 Task: nan
Action: Mouse moved to (438, 123)
Screenshot: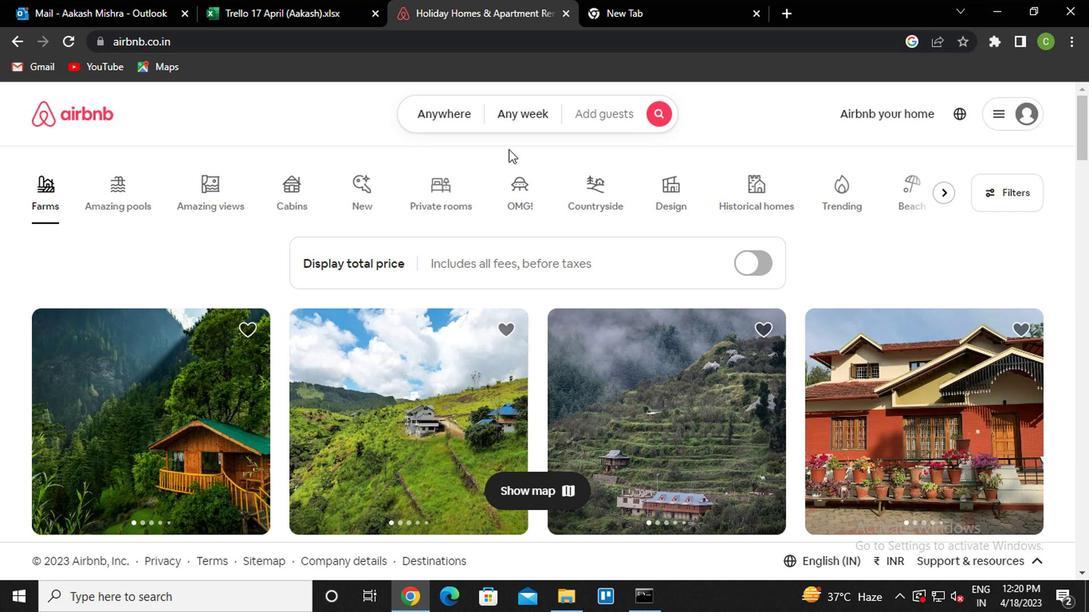 
Action: Mouse pressed left at (438, 123)
Screenshot: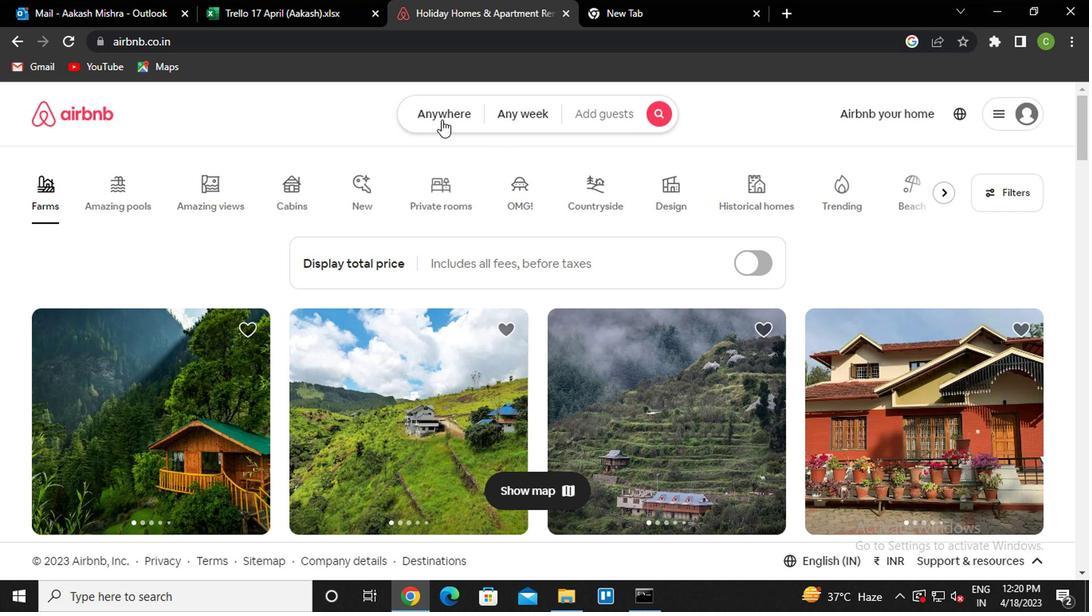 
Action: Mouse moved to (304, 175)
Screenshot: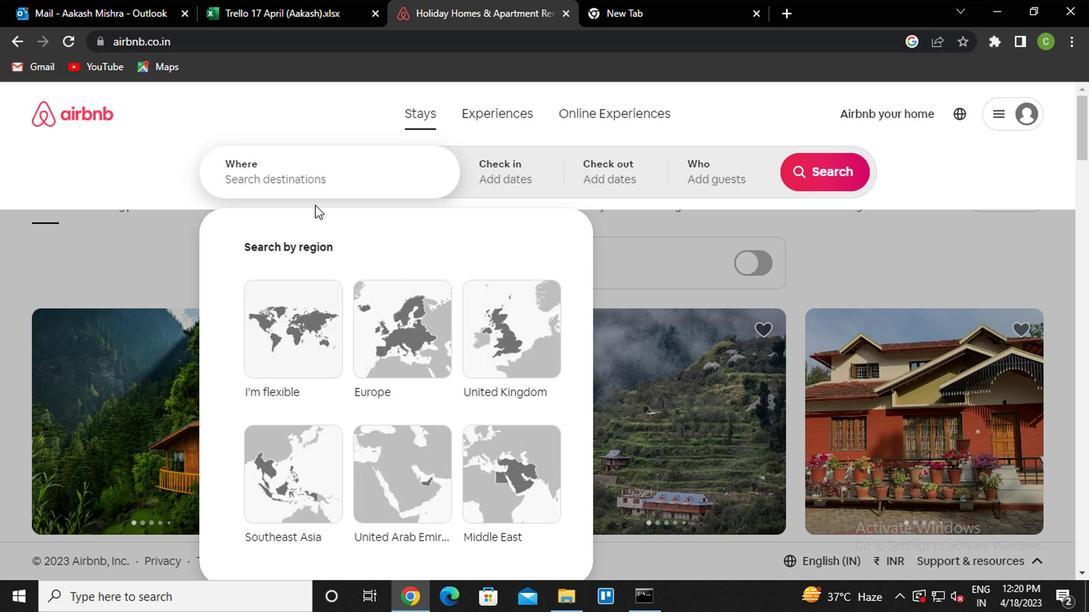 
Action: Mouse pressed left at (304, 175)
Screenshot: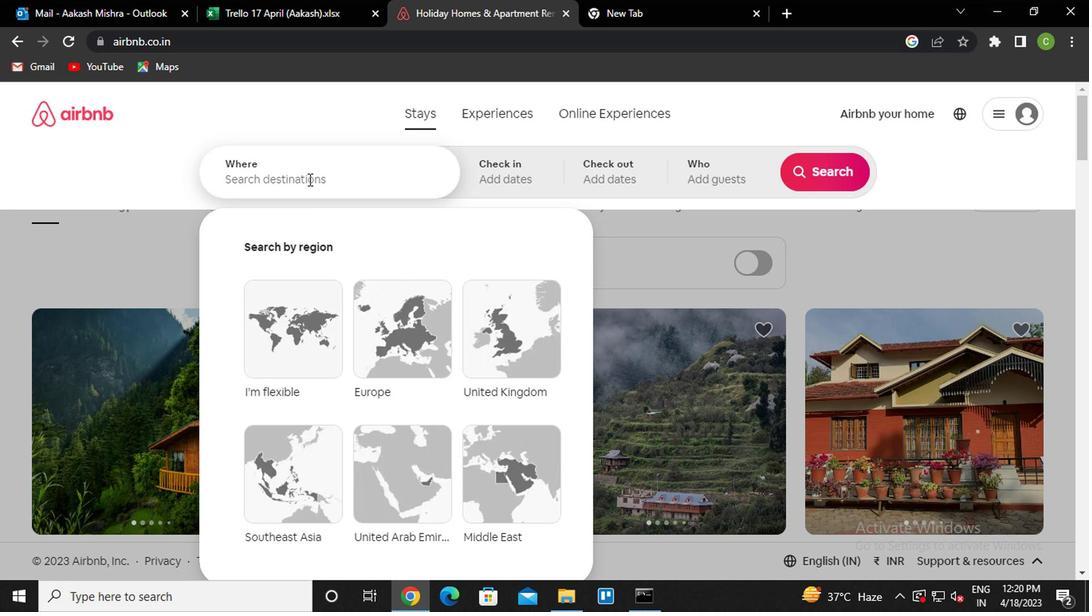 
Action: Key pressed pacajus<Key.space>brazil
Screenshot: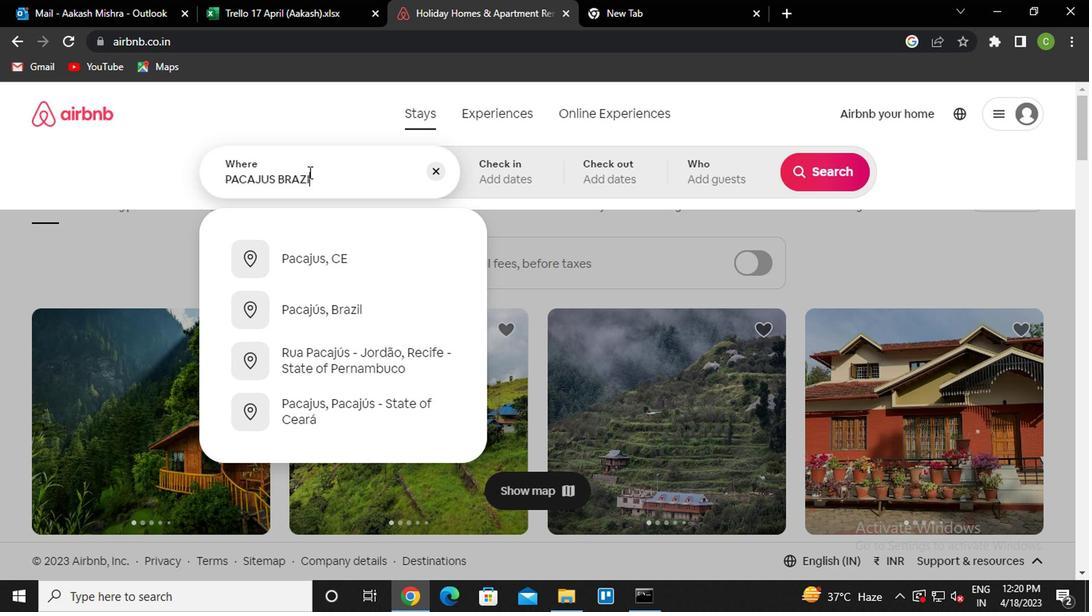 
Action: Mouse moved to (325, 262)
Screenshot: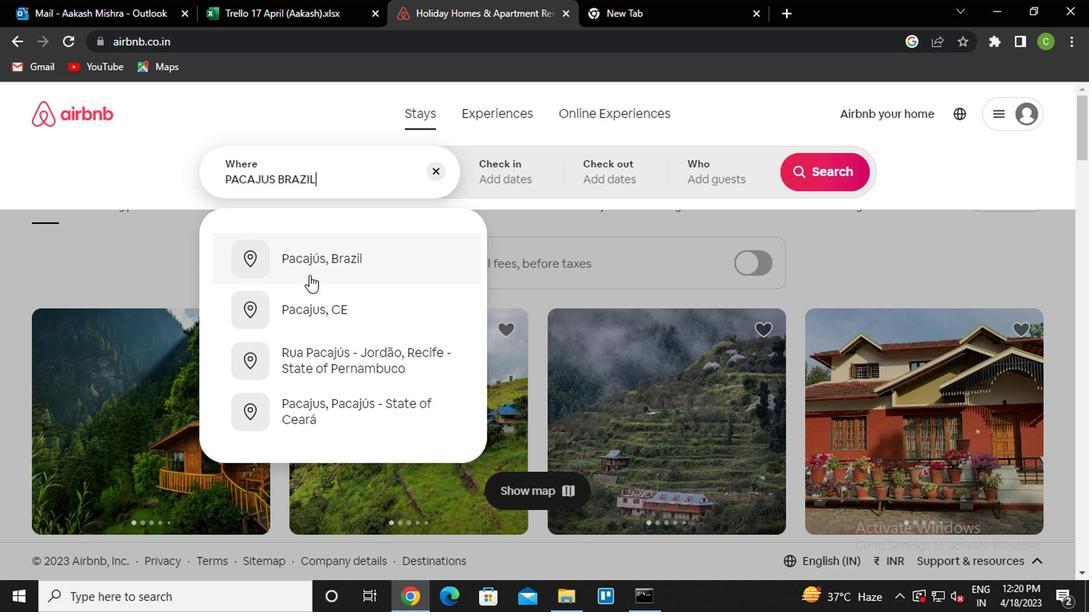 
Action: Mouse pressed left at (325, 262)
Screenshot: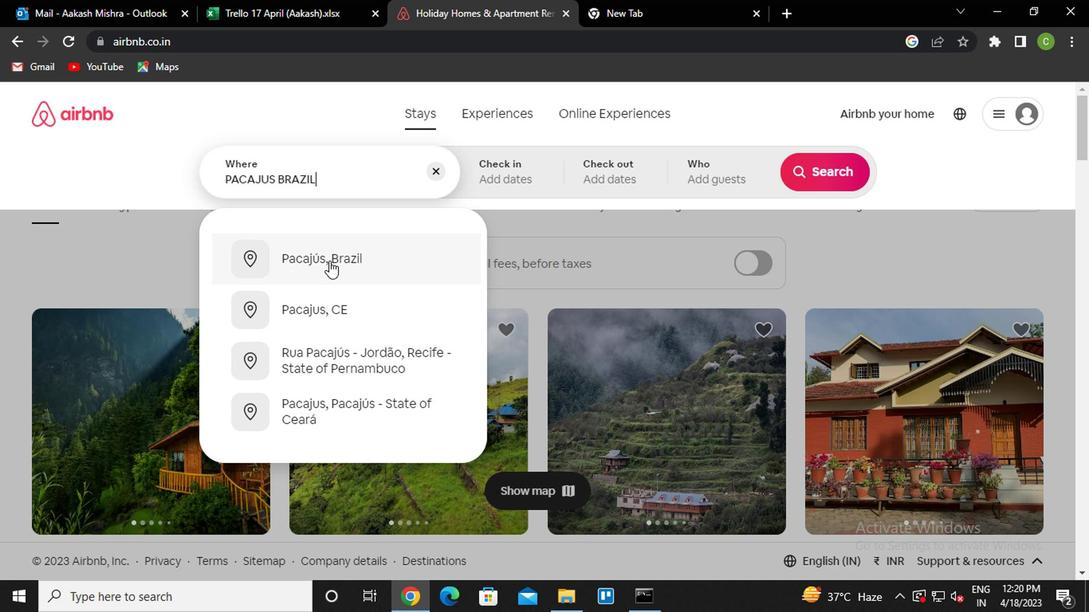 
Action: Mouse moved to (813, 300)
Screenshot: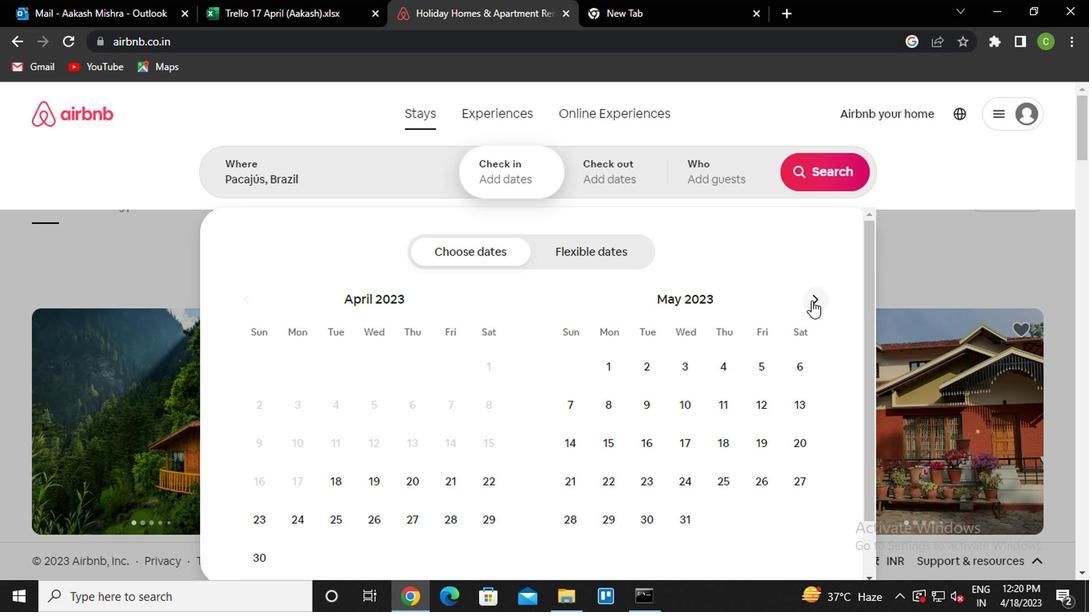 
Action: Mouse pressed left at (813, 300)
Screenshot: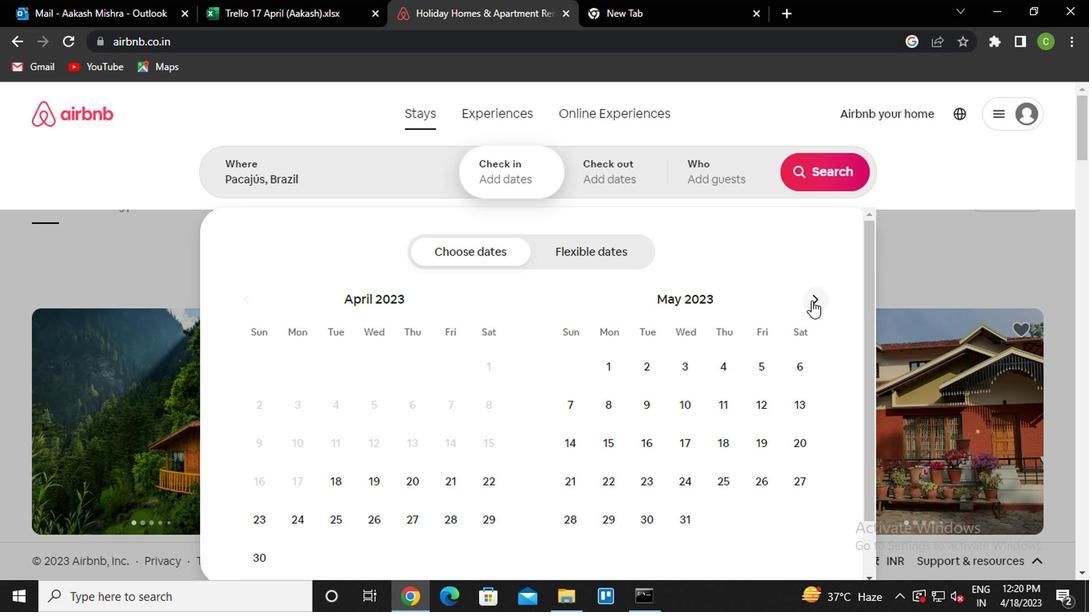 
Action: Mouse moved to (763, 372)
Screenshot: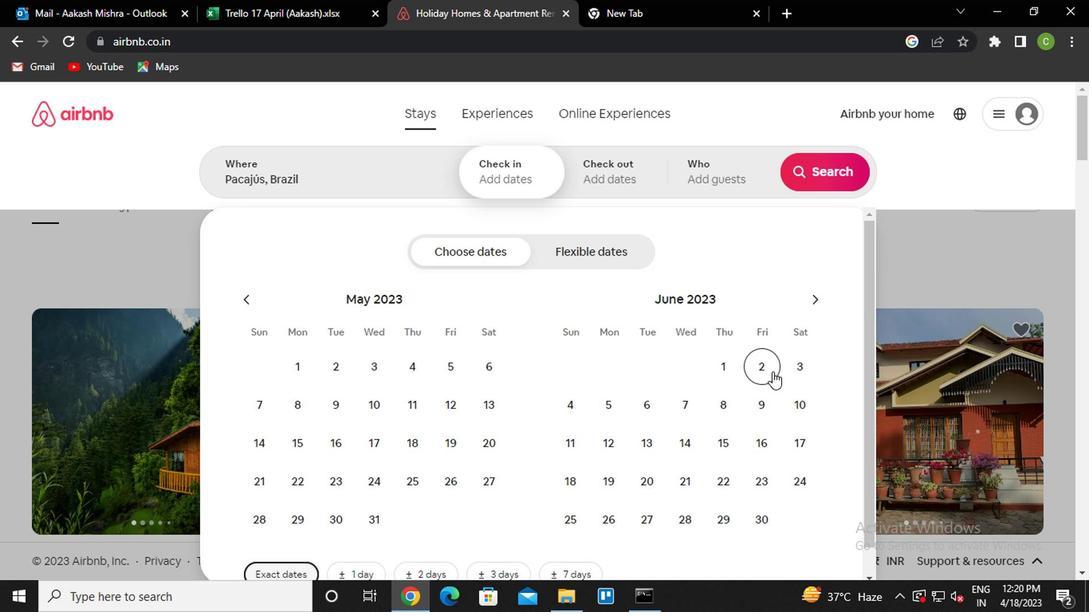 
Action: Mouse pressed left at (763, 372)
Screenshot: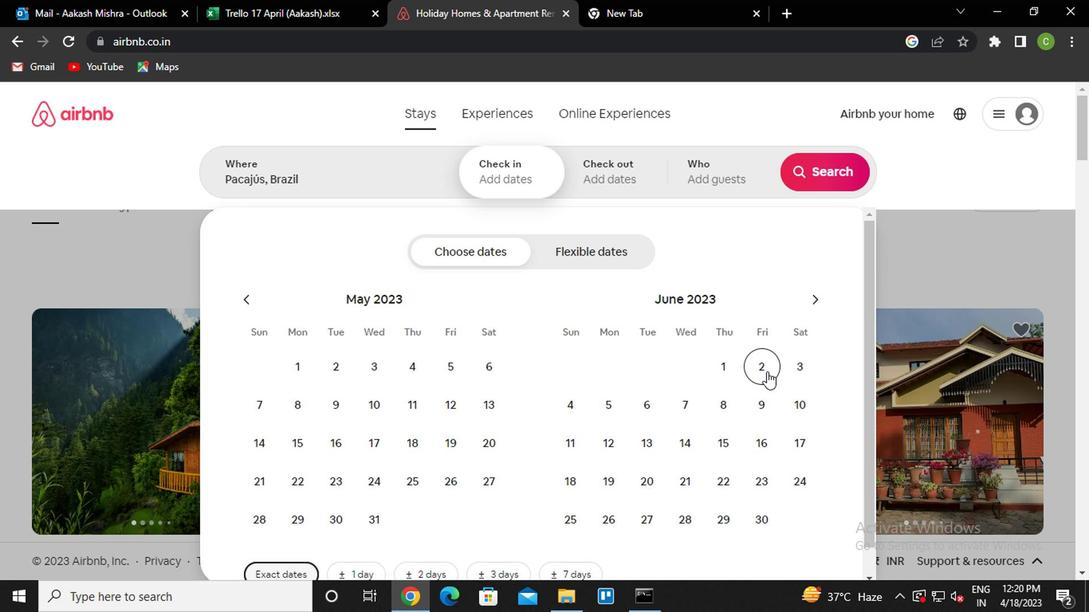 
Action: Mouse moved to (714, 440)
Screenshot: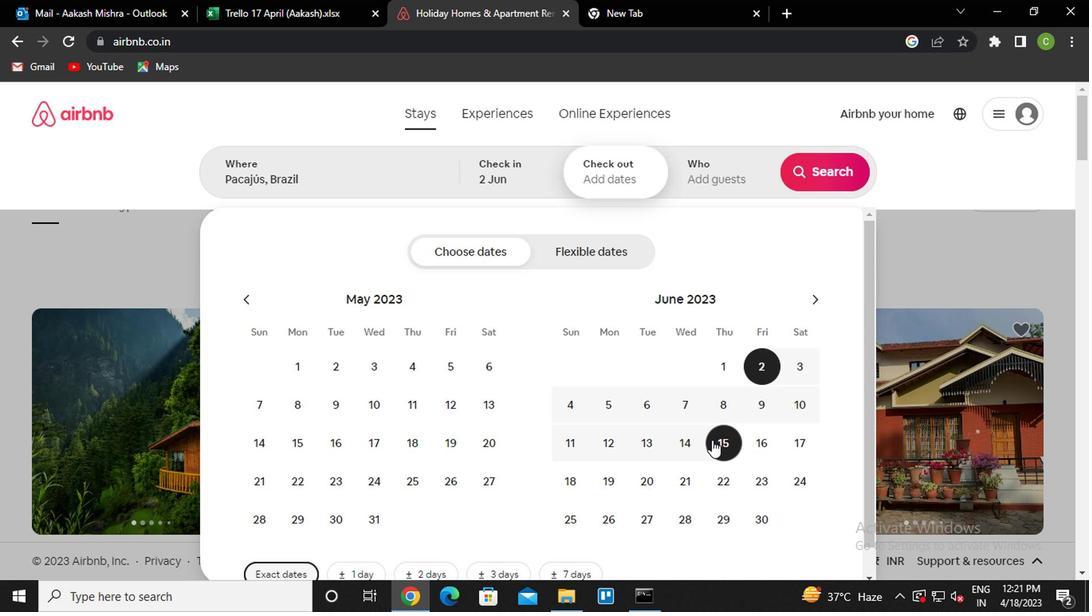 
Action: Mouse pressed left at (714, 440)
Screenshot: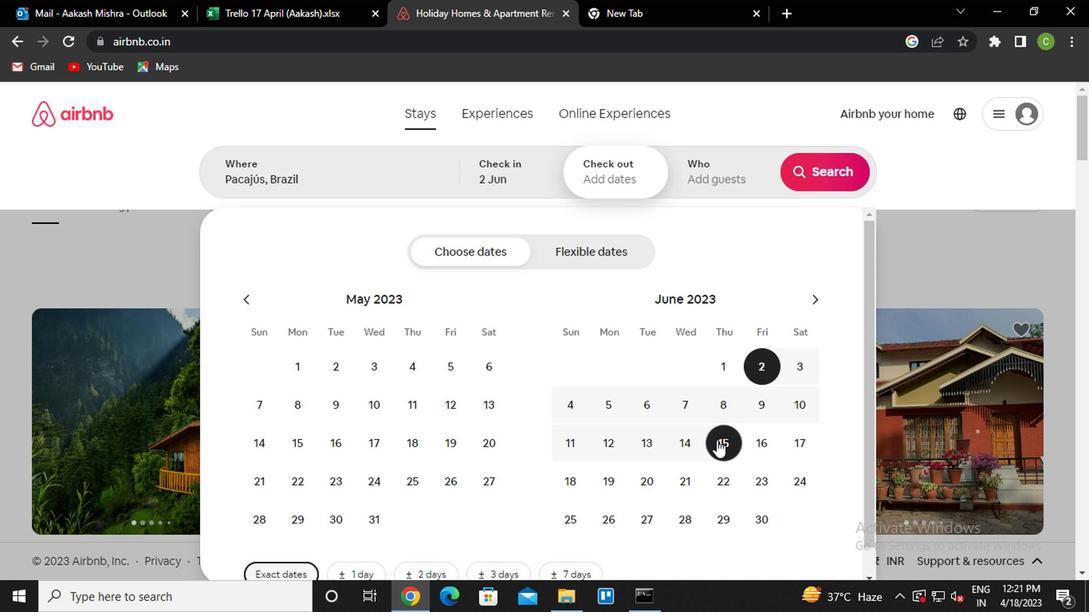 
Action: Mouse moved to (747, 183)
Screenshot: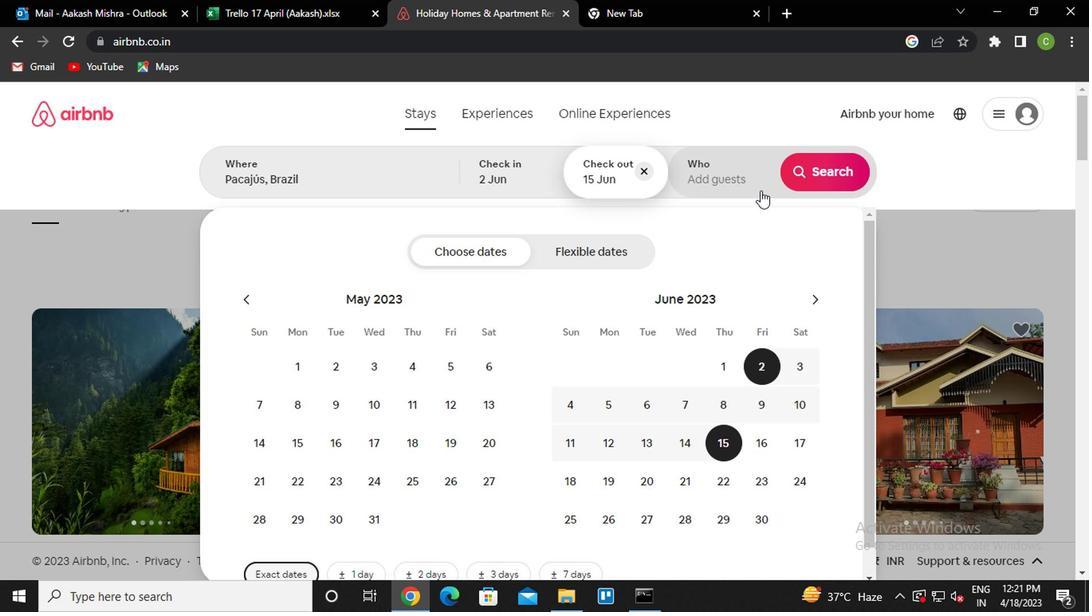 
Action: Mouse pressed left at (747, 183)
Screenshot: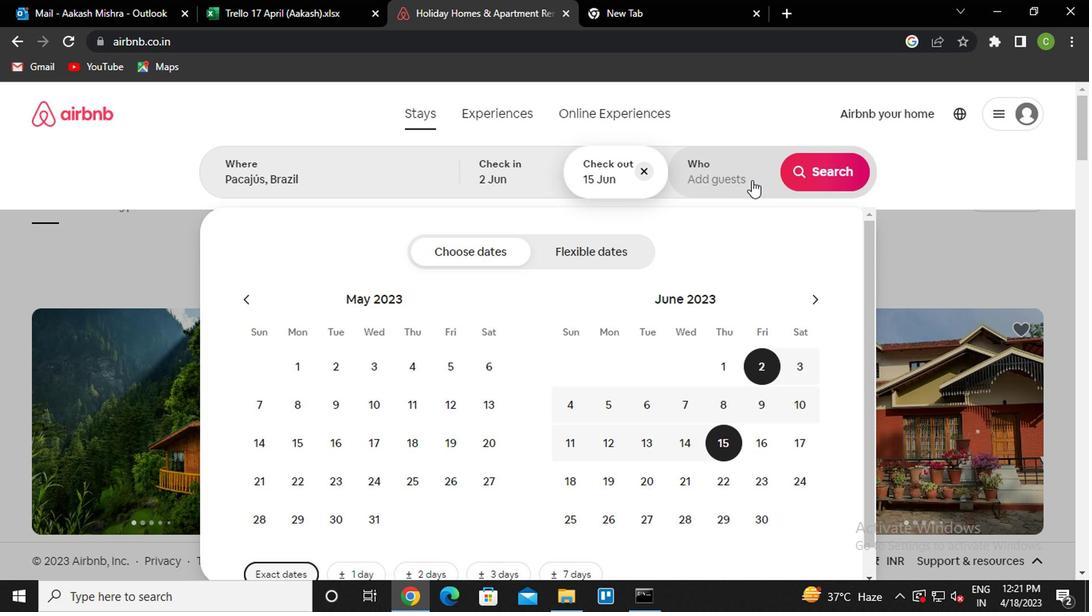 
Action: Mouse moved to (825, 254)
Screenshot: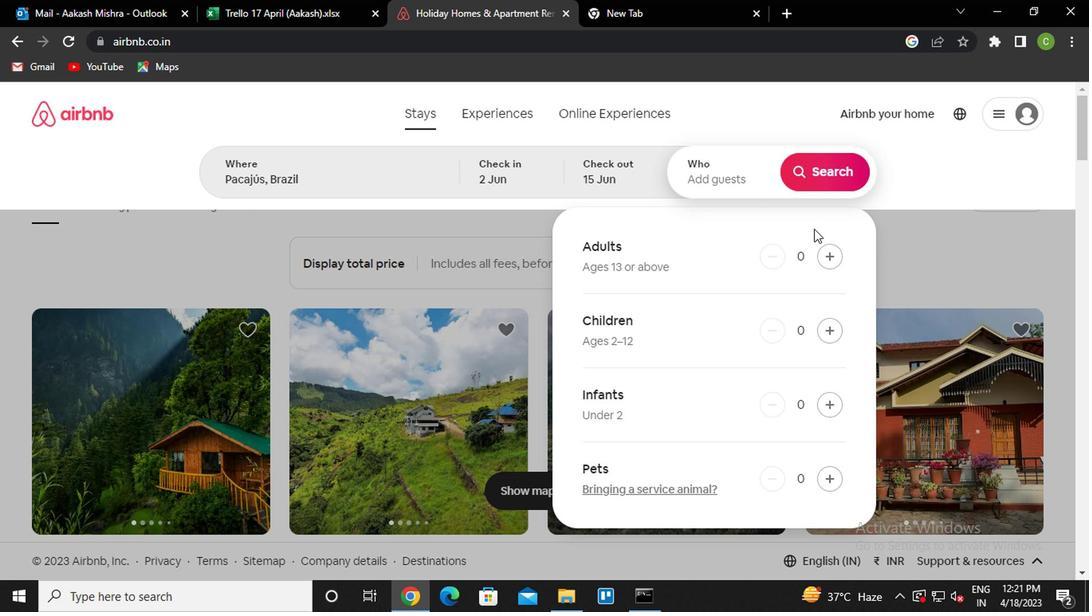 
Action: Mouse pressed left at (825, 254)
Screenshot: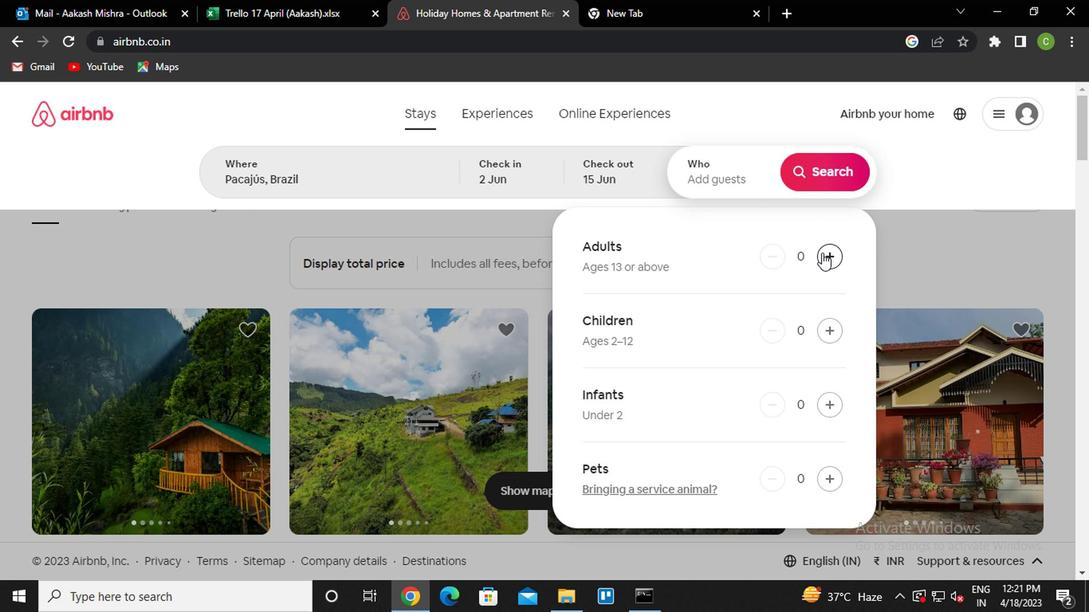 
Action: Mouse moved to (825, 255)
Screenshot: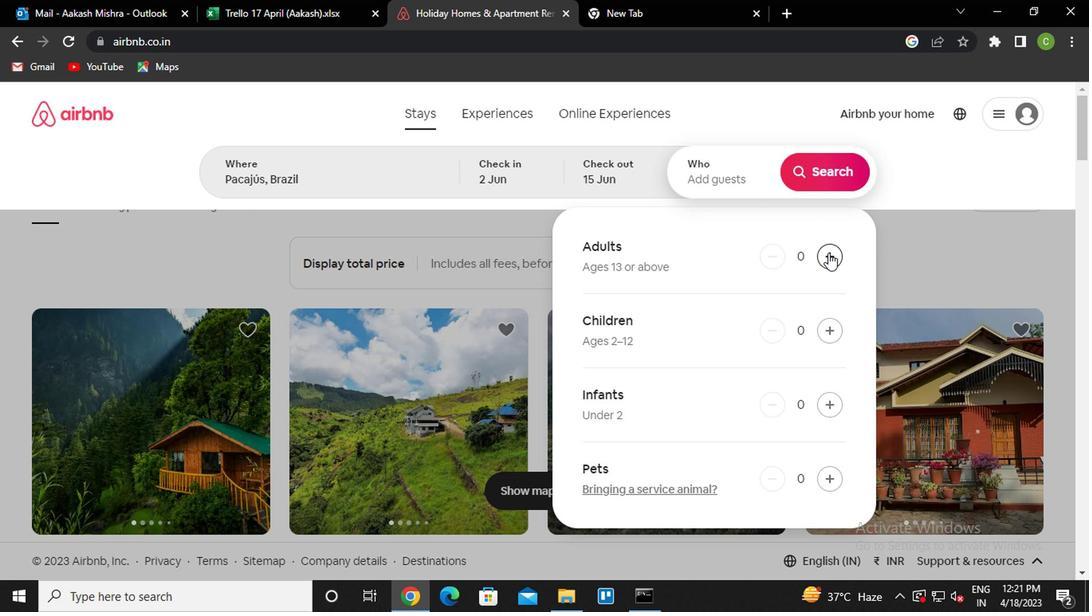 
Action: Mouse pressed left at (825, 255)
Screenshot: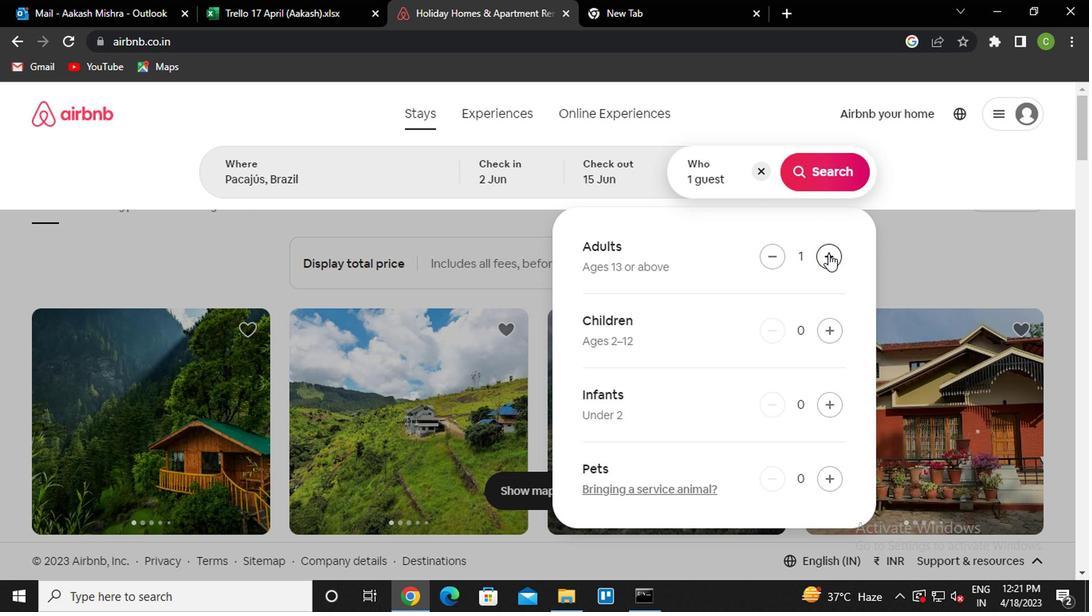 
Action: Mouse moved to (893, 251)
Screenshot: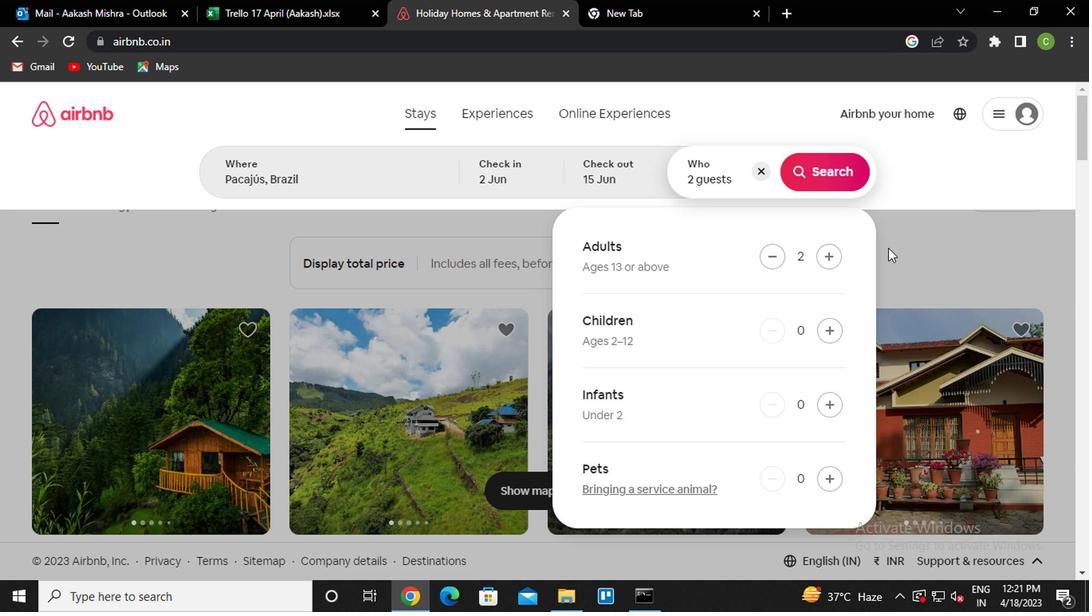 
Action: Mouse pressed left at (893, 251)
Screenshot: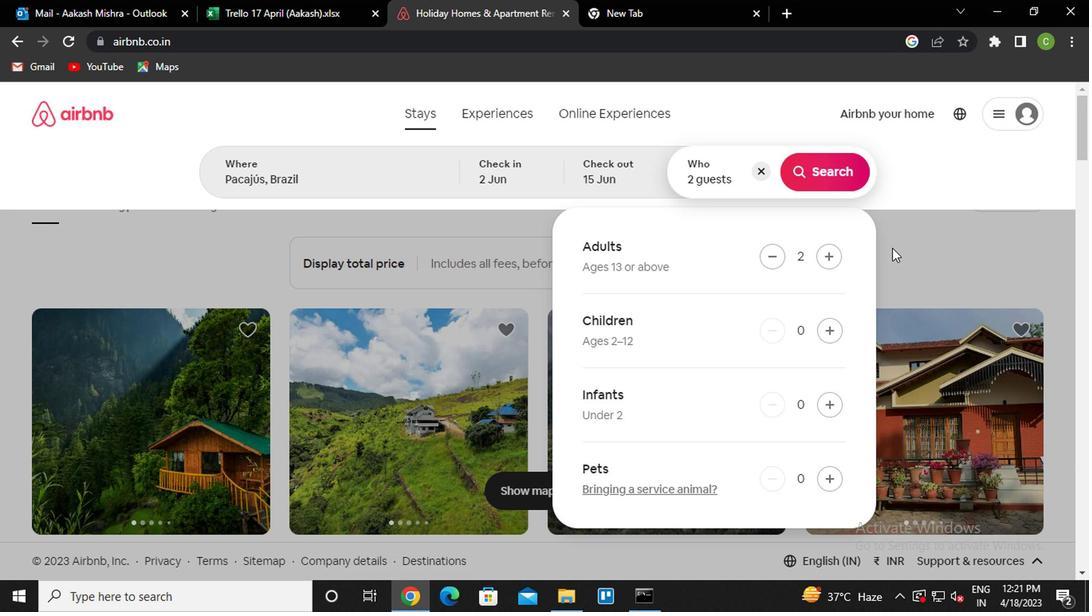 
Action: Mouse moved to (993, 202)
Screenshot: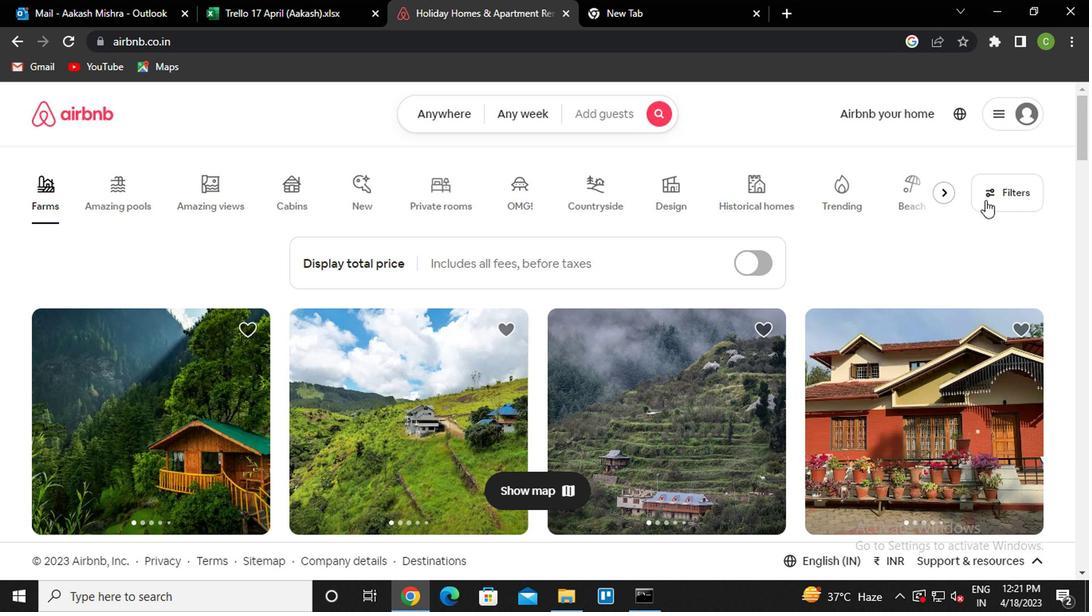 
Action: Mouse pressed left at (993, 202)
Screenshot: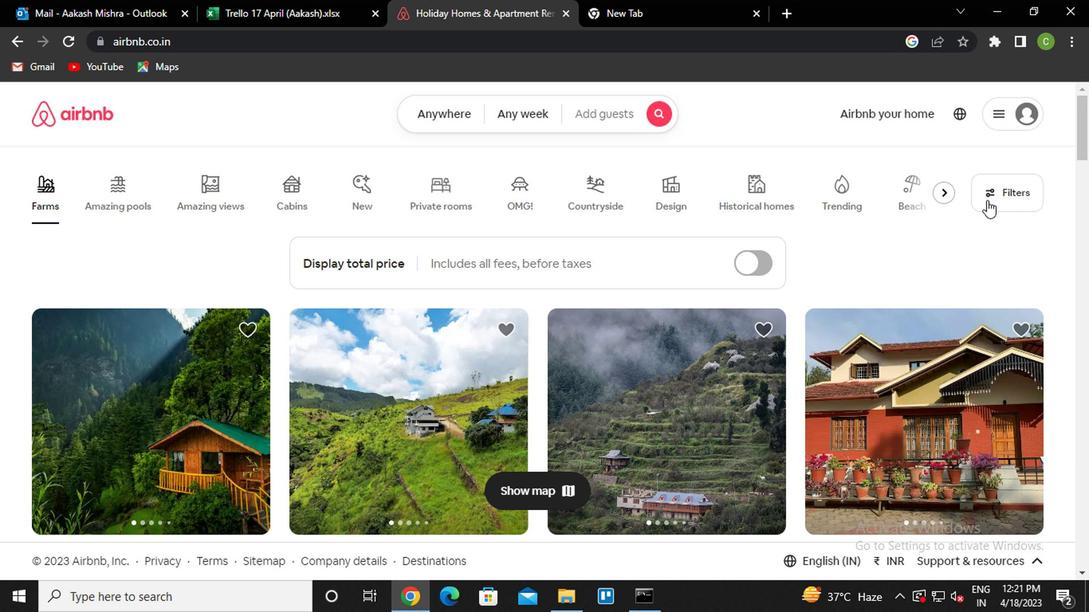 
Action: Mouse moved to (333, 385)
Screenshot: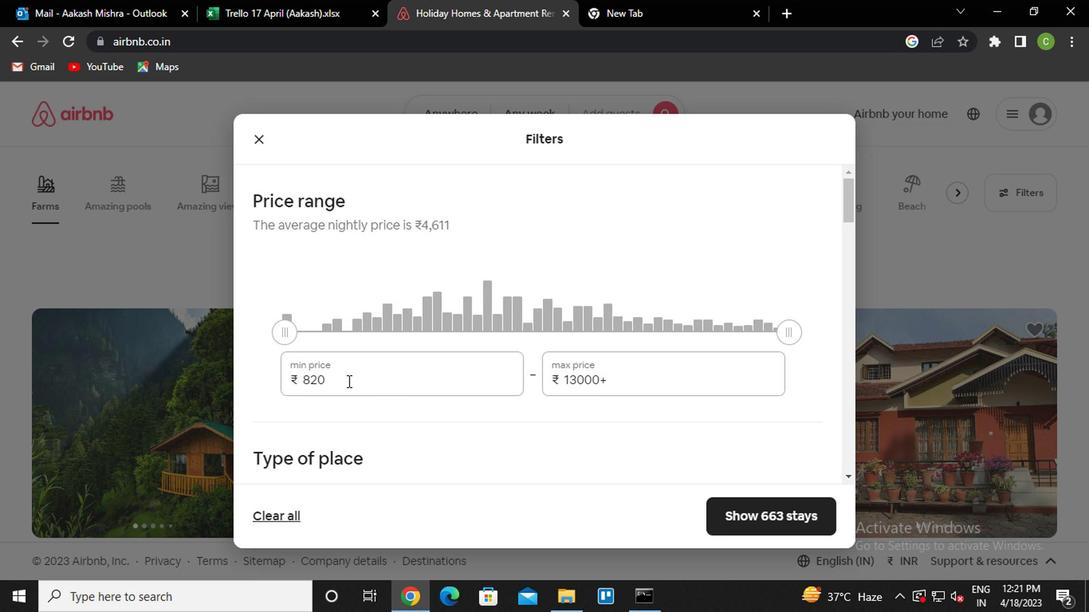 
Action: Mouse pressed left at (333, 385)
Screenshot: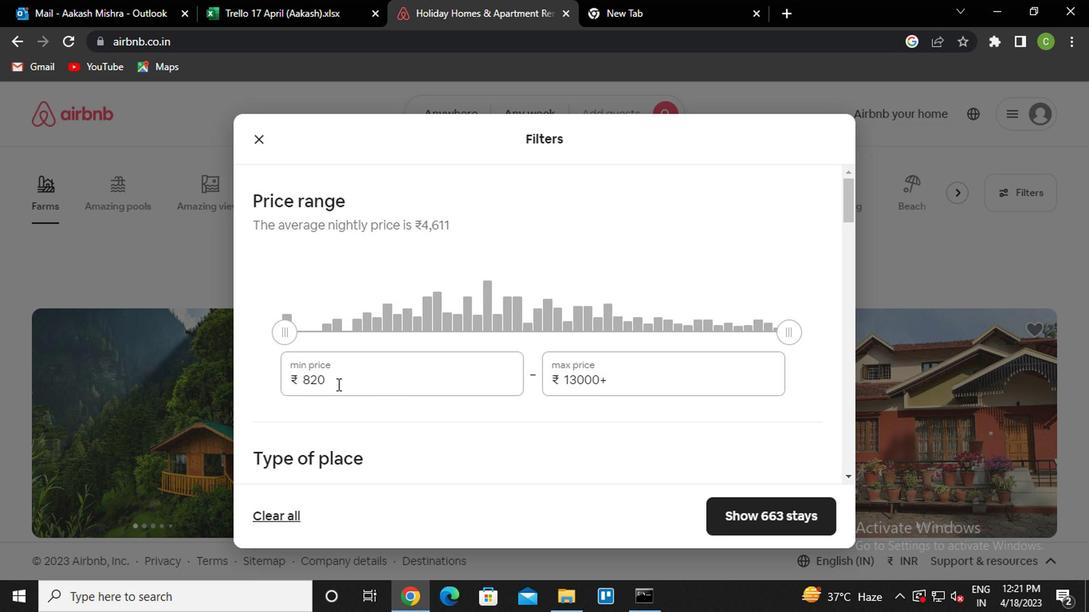 
Action: Mouse moved to (334, 385)
Screenshot: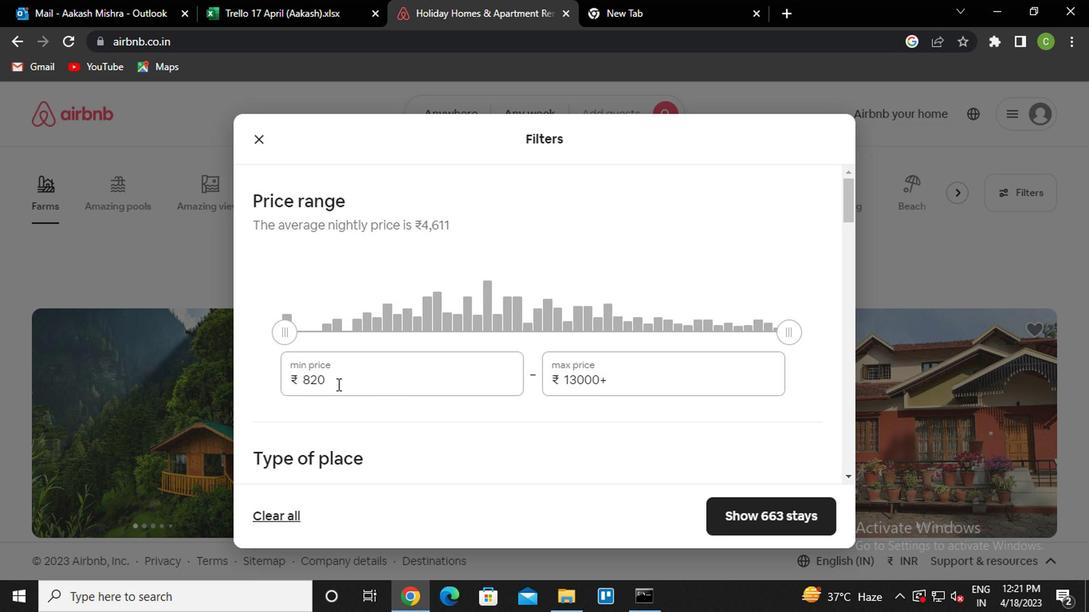 
Action: Key pressed <Key.backspace><Key.backspace><Key.backspace>10000
Screenshot: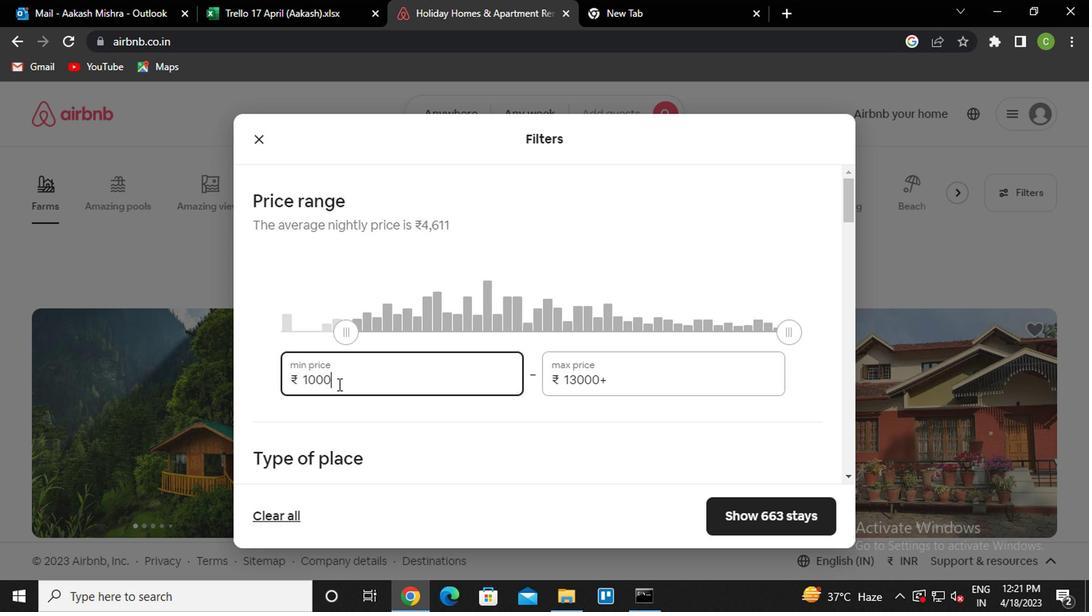
Action: Mouse moved to (606, 383)
Screenshot: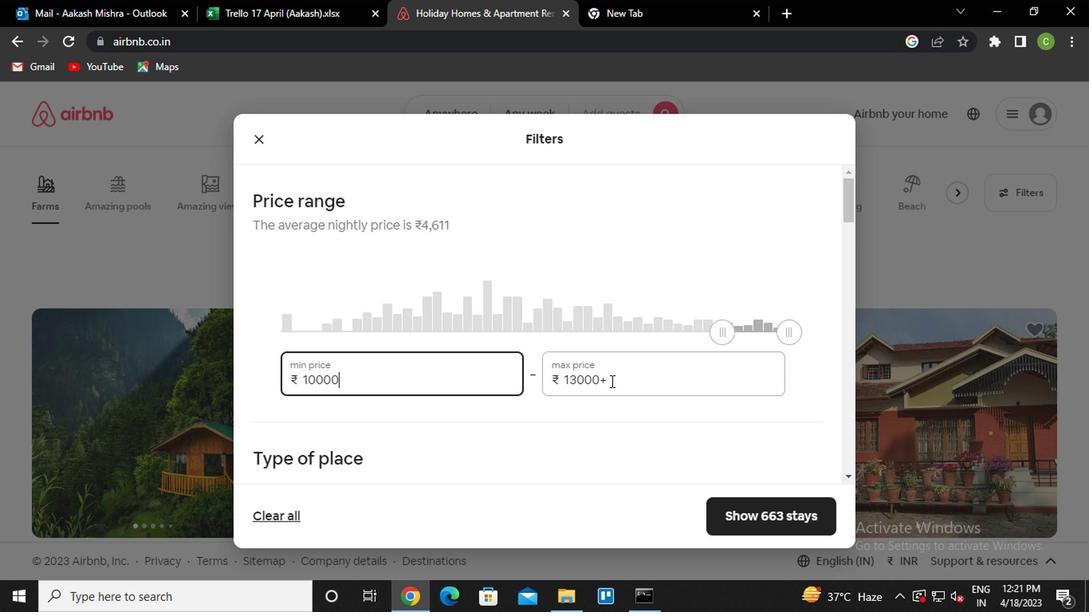 
Action: Mouse pressed left at (606, 383)
Screenshot: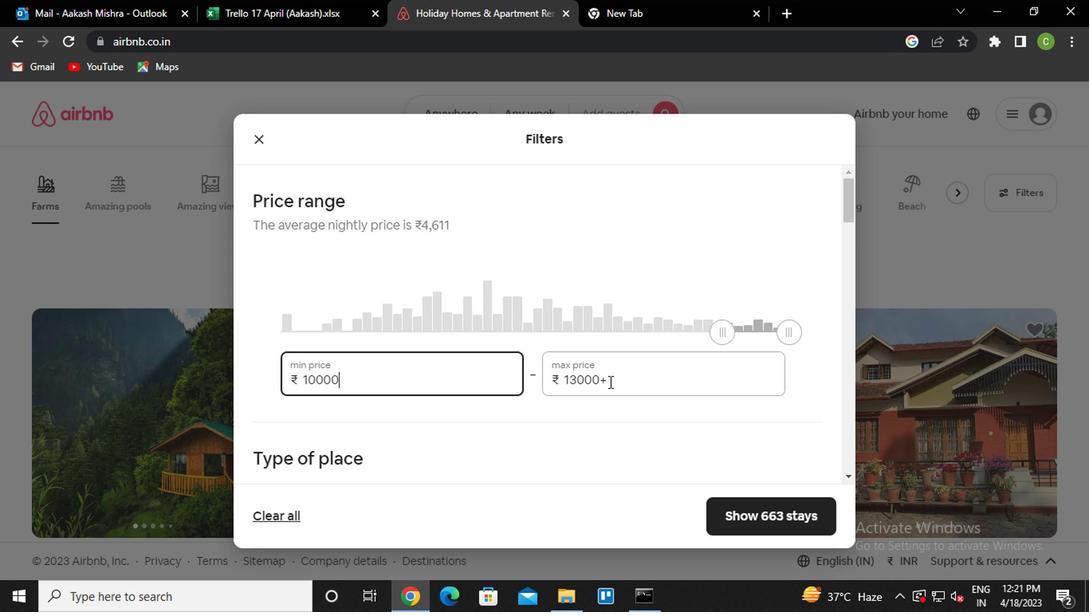 
Action: Mouse moved to (606, 383)
Screenshot: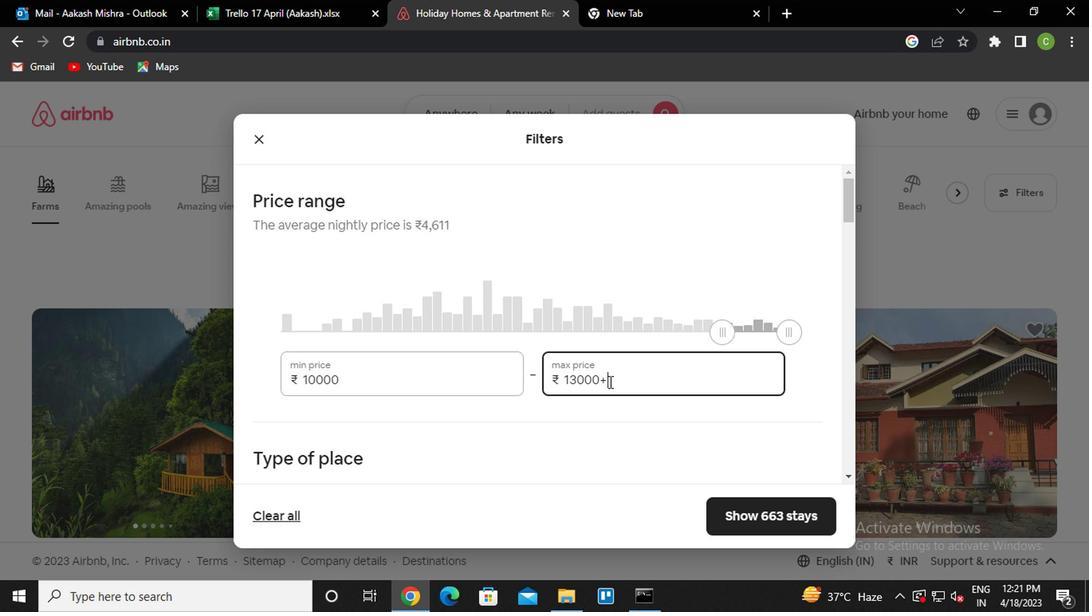 
Action: Key pressed <Key.backspace><Key.left><Key.left><Key.left>\<Key.backspace><Key.backspace>5
Screenshot: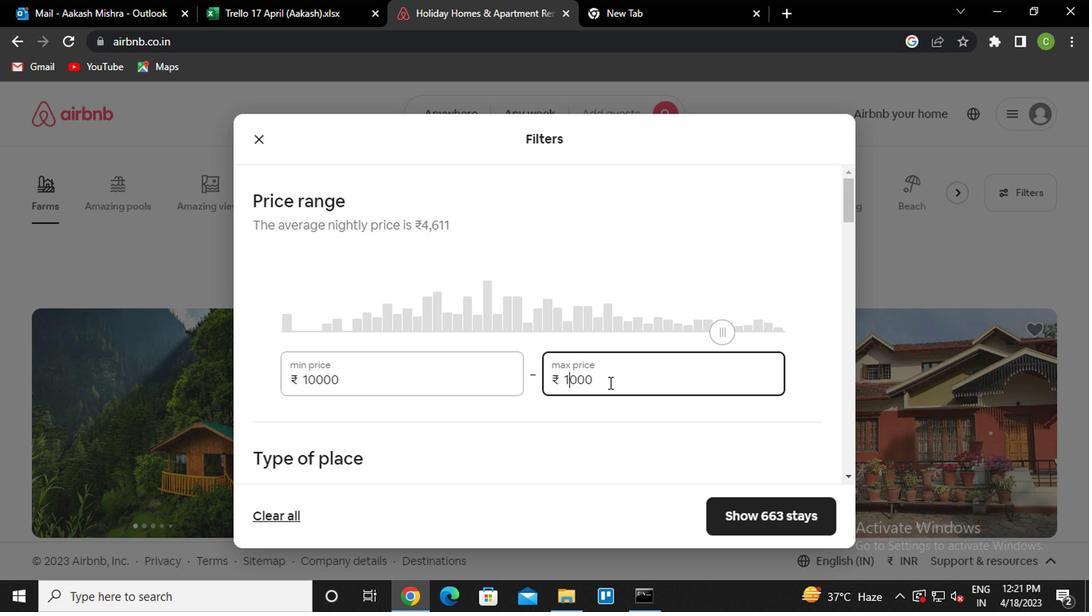 
Action: Mouse moved to (566, 435)
Screenshot: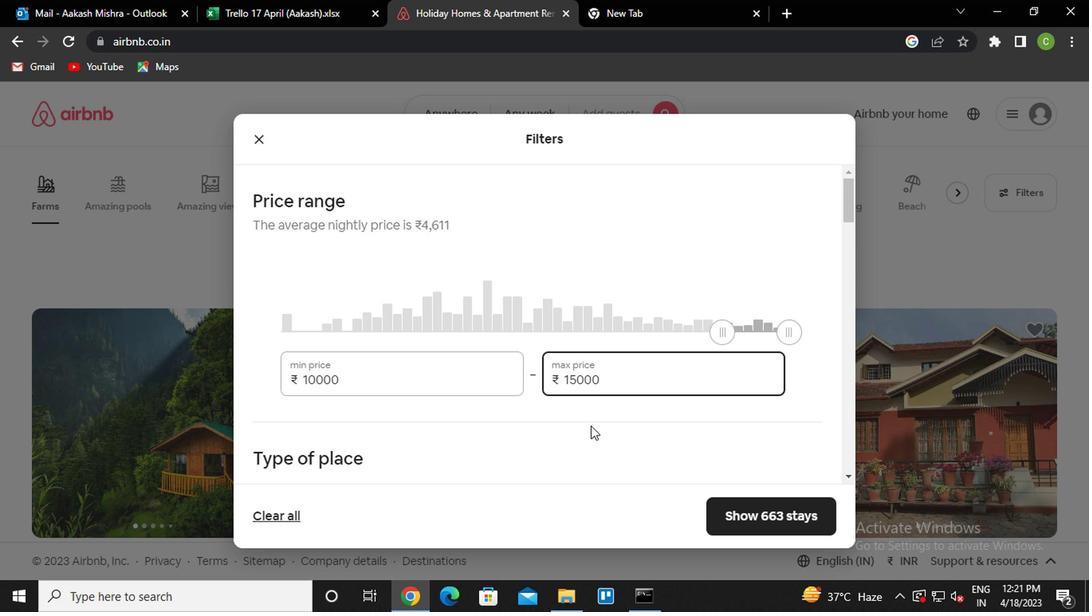 
Action: Mouse scrolled (566, 434) with delta (0, -1)
Screenshot: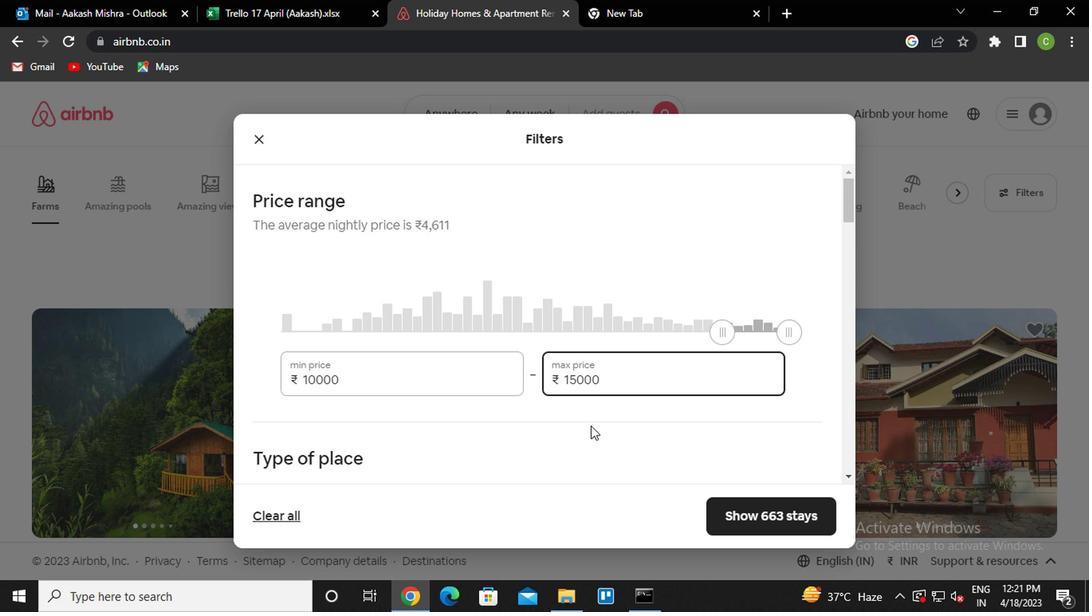 
Action: Mouse moved to (545, 435)
Screenshot: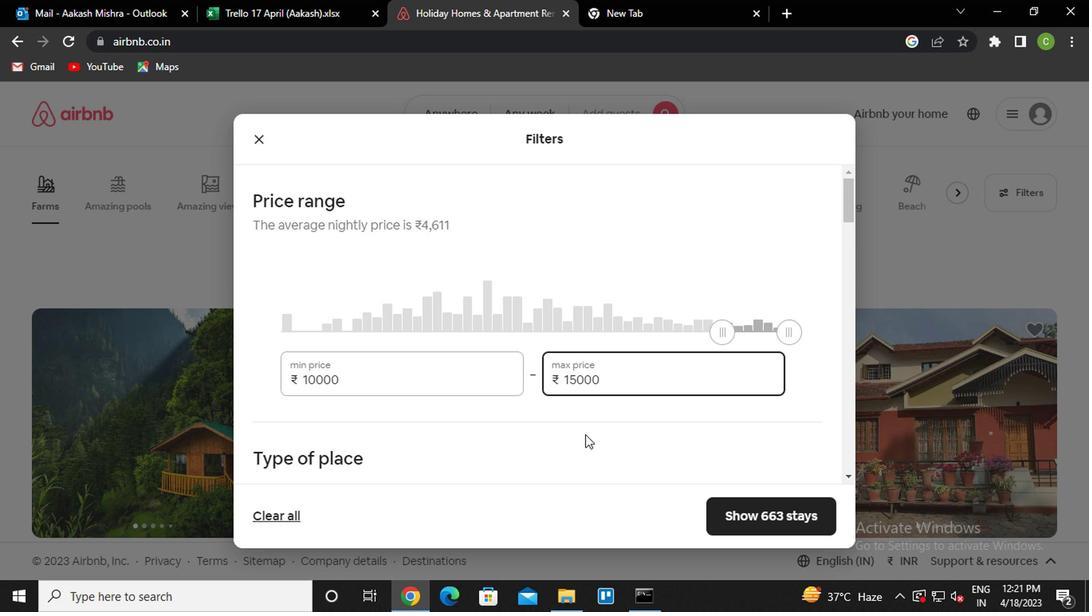 
Action: Mouse scrolled (545, 434) with delta (0, -1)
Screenshot: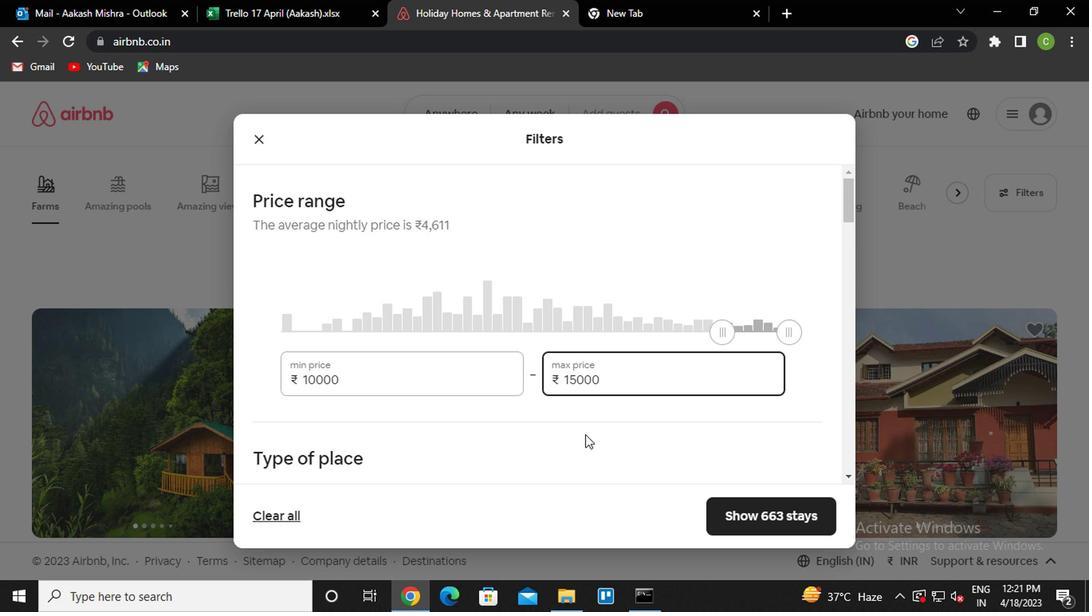 
Action: Mouse moved to (538, 435)
Screenshot: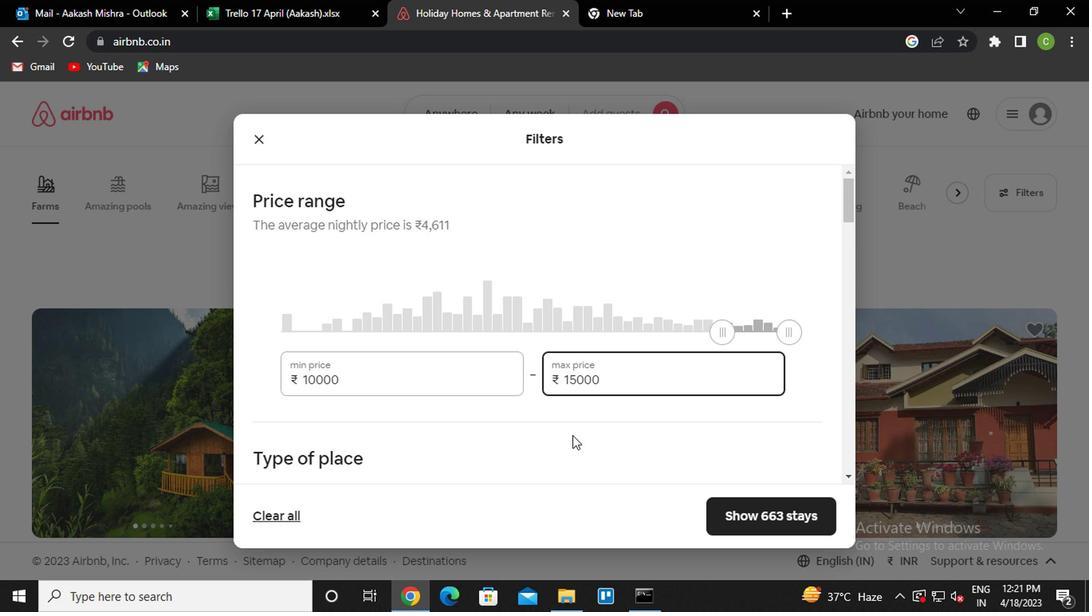 
Action: Mouse scrolled (538, 434) with delta (0, -1)
Screenshot: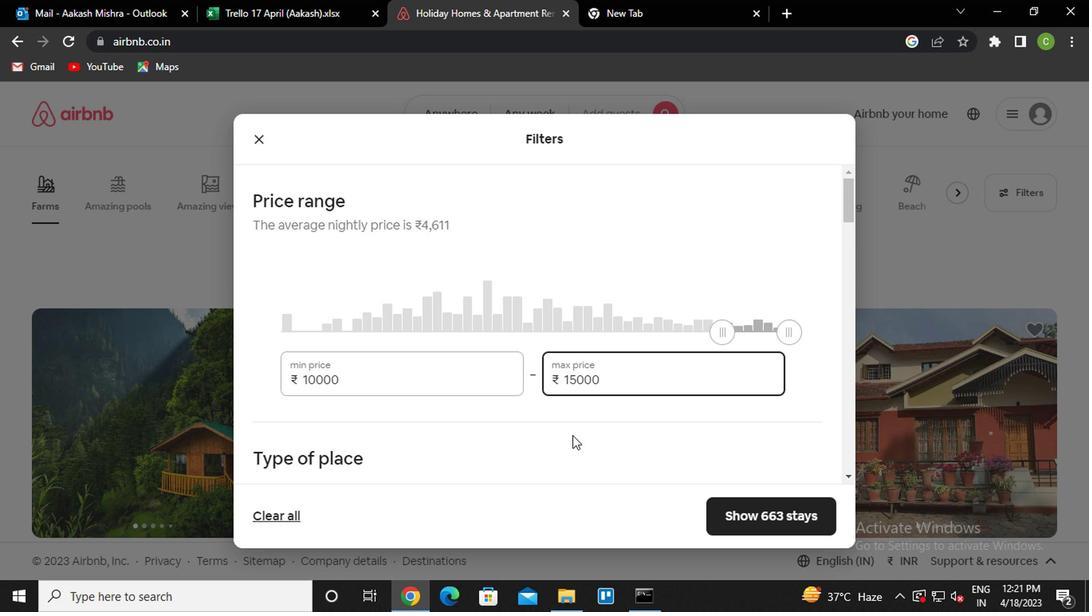 
Action: Mouse moved to (534, 435)
Screenshot: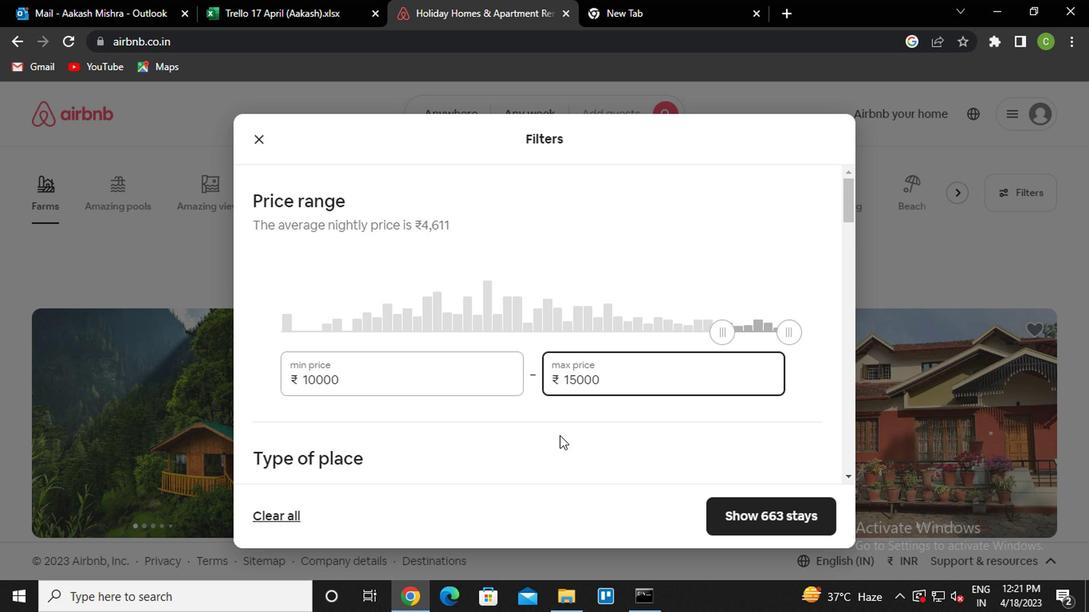 
Action: Mouse scrolled (534, 434) with delta (0, -1)
Screenshot: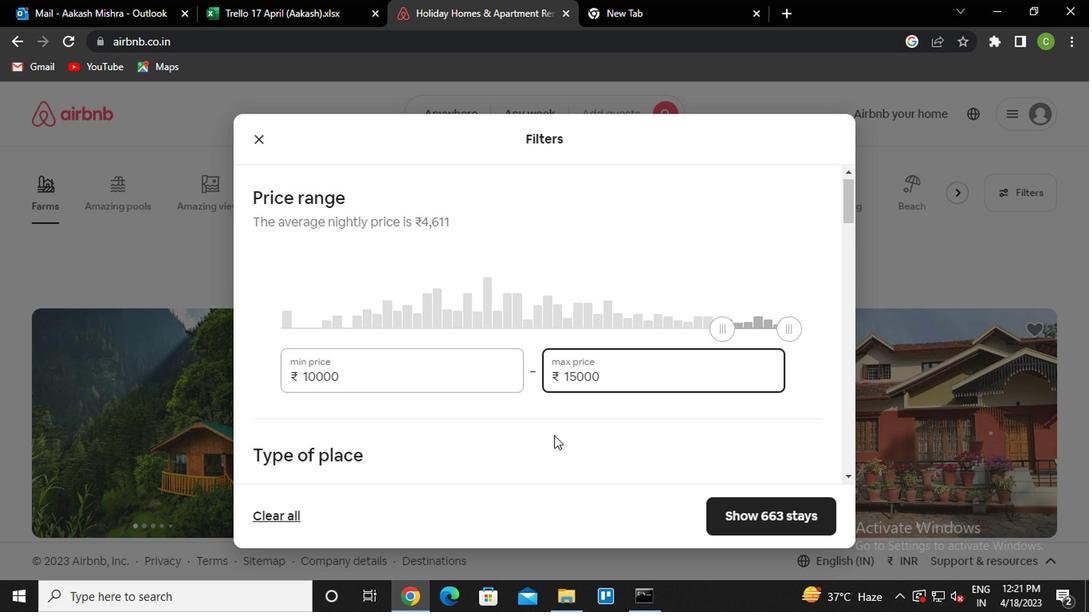 
Action: Mouse moved to (314, 319)
Screenshot: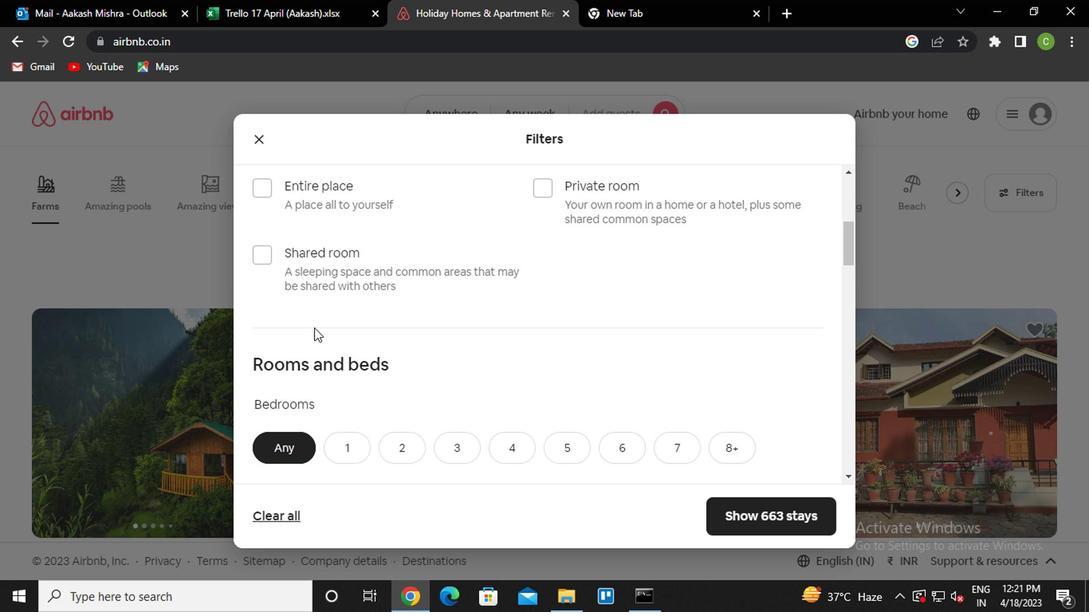 
Action: Mouse scrolled (314, 320) with delta (0, 1)
Screenshot: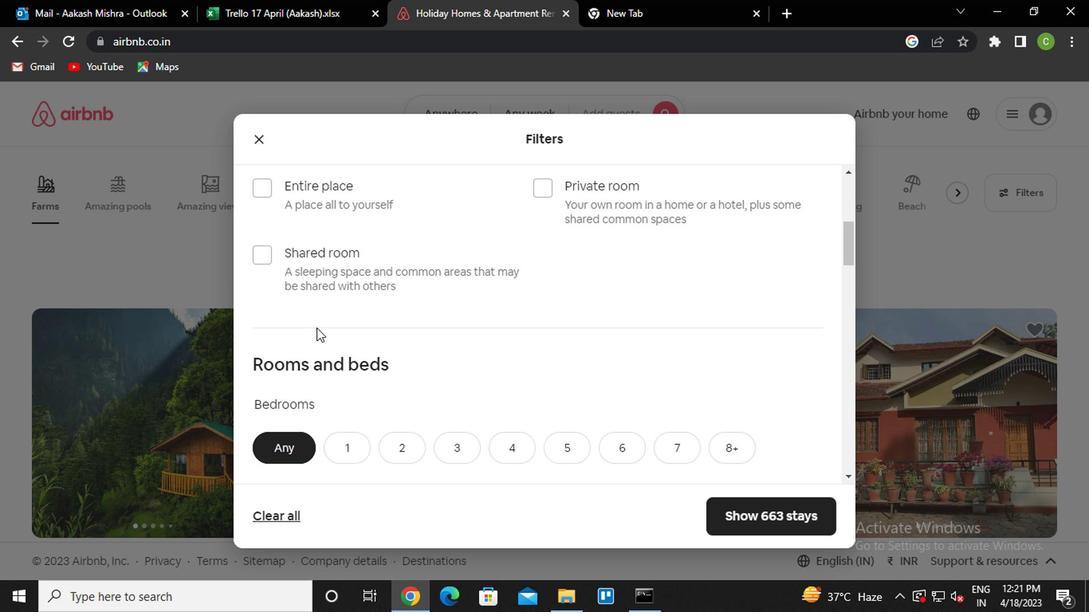 
Action: Mouse scrolled (314, 320) with delta (0, 1)
Screenshot: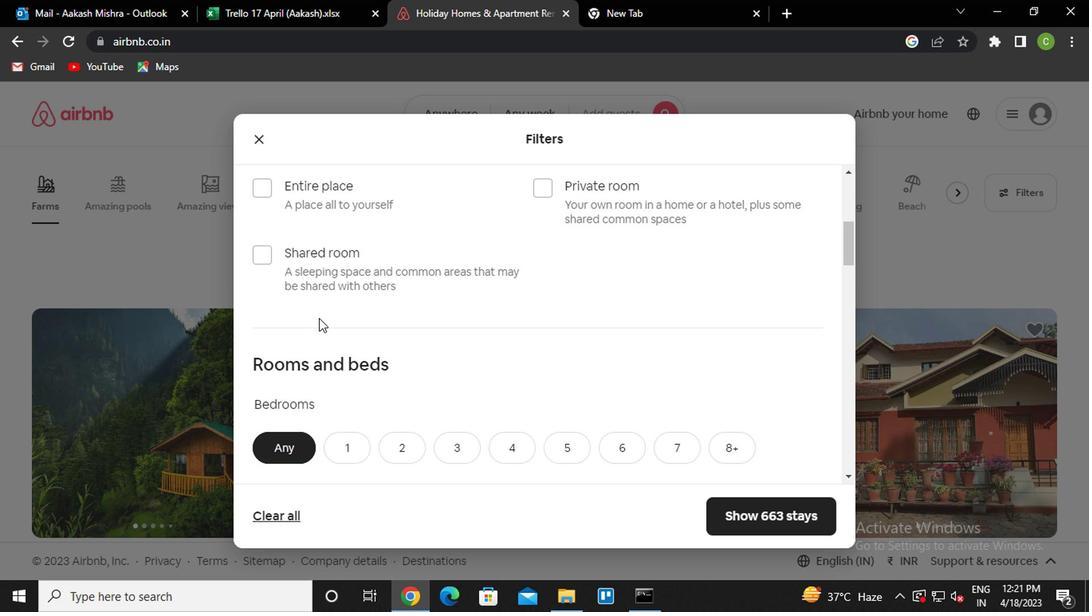 
Action: Mouse moved to (267, 347)
Screenshot: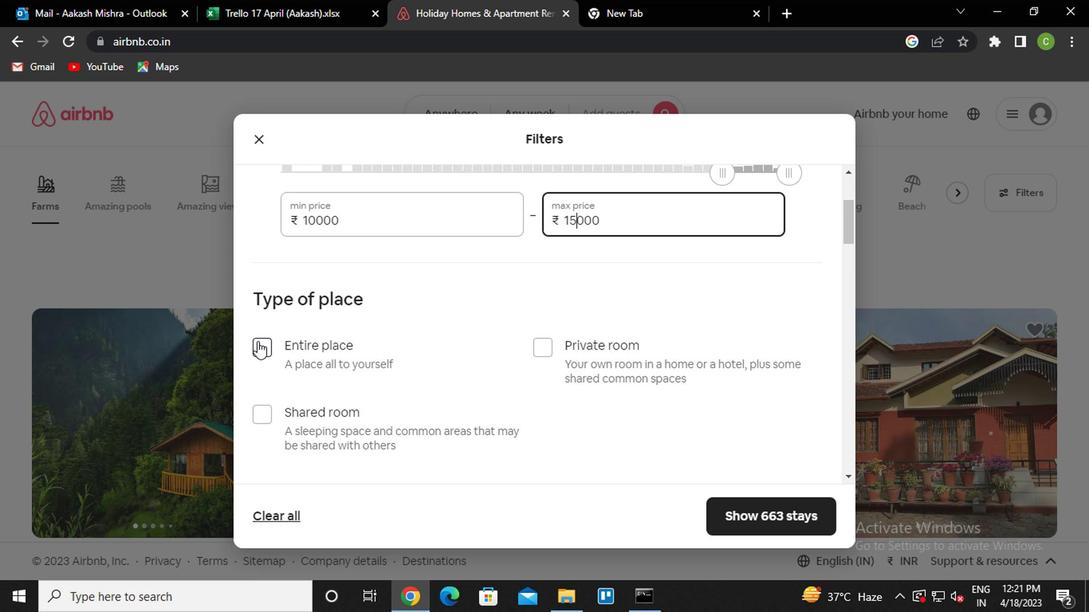 
Action: Mouse pressed left at (267, 347)
Screenshot: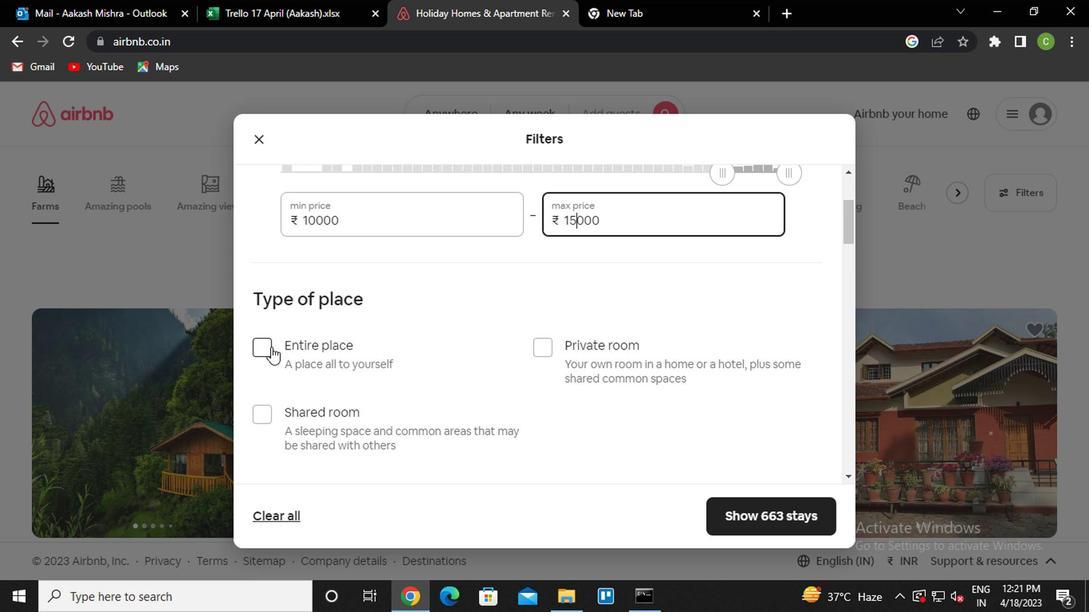 
Action: Mouse moved to (406, 339)
Screenshot: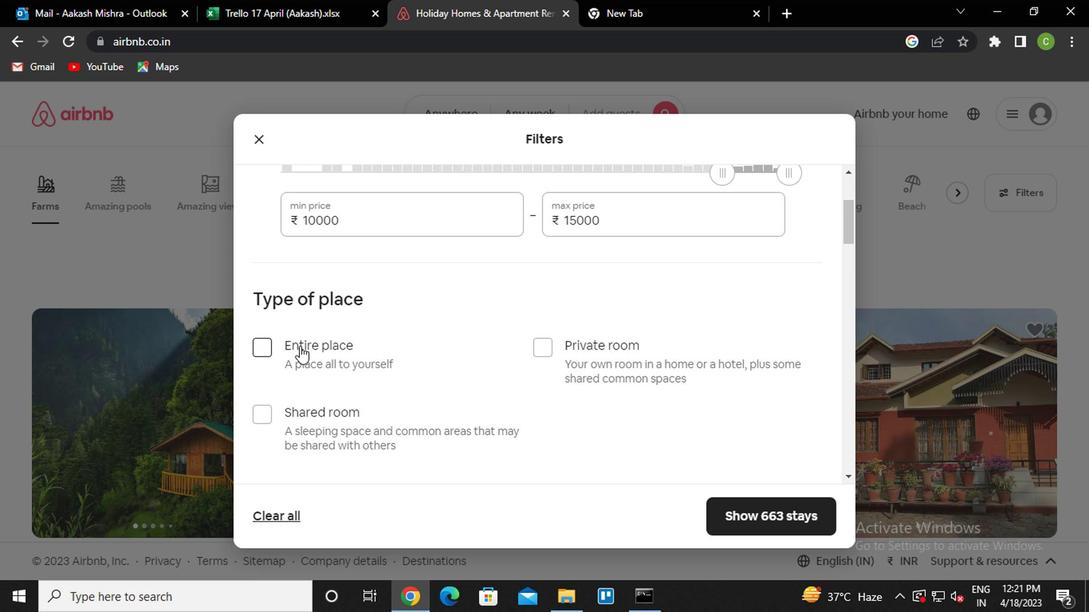 
Action: Mouse scrolled (406, 339) with delta (0, 0)
Screenshot: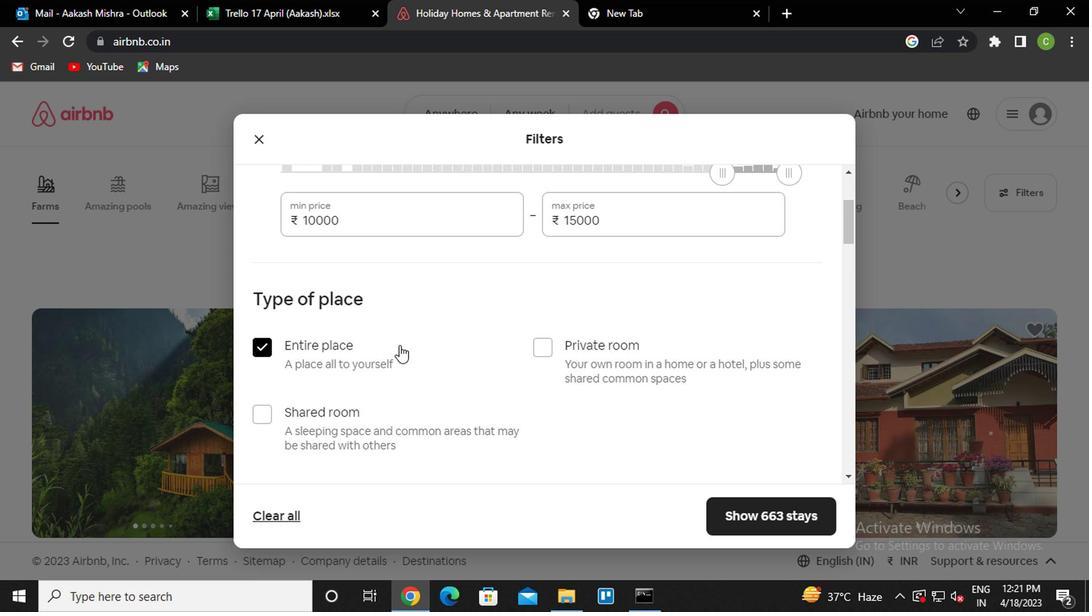 
Action: Mouse scrolled (406, 339) with delta (0, 0)
Screenshot: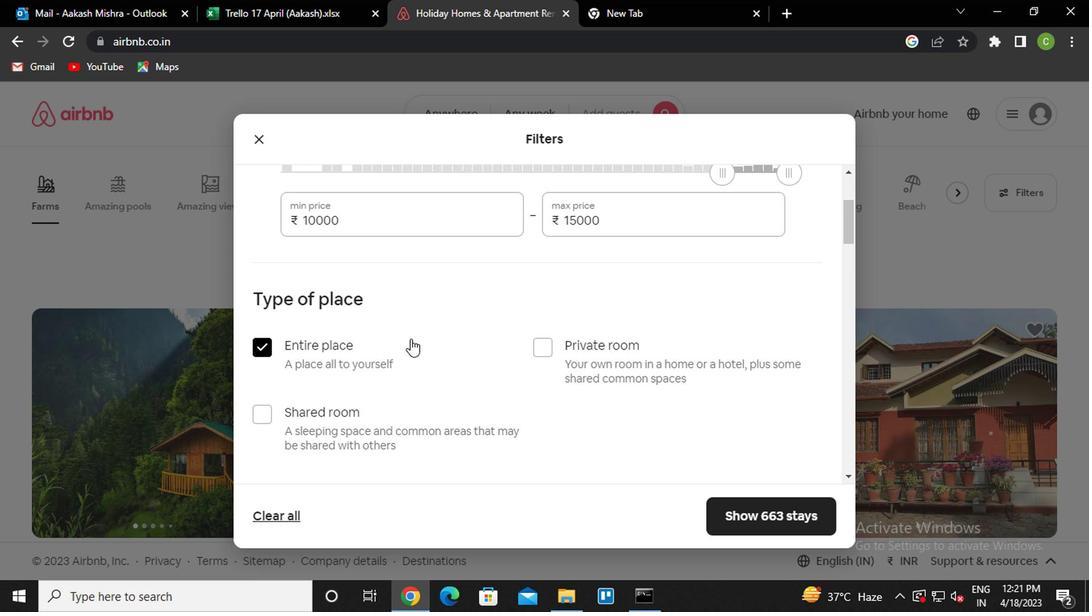 
Action: Mouse moved to (406, 339)
Screenshot: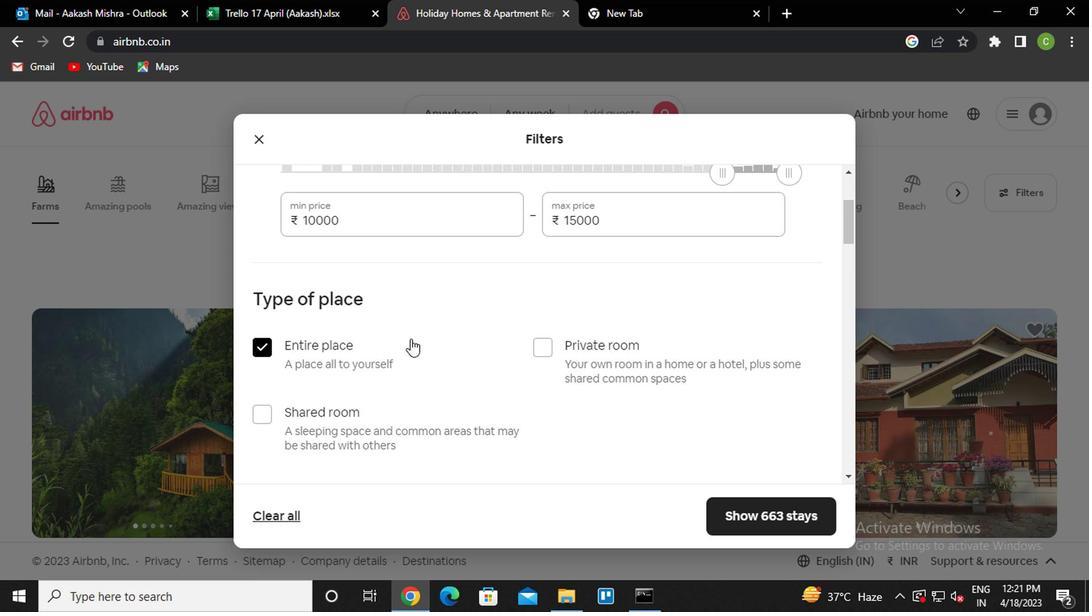 
Action: Mouse scrolled (406, 339) with delta (0, 0)
Screenshot: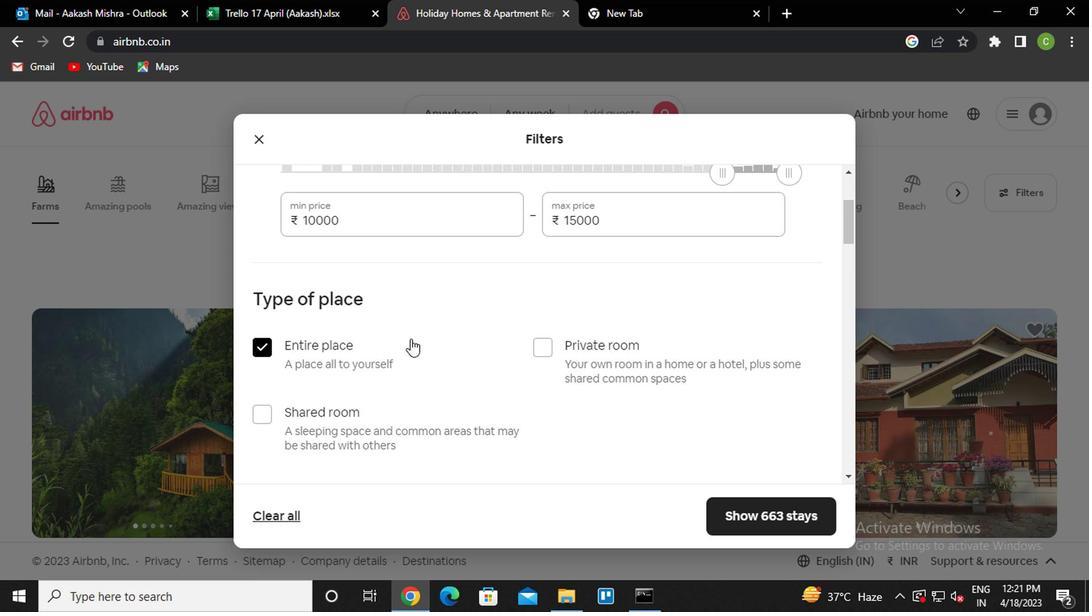 
Action: Mouse moved to (342, 367)
Screenshot: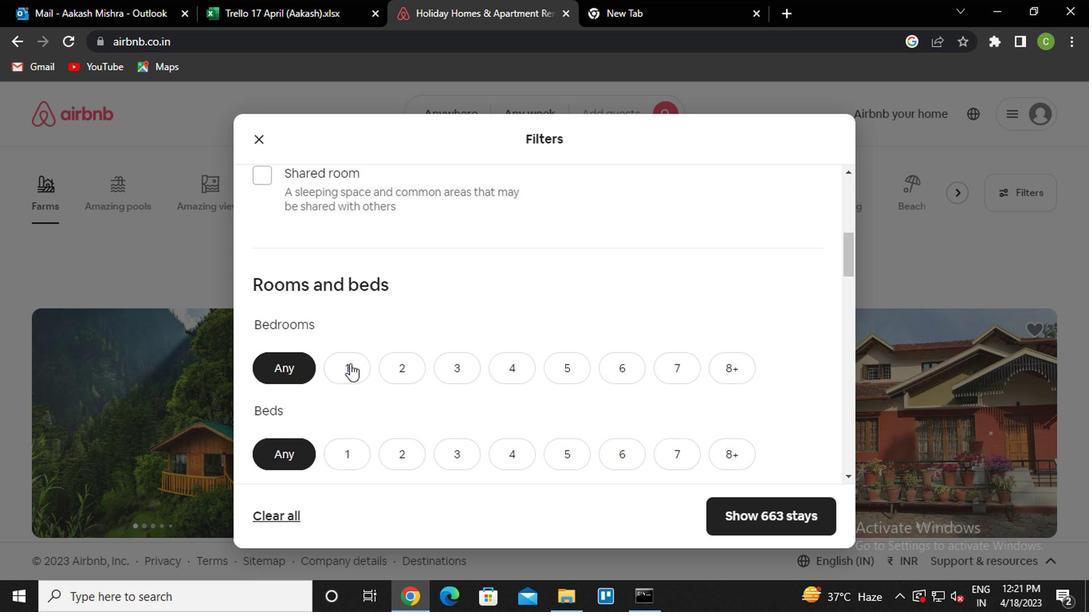 
Action: Mouse pressed left at (342, 367)
Screenshot: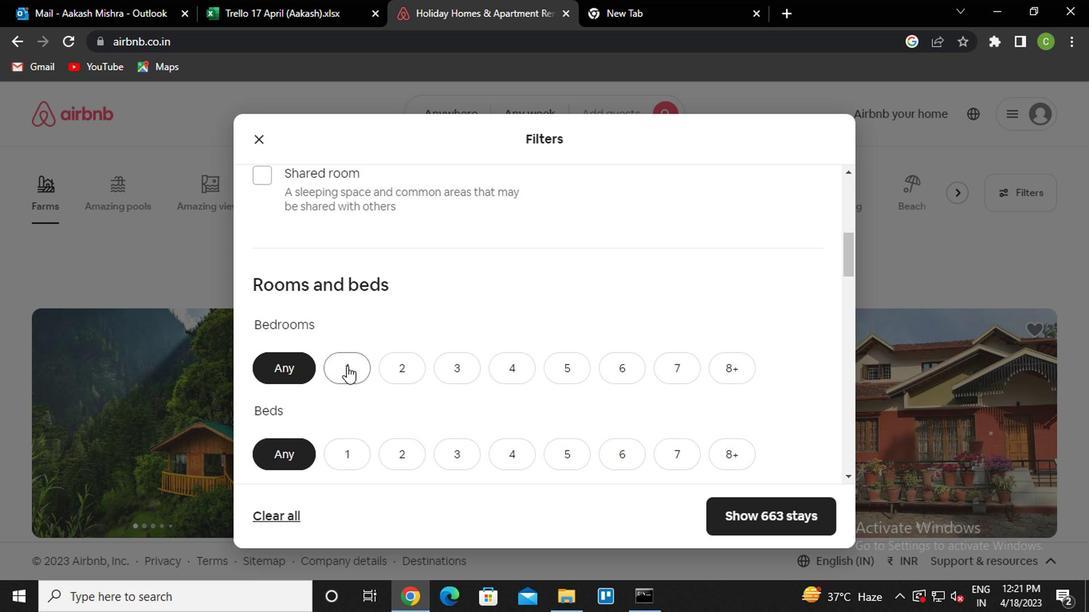 
Action: Mouse moved to (397, 335)
Screenshot: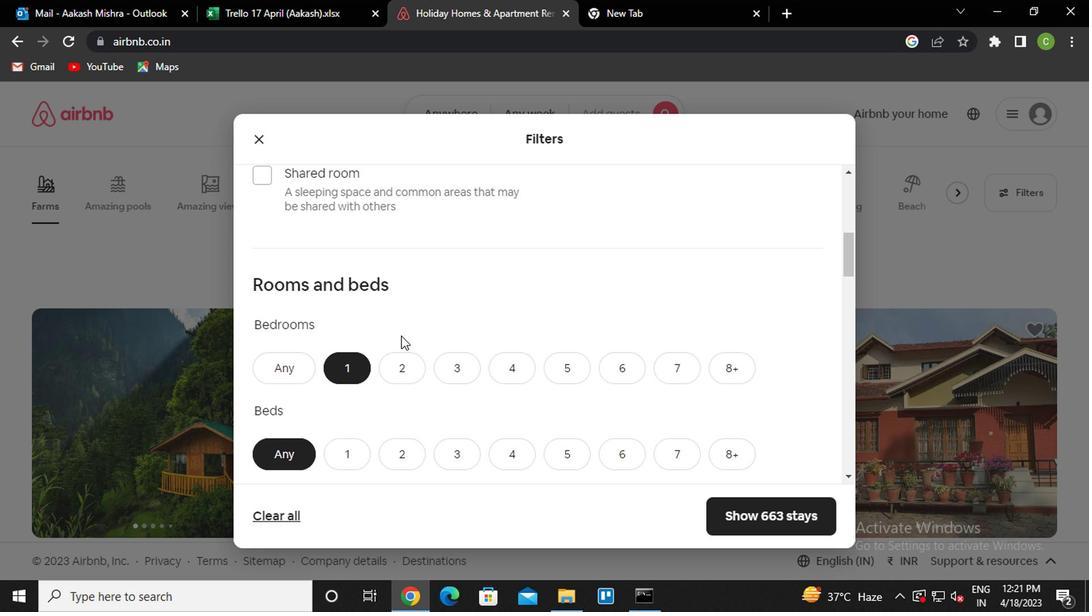 
Action: Mouse scrolled (397, 334) with delta (0, 0)
Screenshot: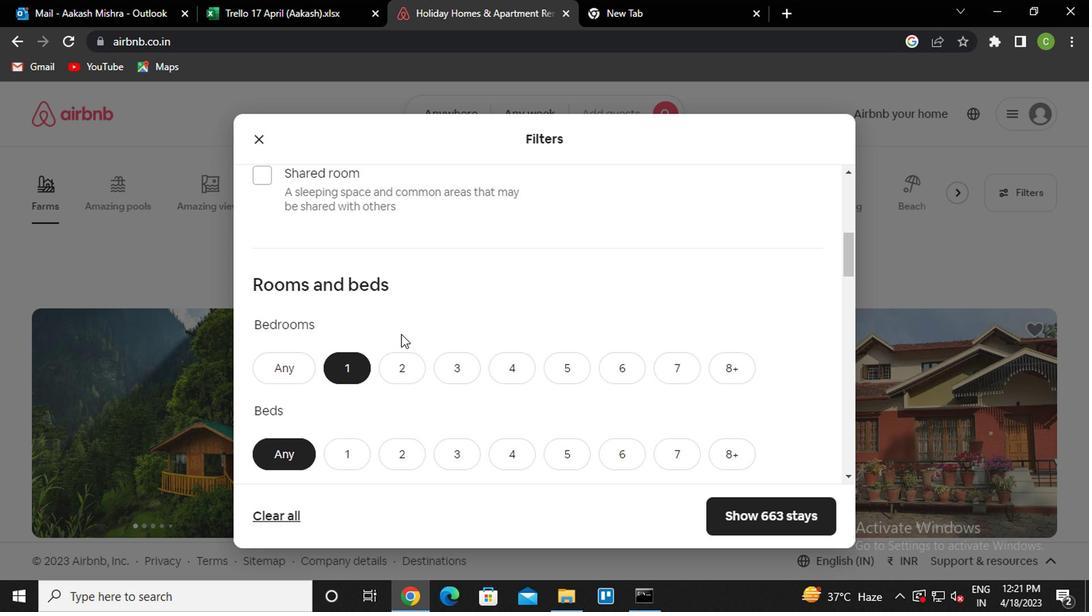 
Action: Mouse moved to (339, 366)
Screenshot: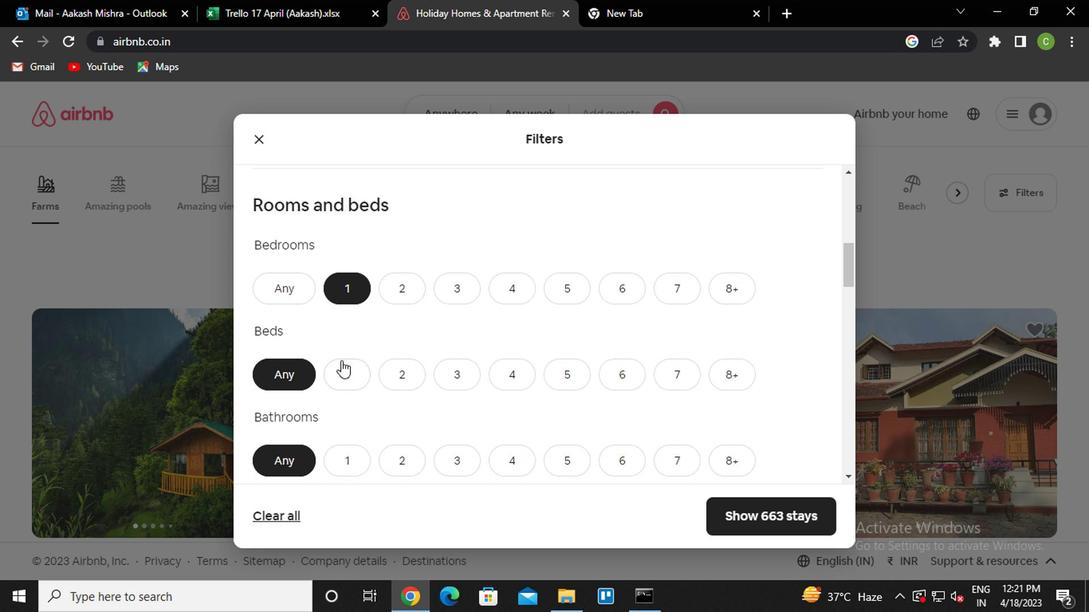 
Action: Mouse pressed left at (339, 366)
Screenshot: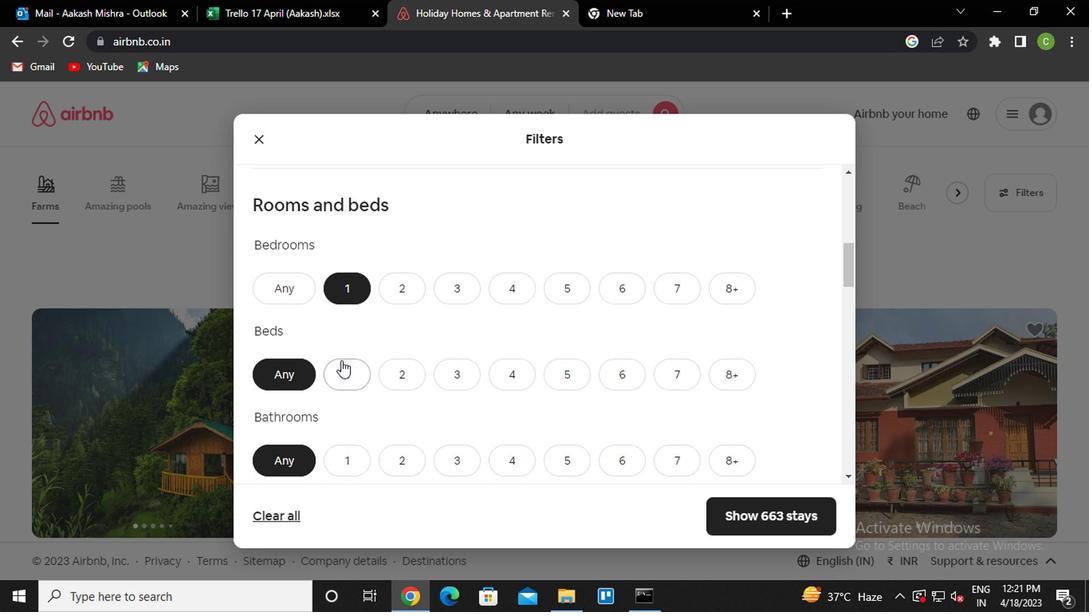 
Action: Mouse moved to (347, 456)
Screenshot: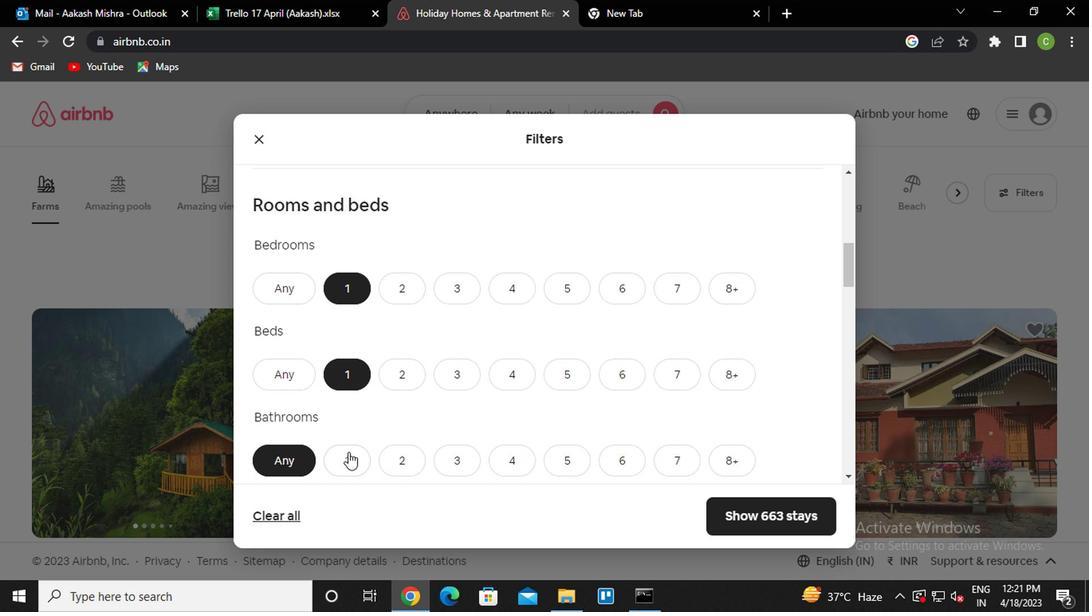 
Action: Mouse pressed left at (347, 456)
Screenshot: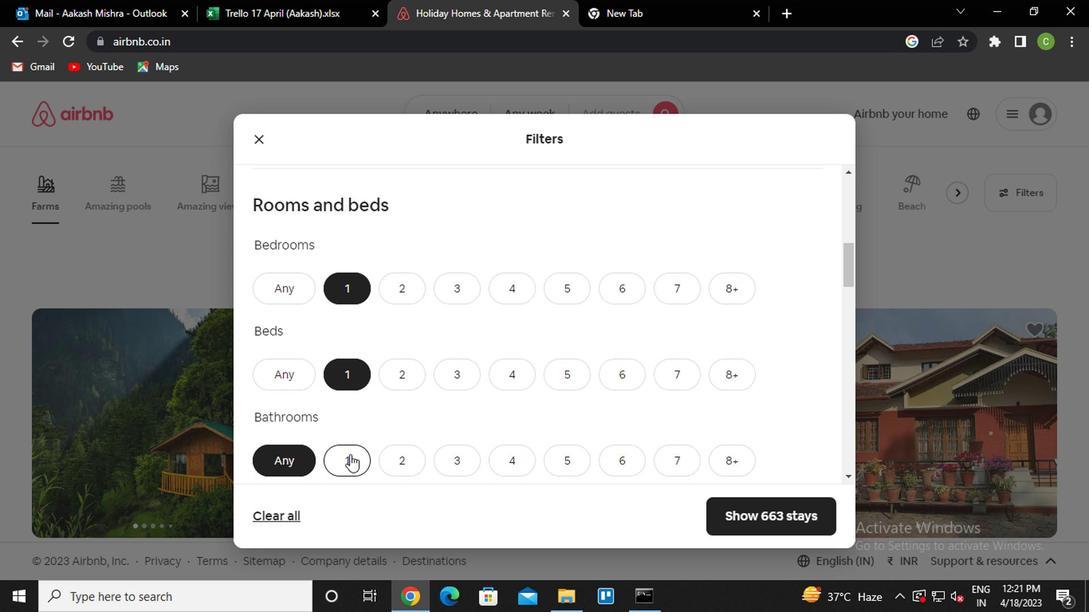 
Action: Mouse moved to (410, 367)
Screenshot: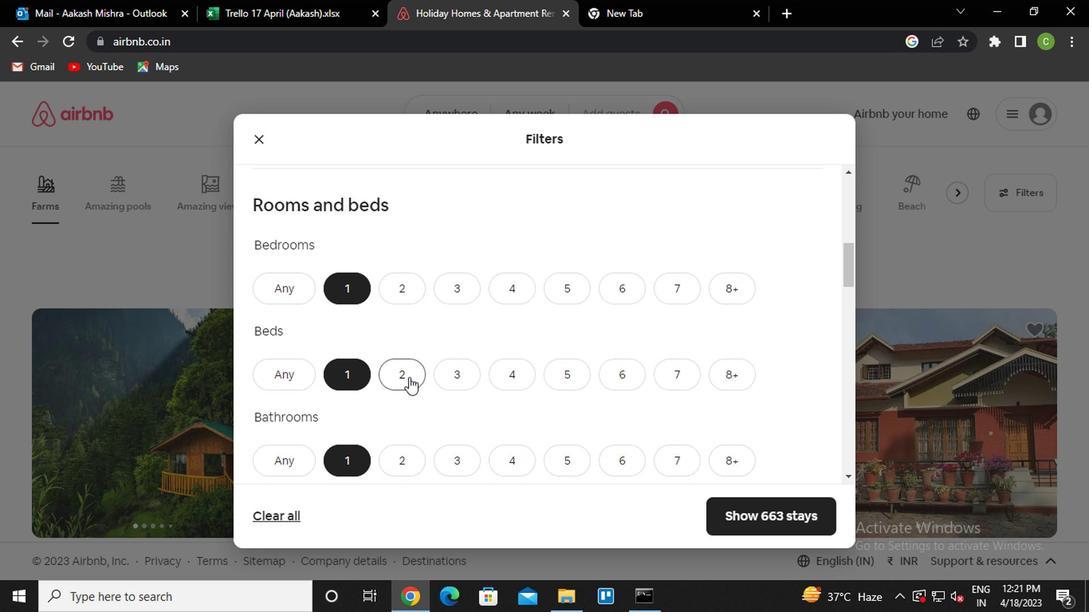 
Action: Mouse scrolled (410, 367) with delta (0, 0)
Screenshot: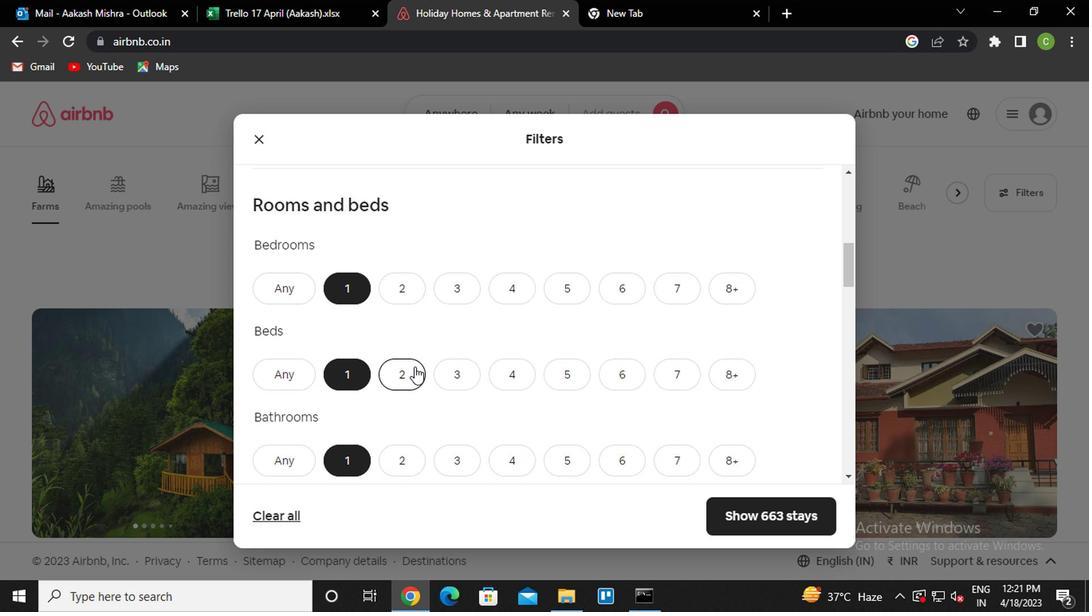 
Action: Mouse moved to (404, 385)
Screenshot: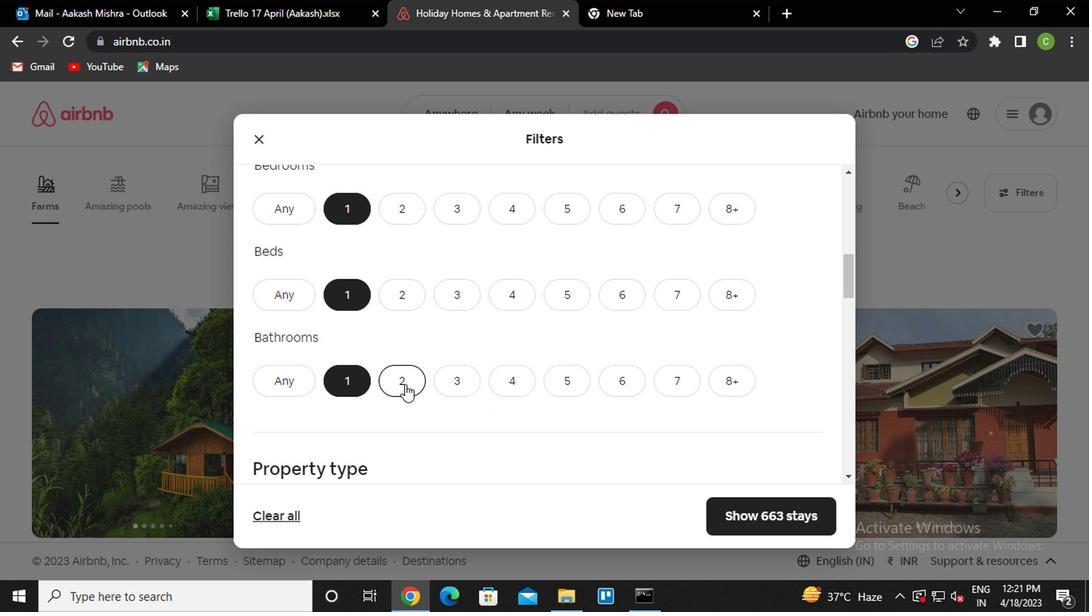 
Action: Mouse scrolled (404, 384) with delta (0, -1)
Screenshot: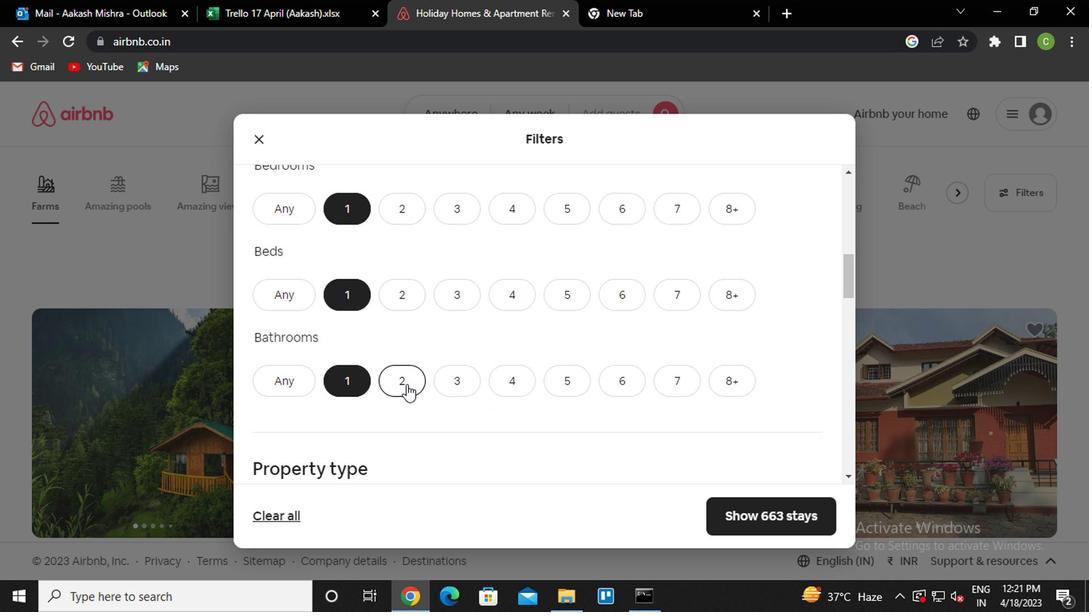 
Action: Mouse scrolled (404, 384) with delta (0, -1)
Screenshot: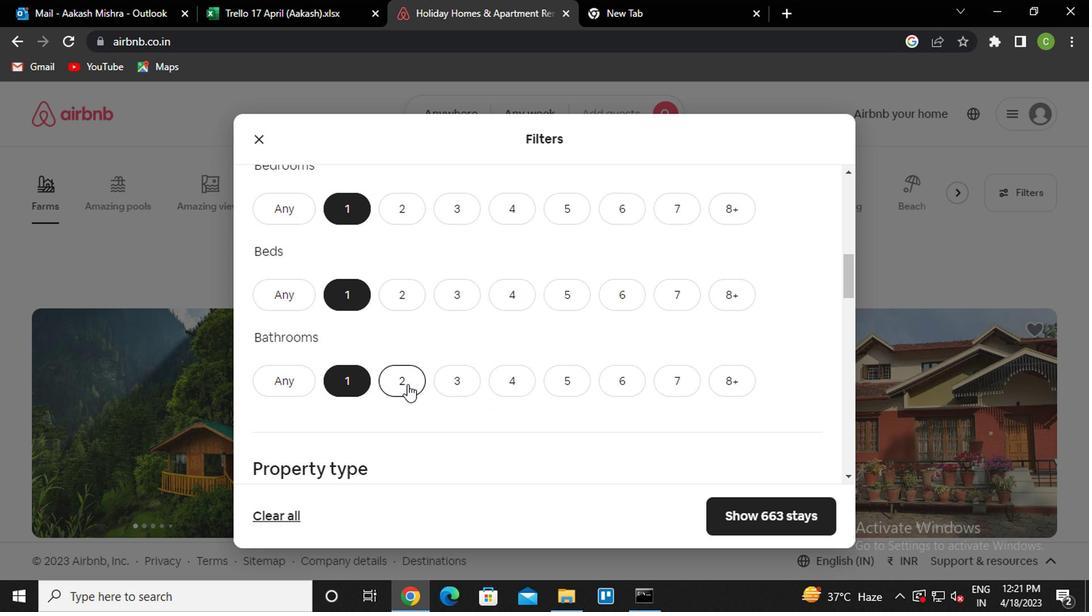 
Action: Mouse moved to (744, 383)
Screenshot: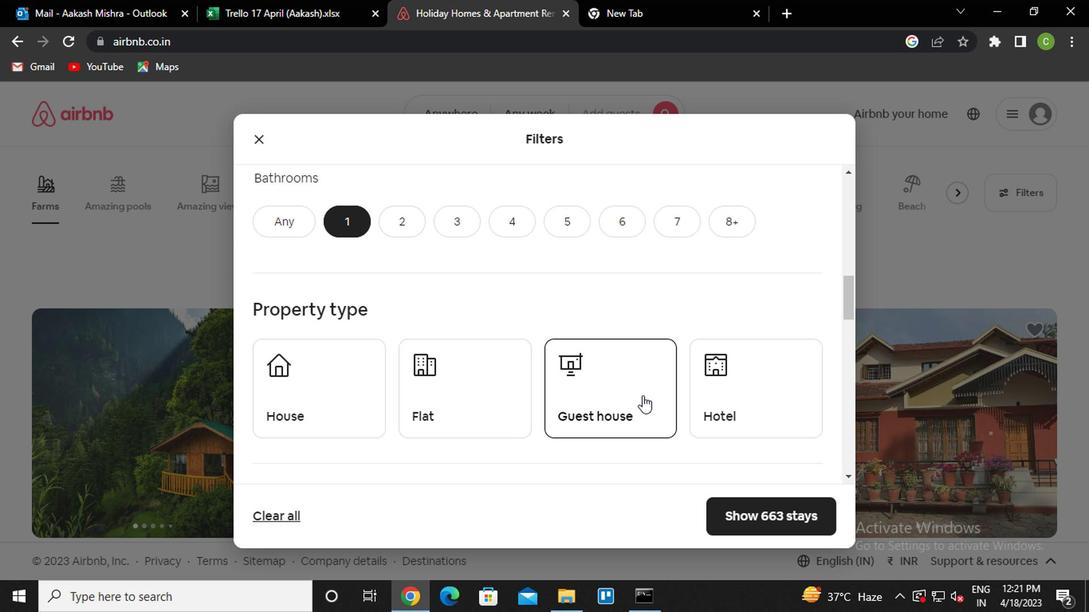 
Action: Mouse pressed left at (744, 383)
Screenshot: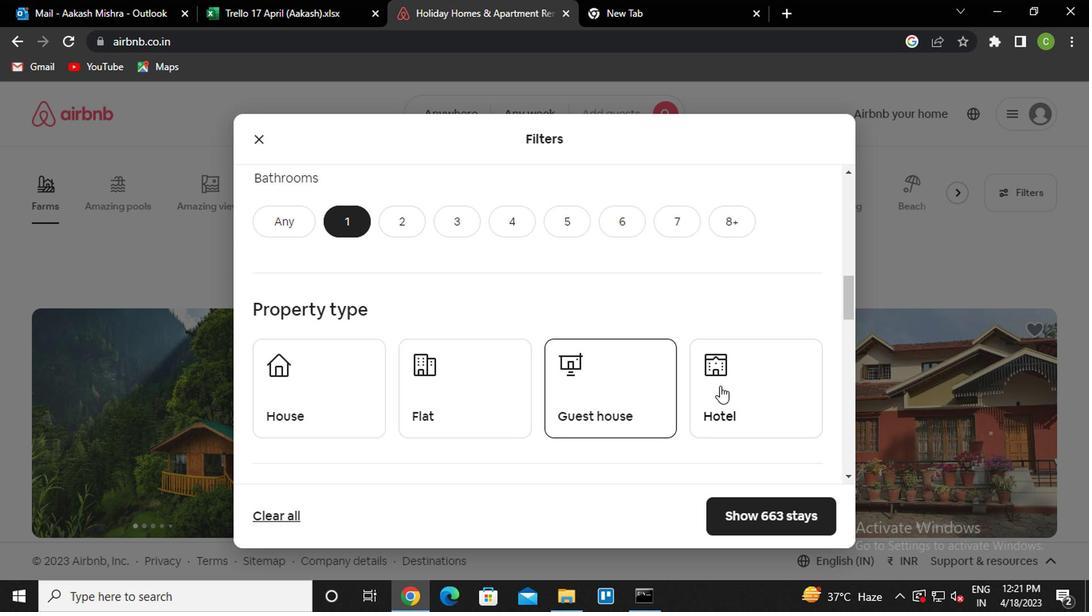 
Action: Mouse moved to (522, 404)
Screenshot: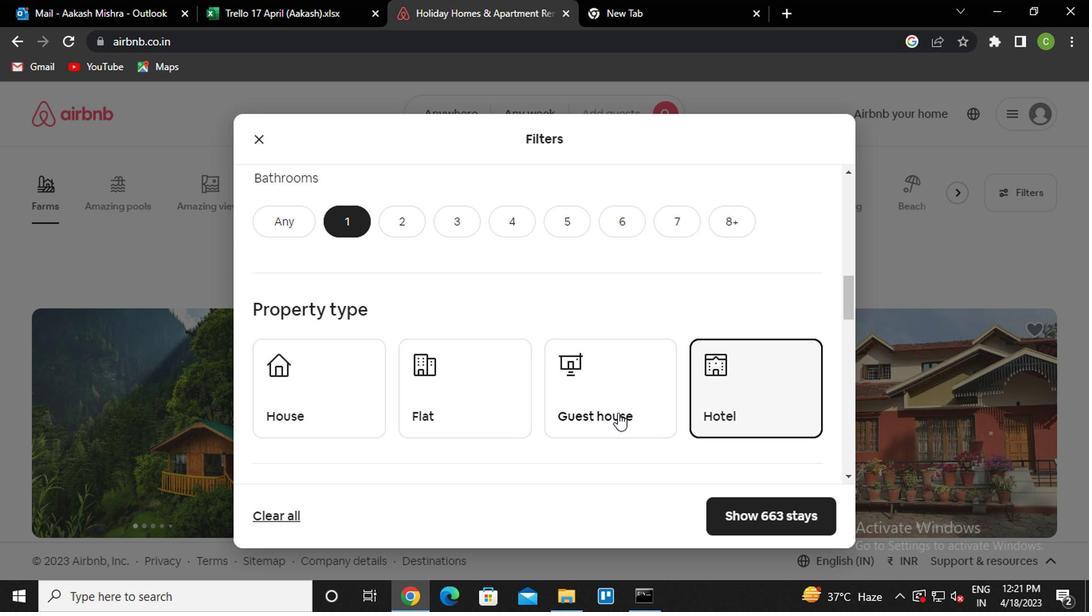 
Action: Mouse scrolled (522, 403) with delta (0, 0)
Screenshot: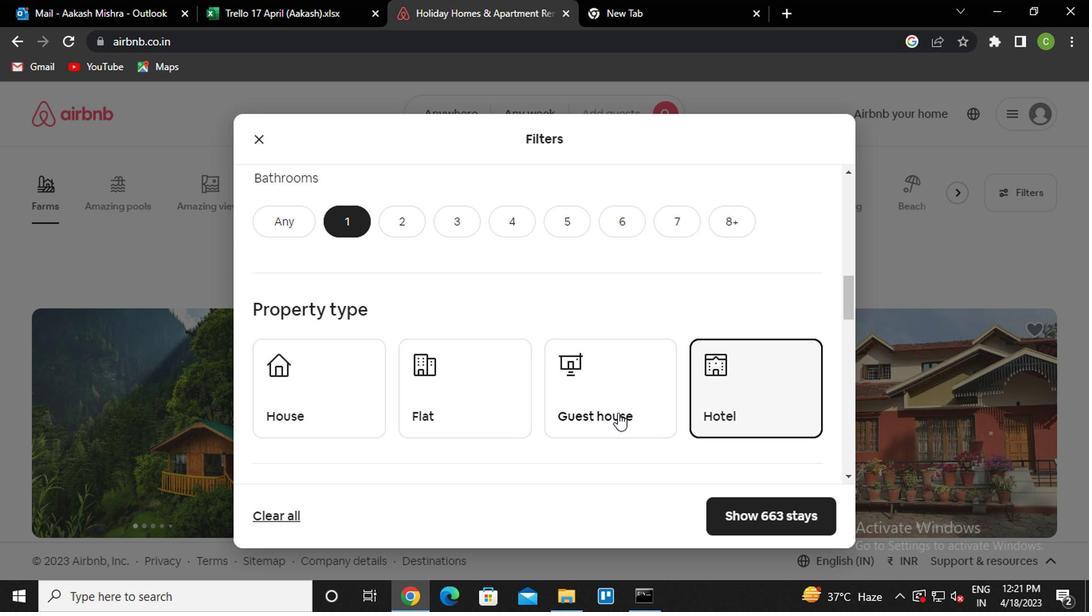 
Action: Mouse moved to (522, 404)
Screenshot: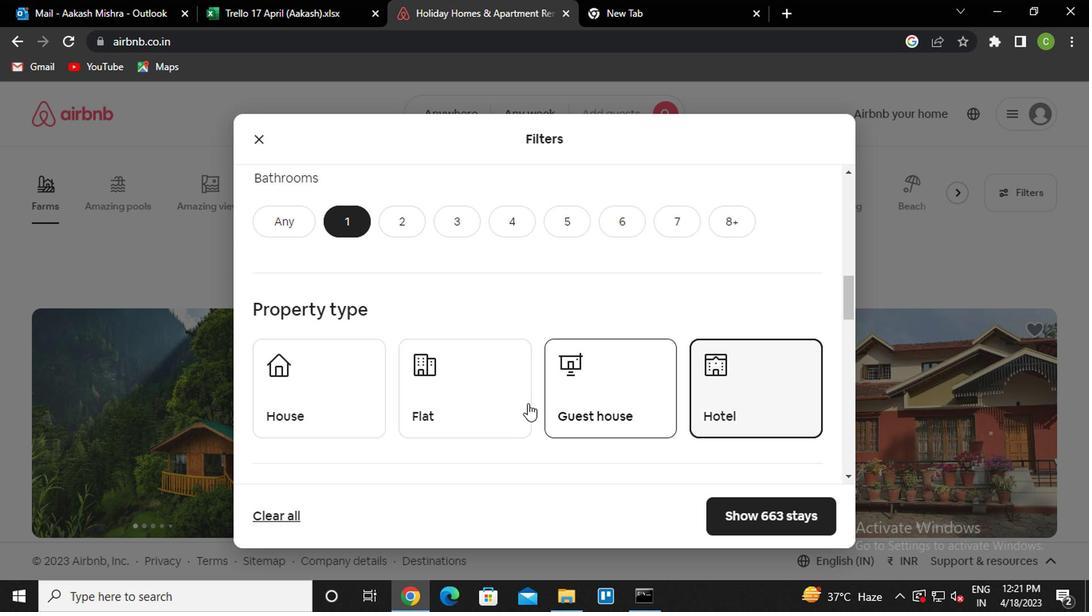 
Action: Mouse scrolled (522, 403) with delta (0, 0)
Screenshot: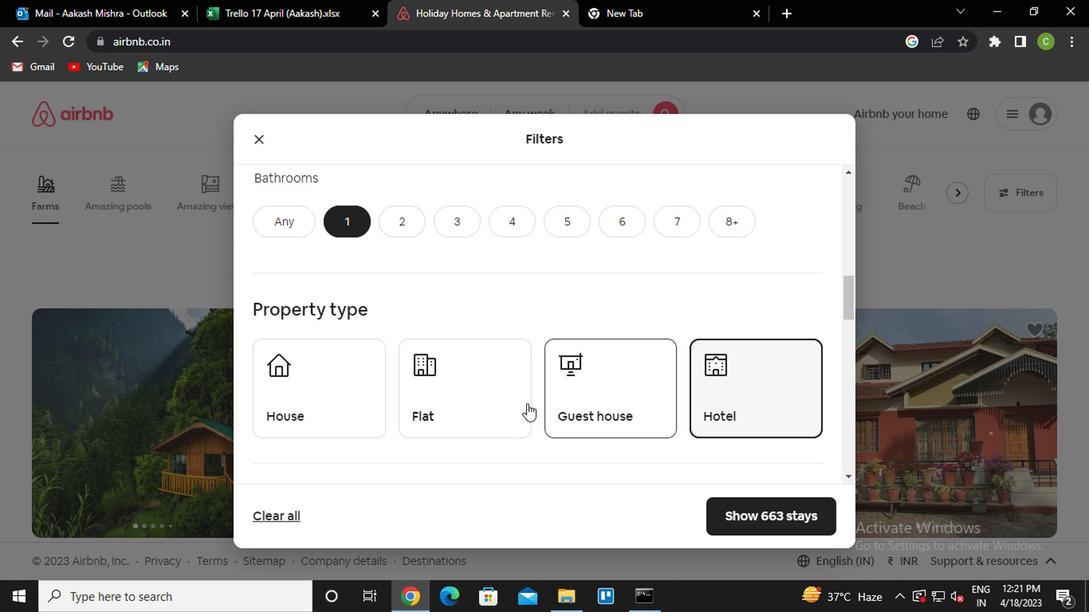 
Action: Mouse moved to (518, 403)
Screenshot: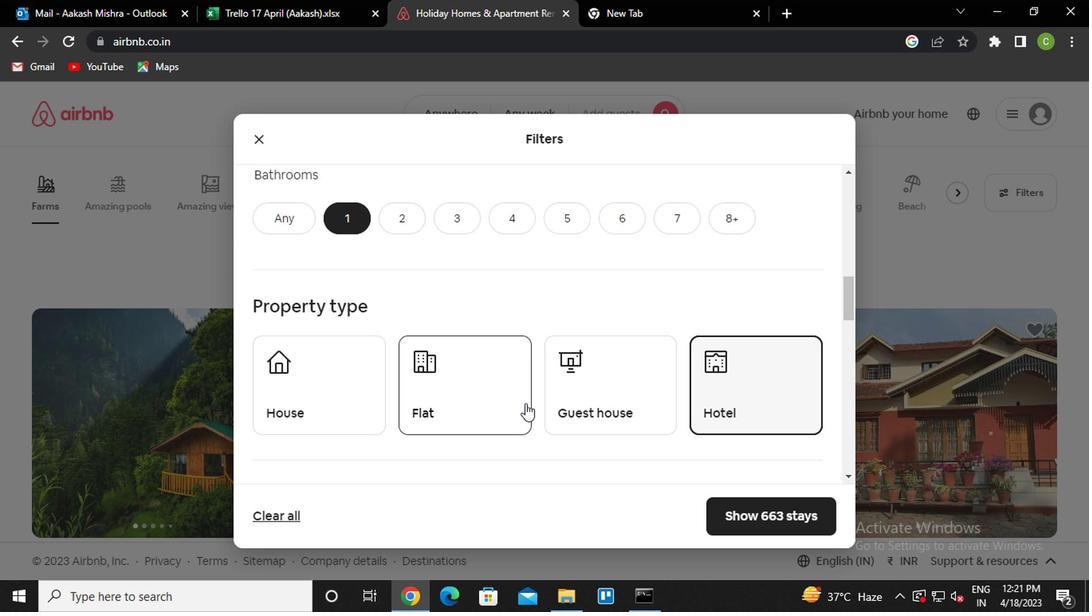 
Action: Mouse scrolled (518, 402) with delta (0, -1)
Screenshot: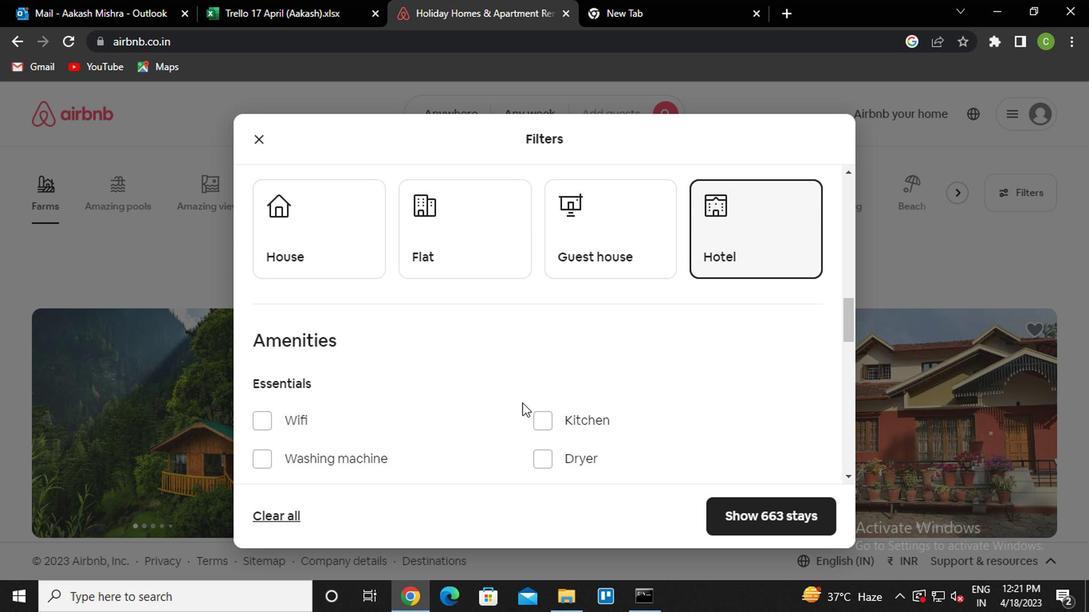 
Action: Mouse moved to (421, 420)
Screenshot: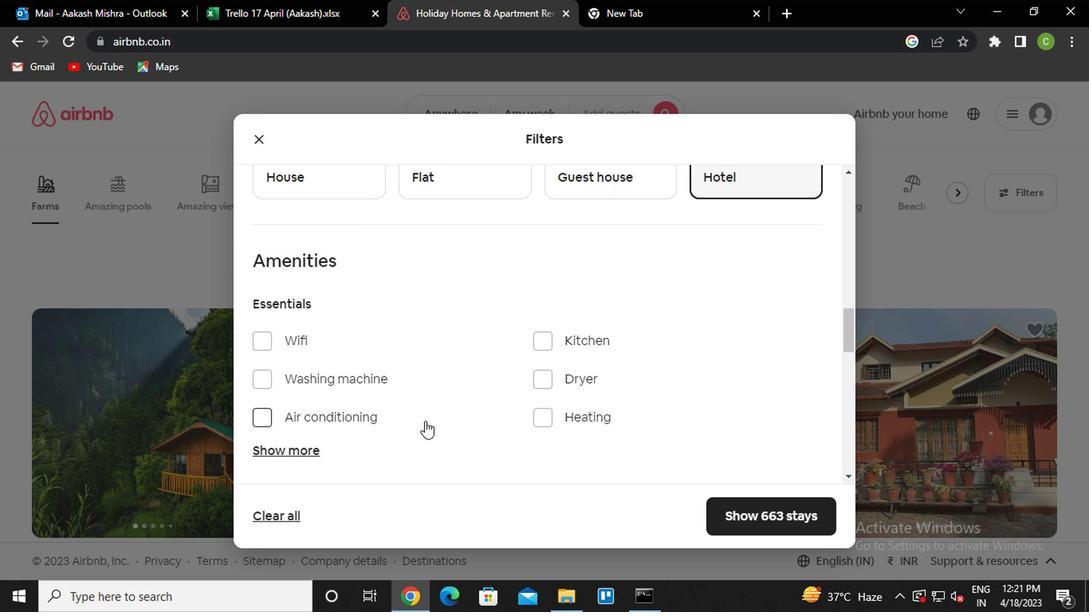 
Action: Mouse scrolled (421, 419) with delta (0, 0)
Screenshot: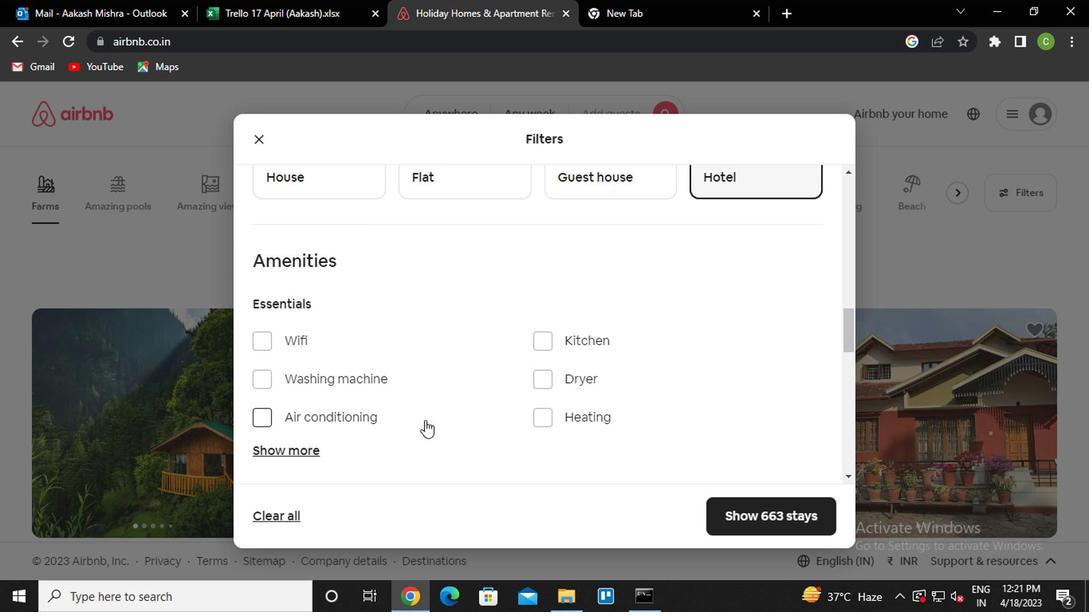 
Action: Mouse scrolled (421, 419) with delta (0, 0)
Screenshot: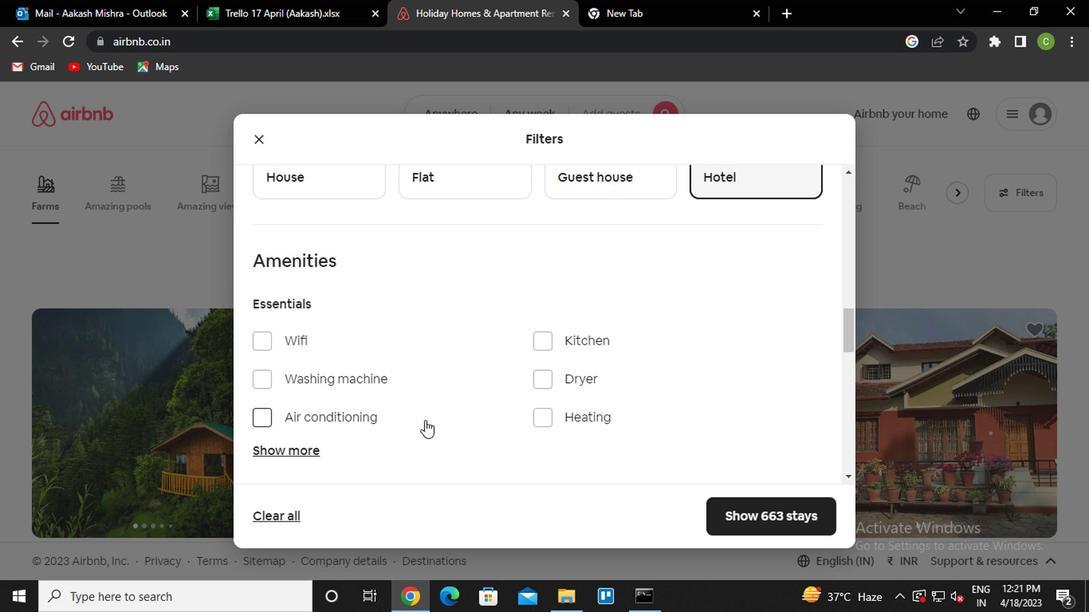 
Action: Mouse scrolled (421, 419) with delta (0, 0)
Screenshot: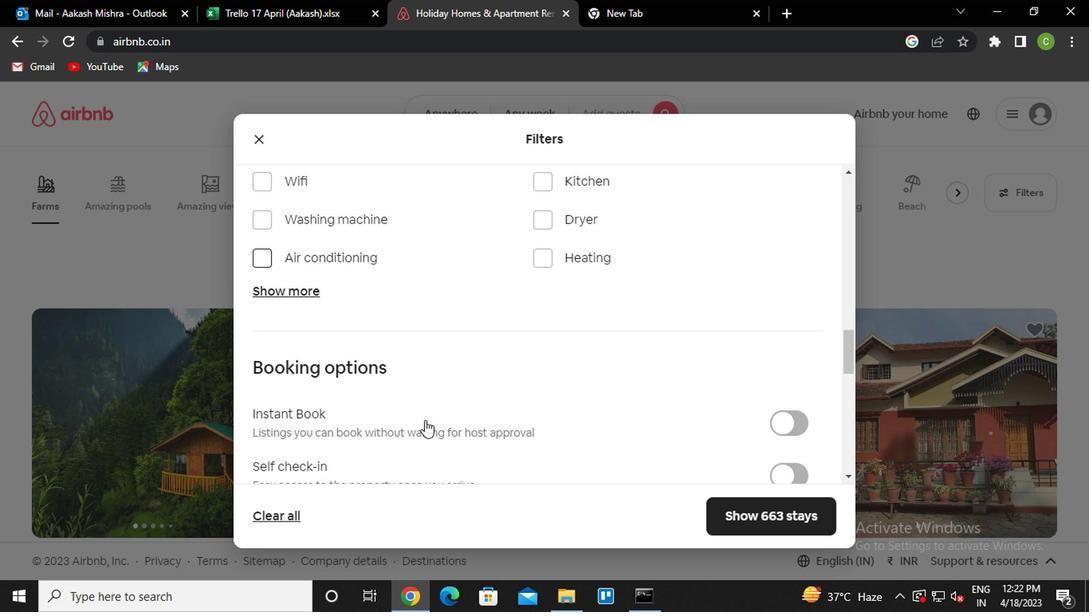 
Action: Mouse moved to (783, 397)
Screenshot: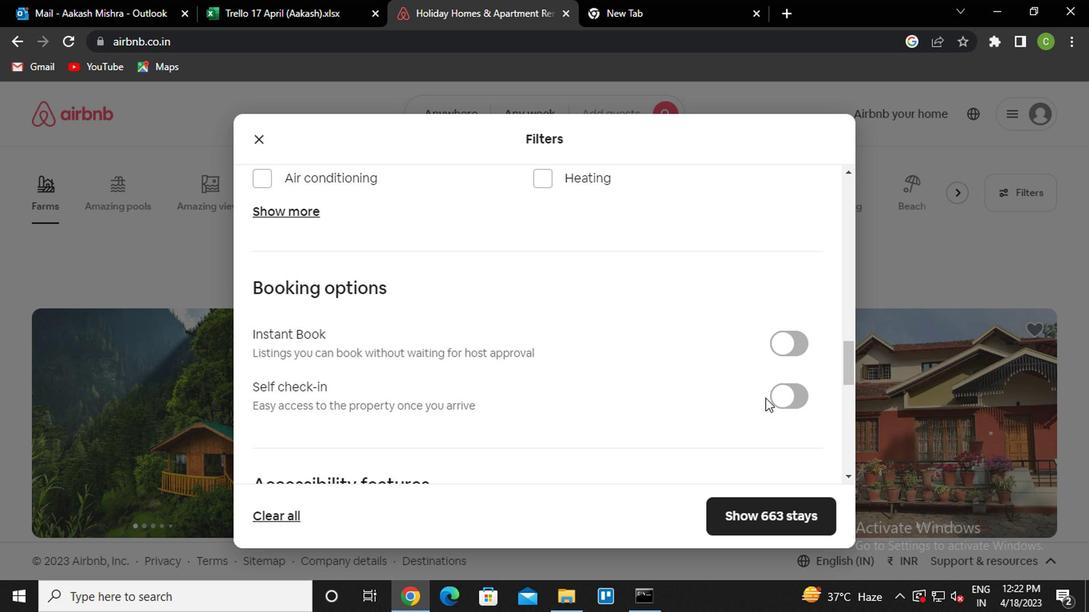 
Action: Mouse pressed left at (783, 397)
Screenshot: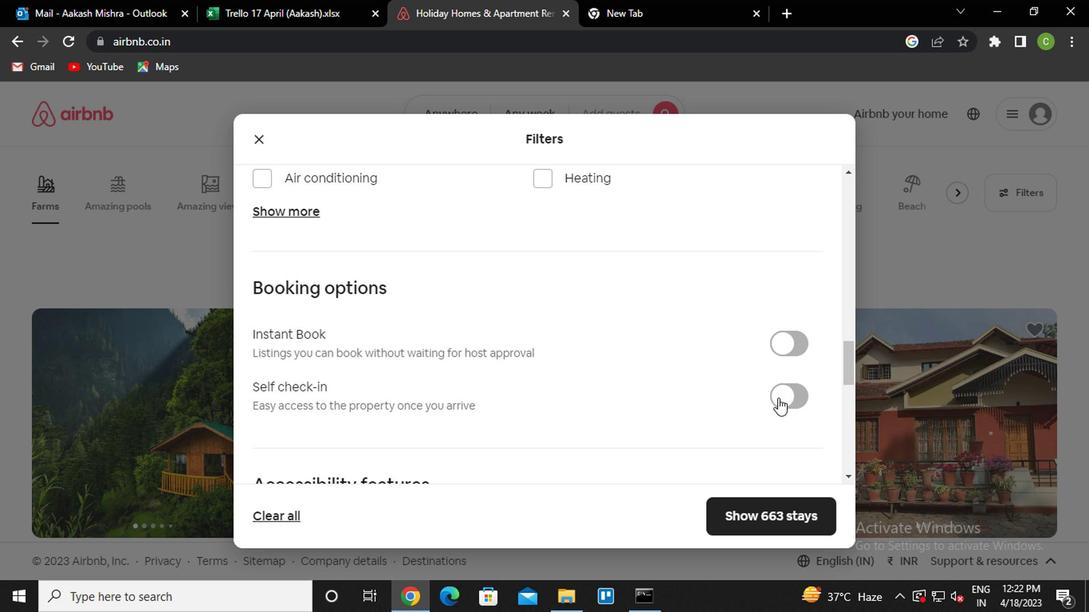 
Action: Mouse moved to (589, 420)
Screenshot: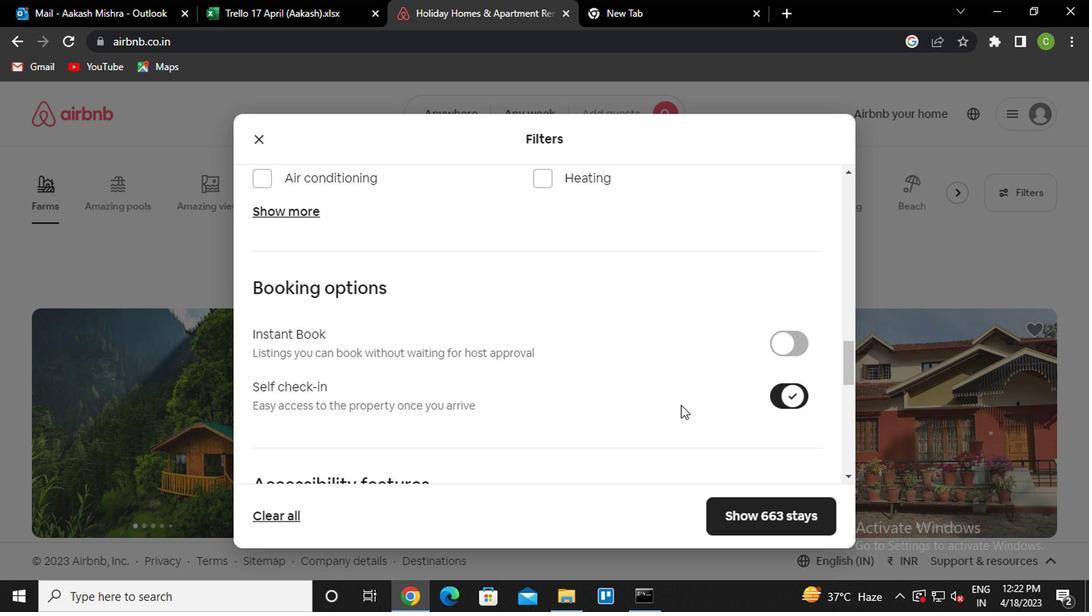 
Action: Mouse scrolled (589, 419) with delta (0, 0)
Screenshot: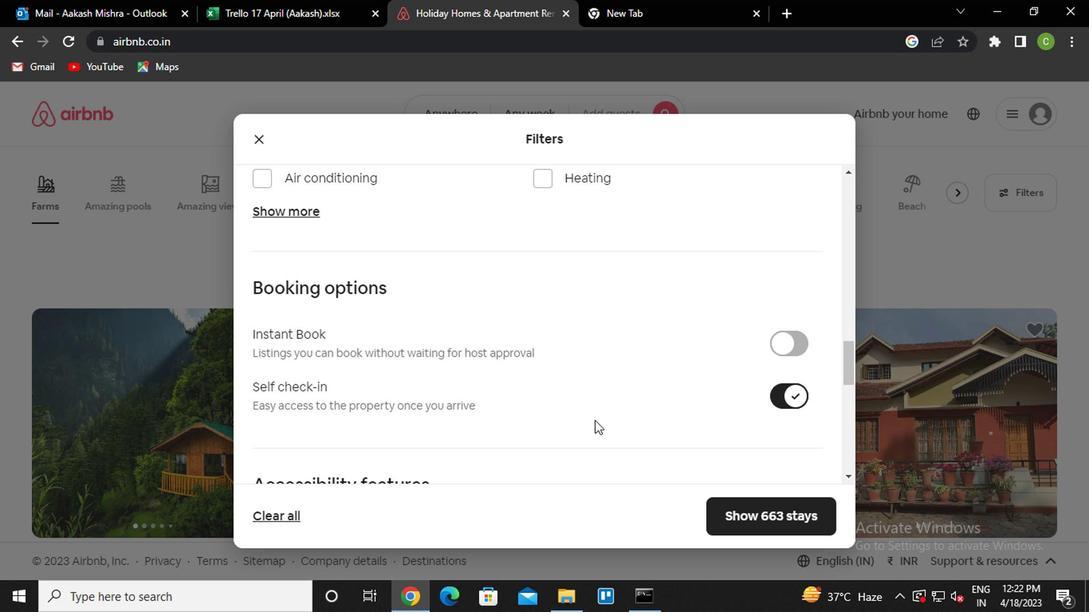 
Action: Mouse moved to (586, 421)
Screenshot: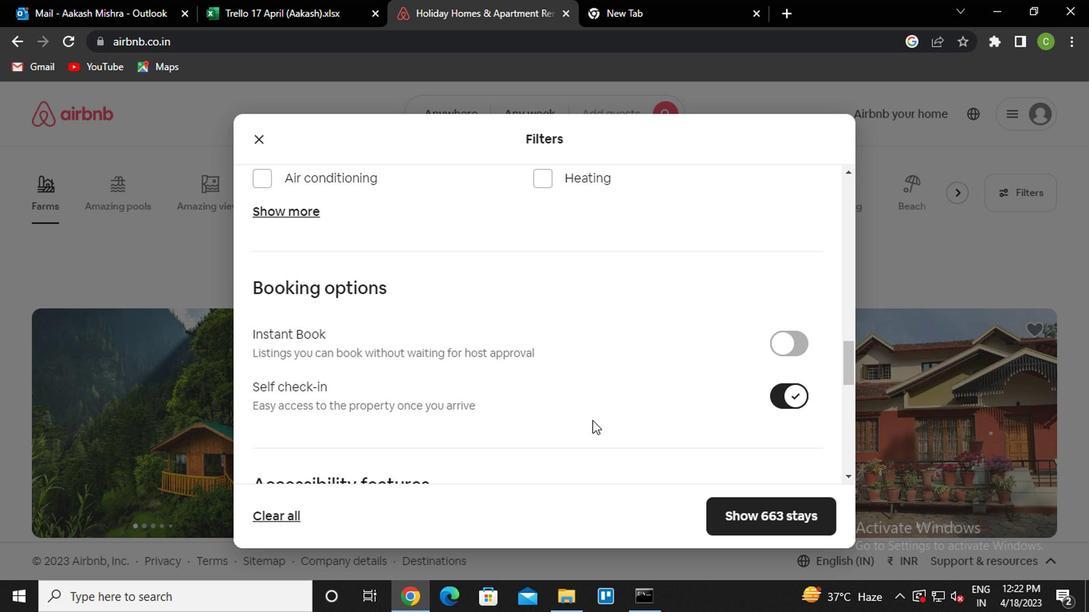 
Action: Mouse scrolled (586, 420) with delta (0, -1)
Screenshot: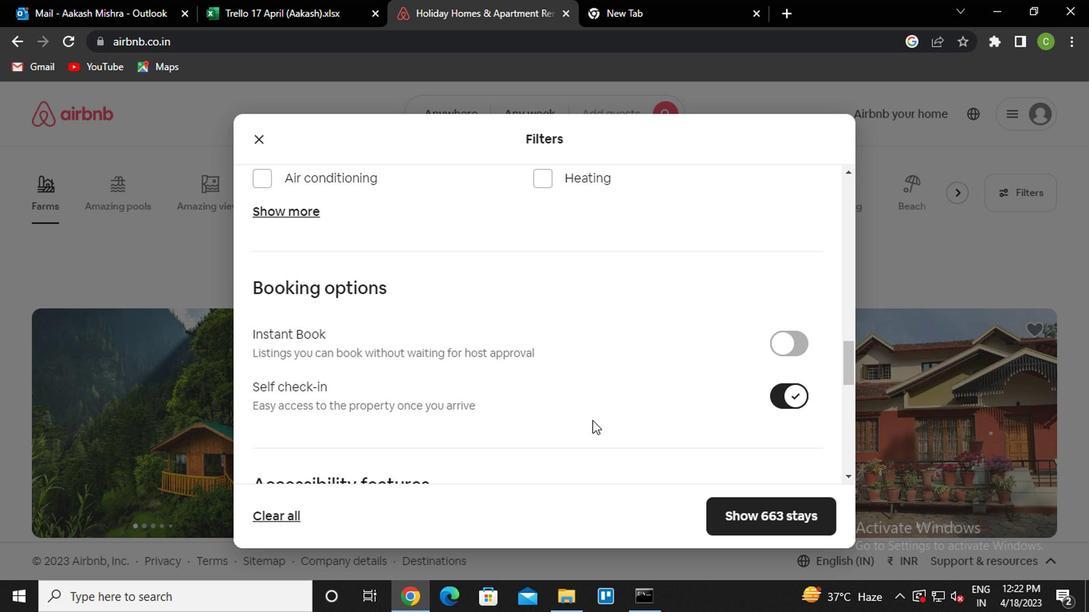 
Action: Mouse moved to (547, 409)
Screenshot: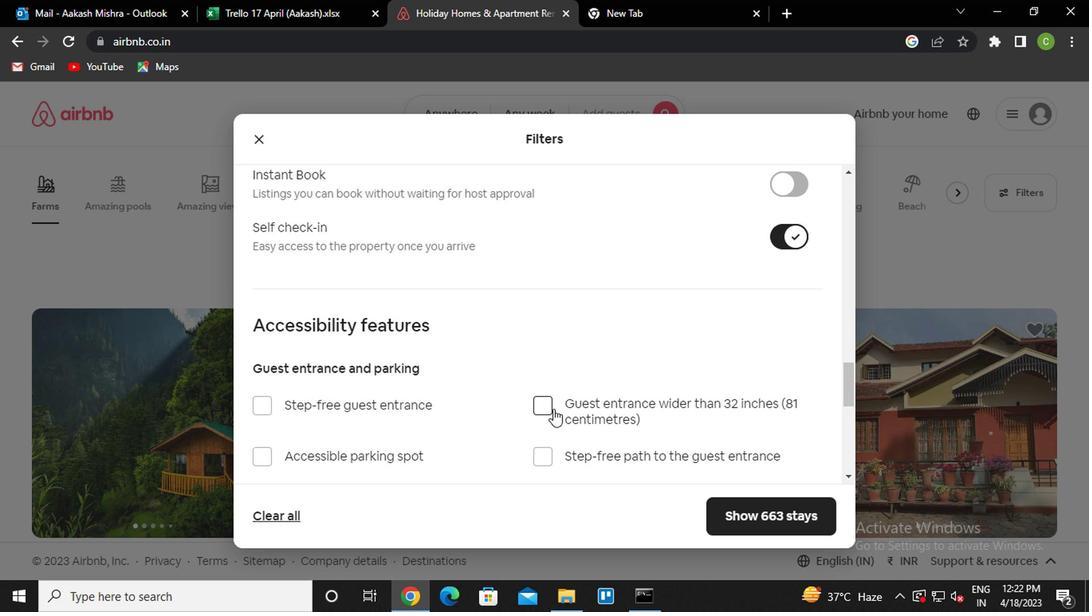 
Action: Mouse scrolled (547, 409) with delta (0, 0)
Screenshot: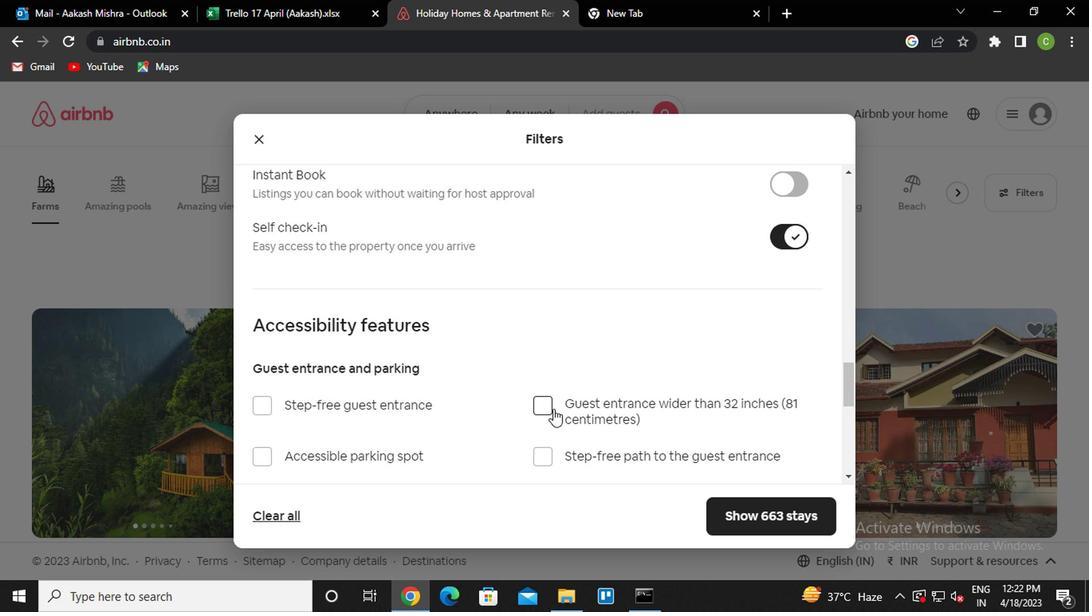 
Action: Mouse moved to (544, 410)
Screenshot: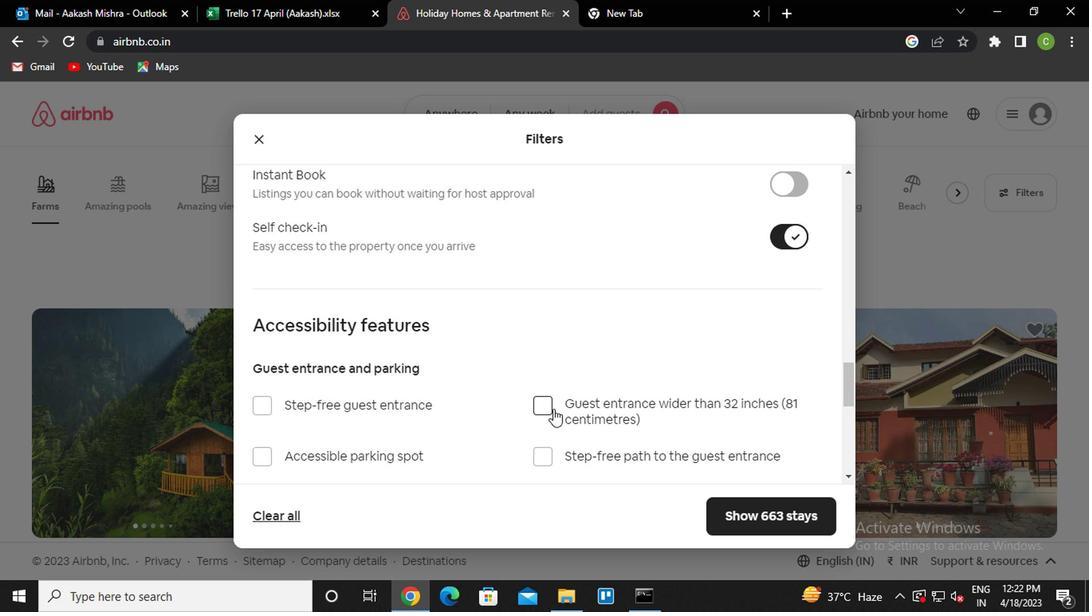 
Action: Mouse scrolled (544, 409) with delta (0, 0)
Screenshot: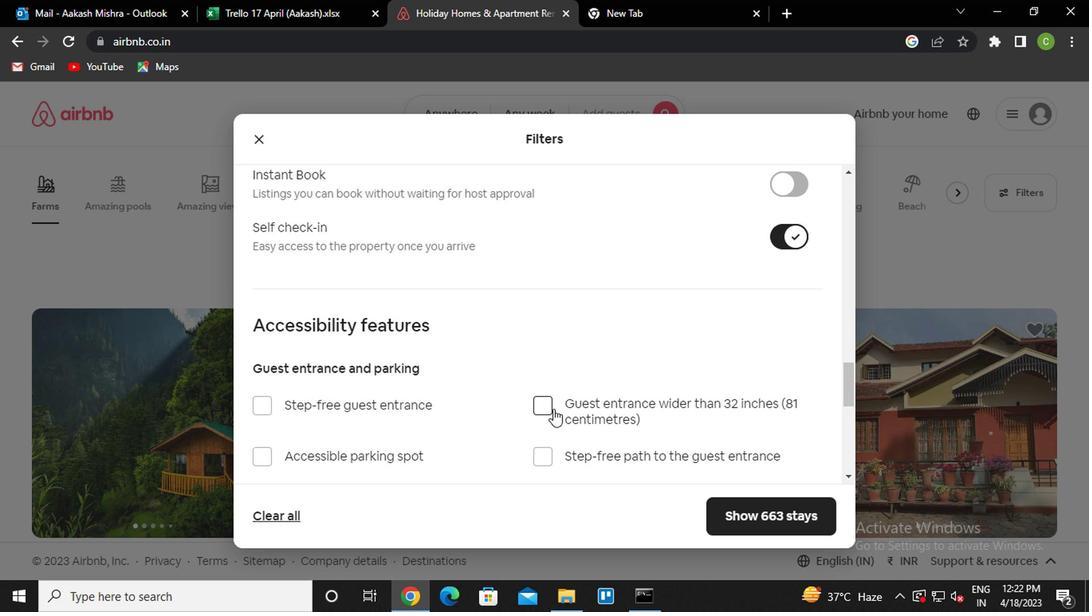 
Action: Mouse moved to (541, 411)
Screenshot: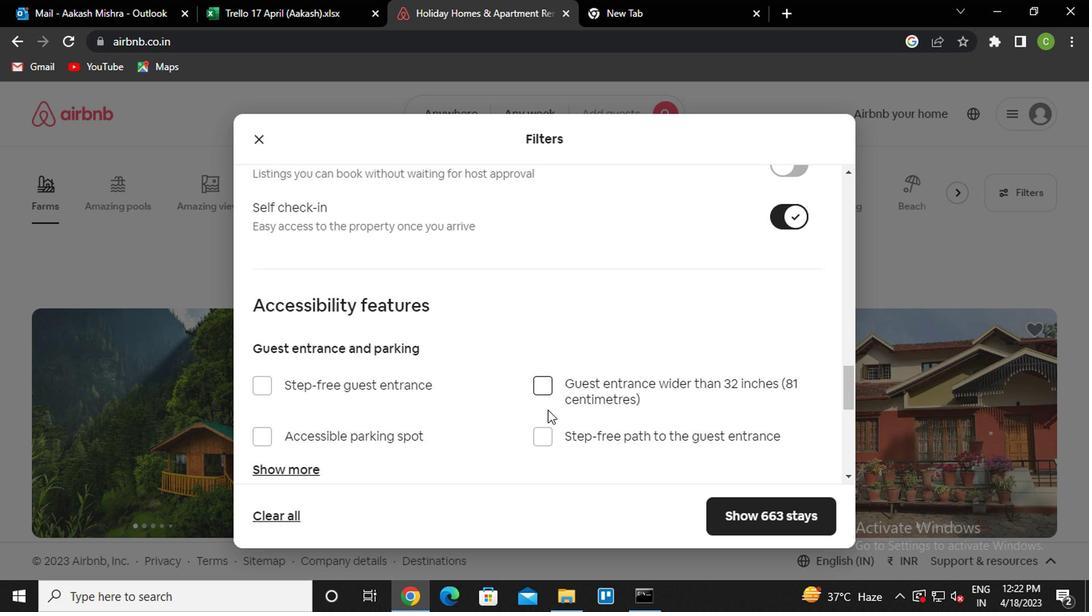 
Action: Mouse scrolled (541, 410) with delta (0, -1)
Screenshot: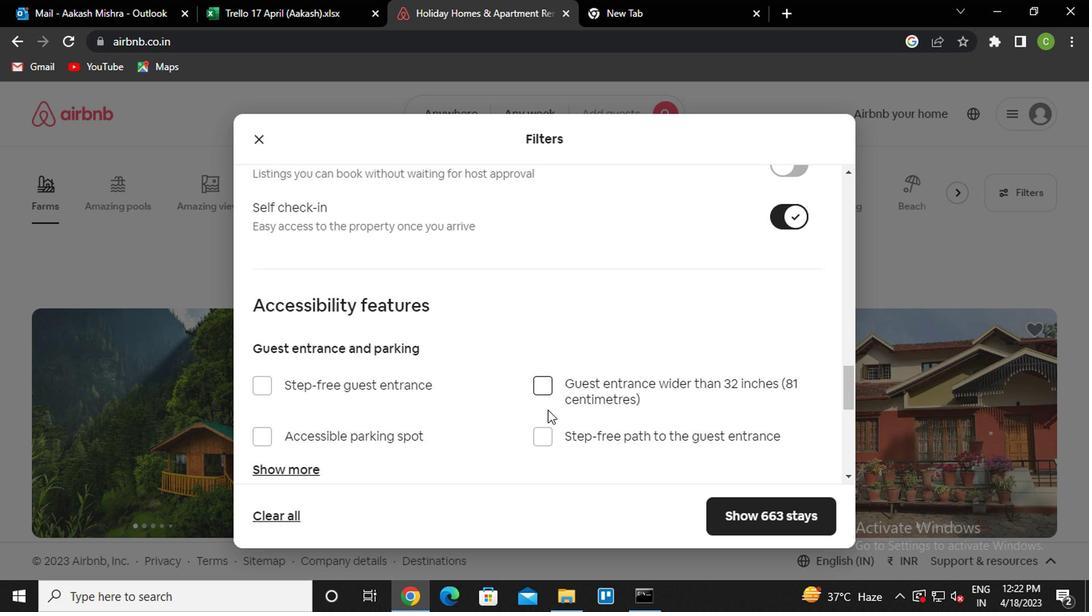 
Action: Mouse moved to (421, 445)
Screenshot: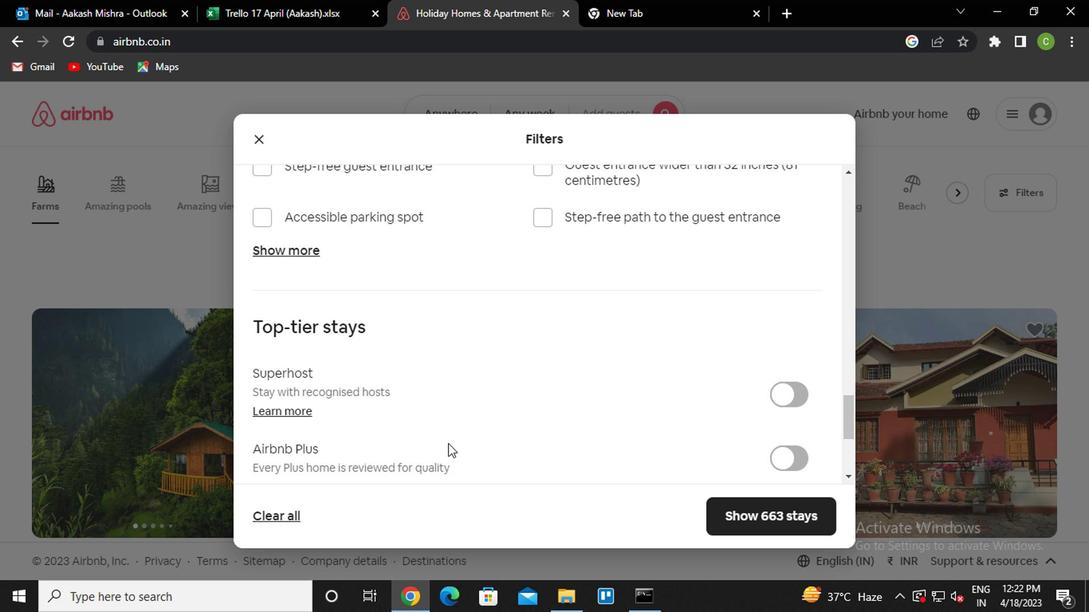 
Action: Mouse scrolled (421, 444) with delta (0, -1)
Screenshot: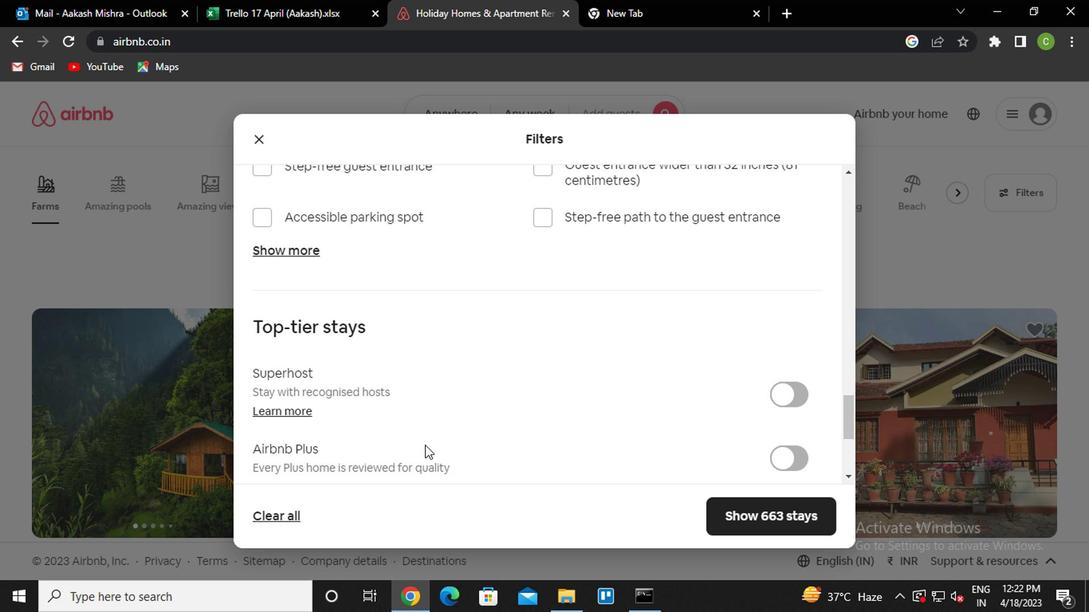 
Action: Mouse scrolled (421, 444) with delta (0, -1)
Screenshot: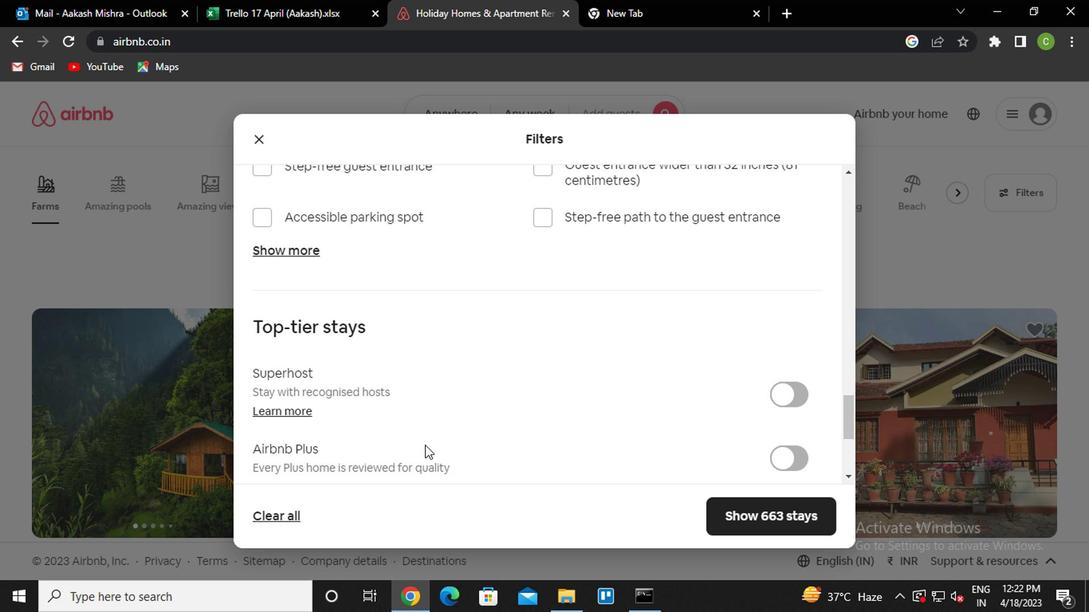 
Action: Mouse scrolled (421, 444) with delta (0, -1)
Screenshot: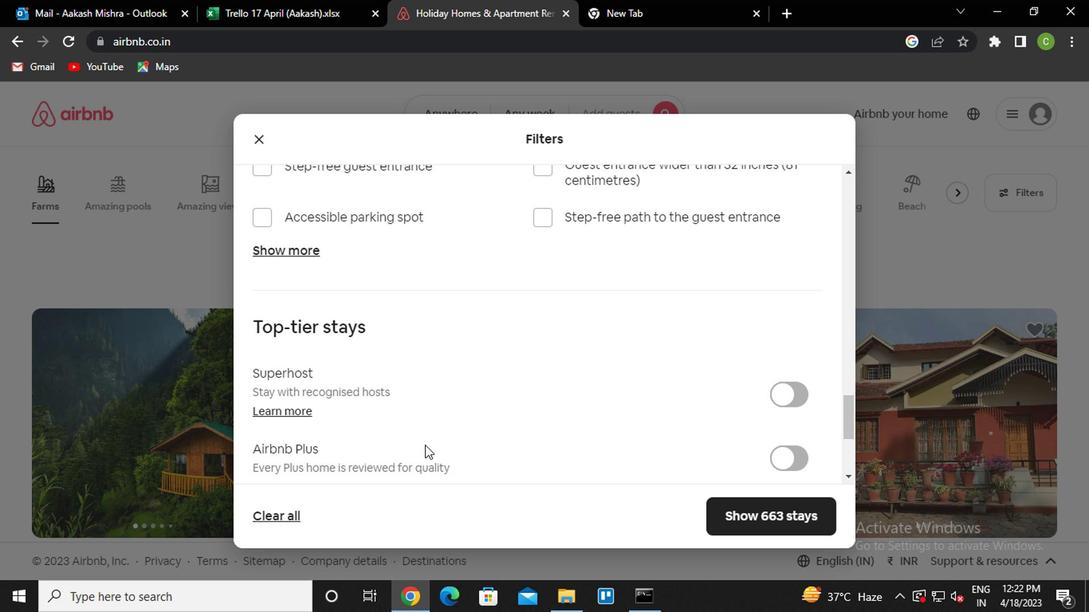 
Action: Mouse moved to (300, 450)
Screenshot: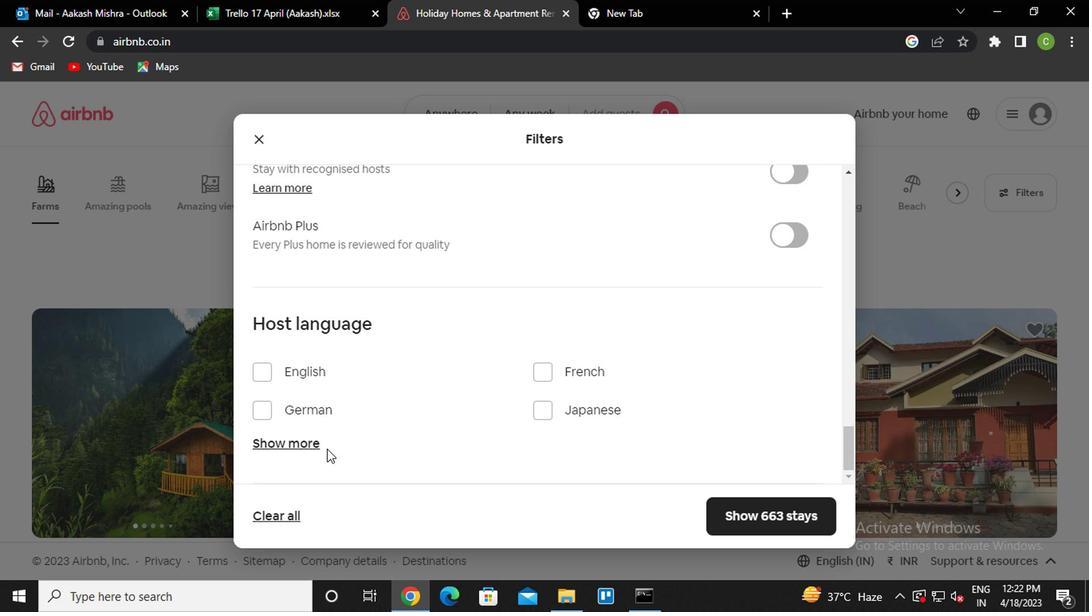 
Action: Mouse pressed left at (300, 450)
Screenshot: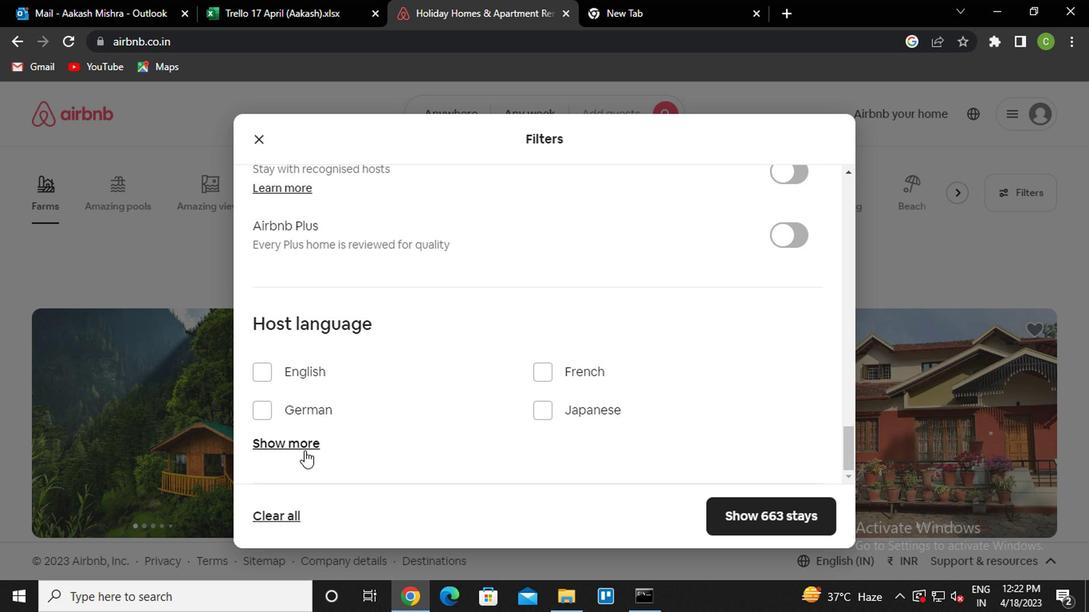
Action: Mouse moved to (350, 430)
Screenshot: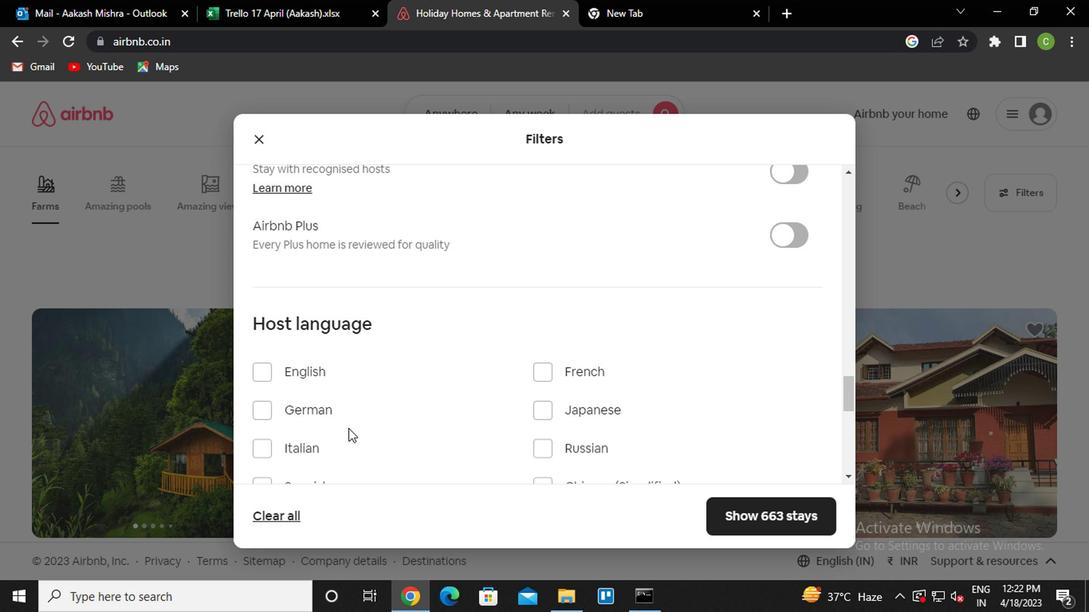 
Action: Mouse scrolled (350, 429) with delta (0, 0)
Screenshot: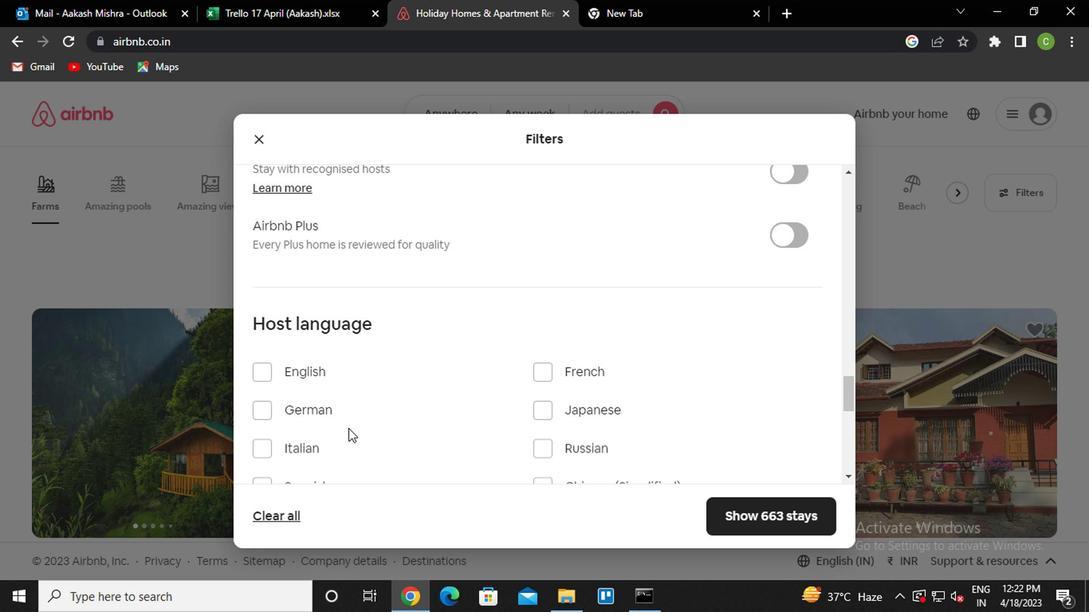 
Action: Mouse moved to (350, 428)
Screenshot: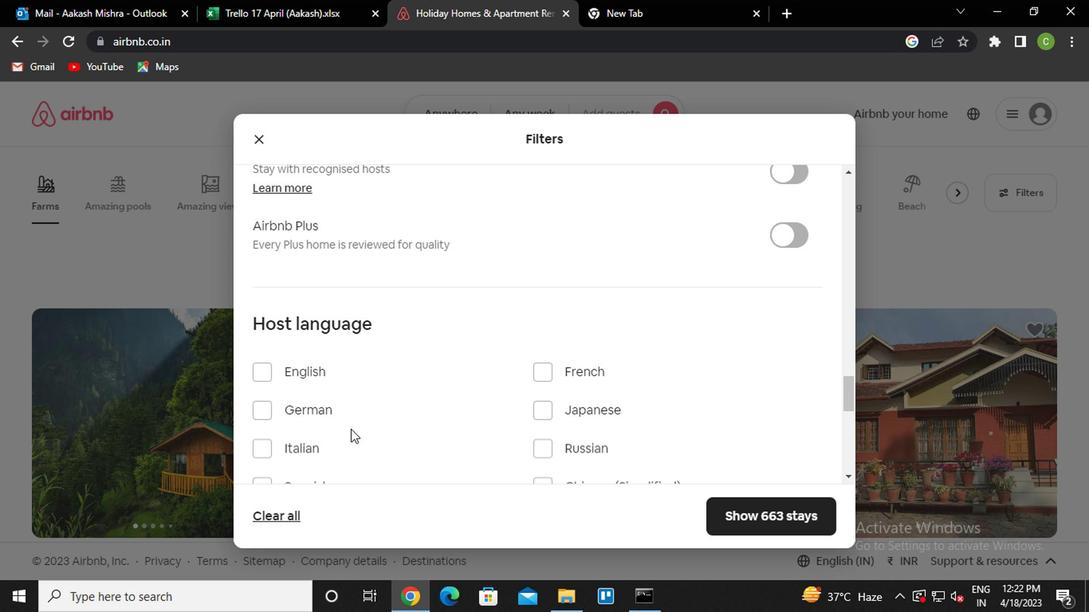 
Action: Mouse scrolled (350, 427) with delta (0, 0)
Screenshot: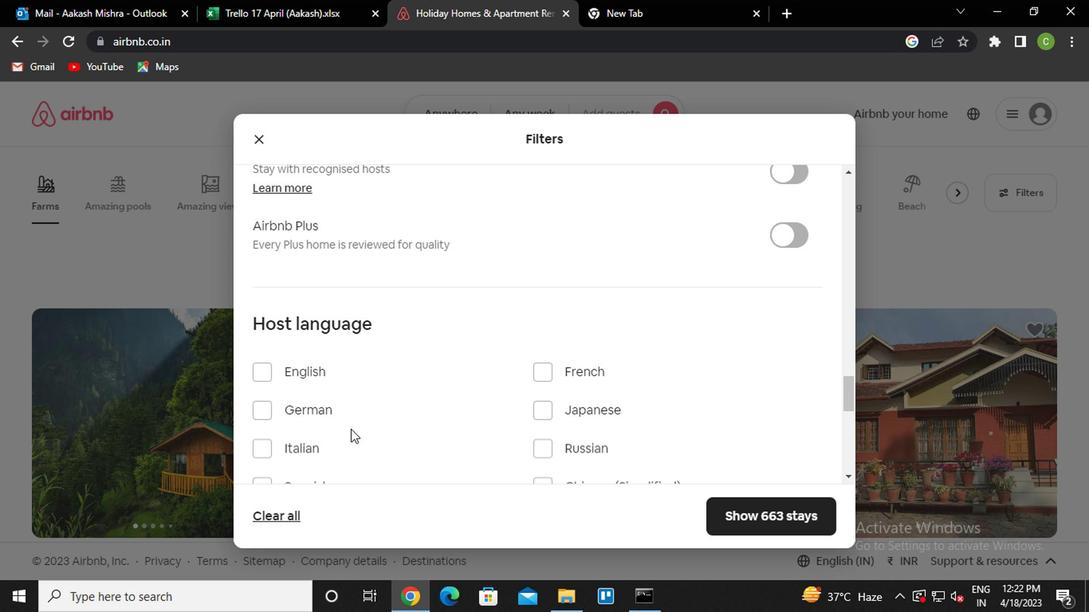
Action: Mouse moved to (261, 328)
Screenshot: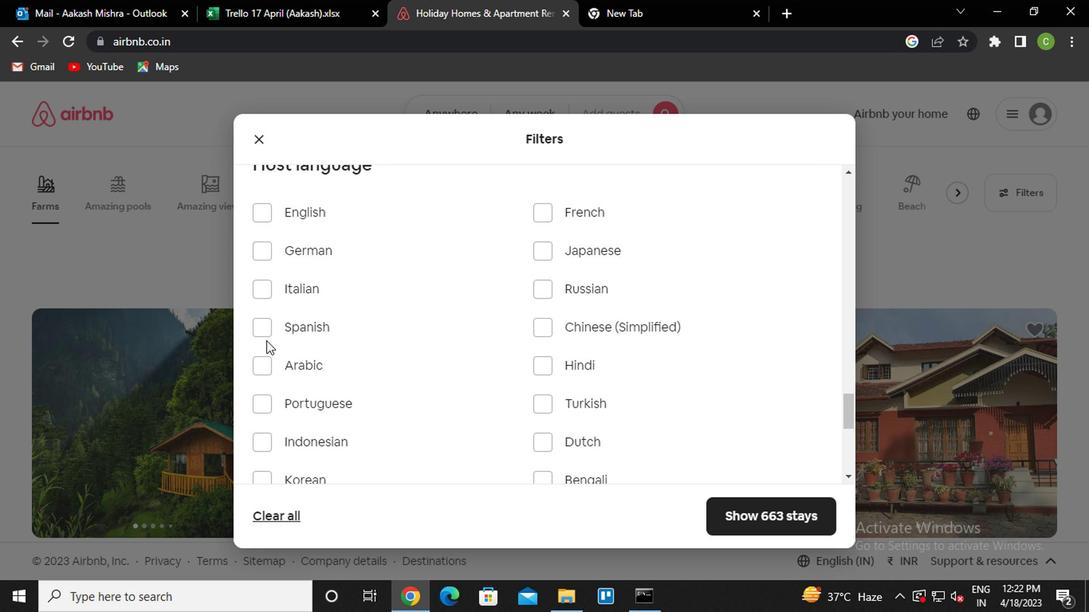 
Action: Mouse pressed left at (261, 328)
Screenshot: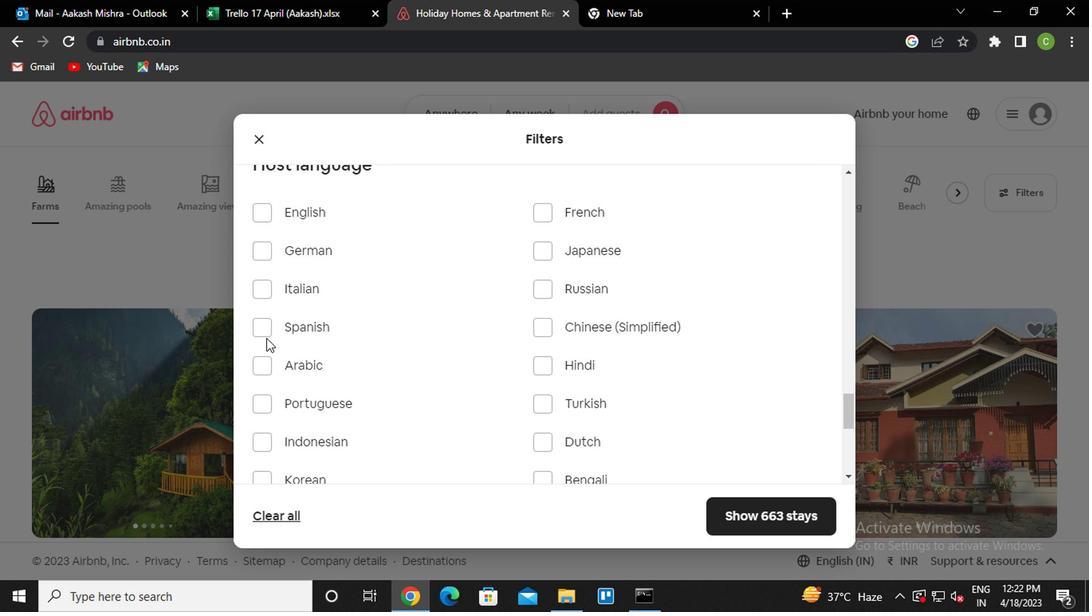 
Action: Mouse moved to (564, 431)
Screenshot: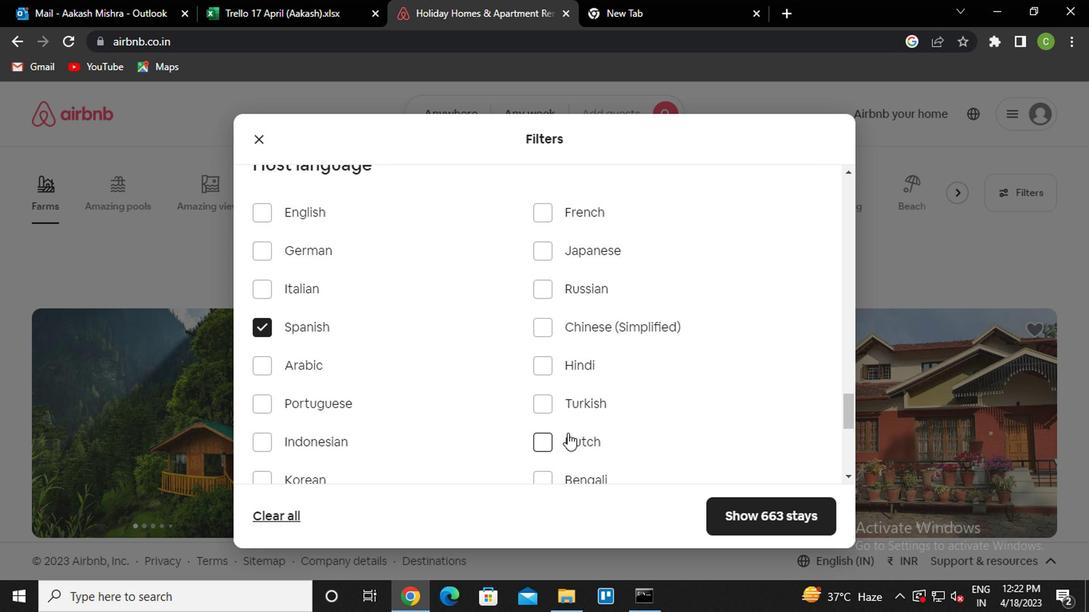 
Action: Mouse scrolled (564, 430) with delta (0, -1)
Screenshot: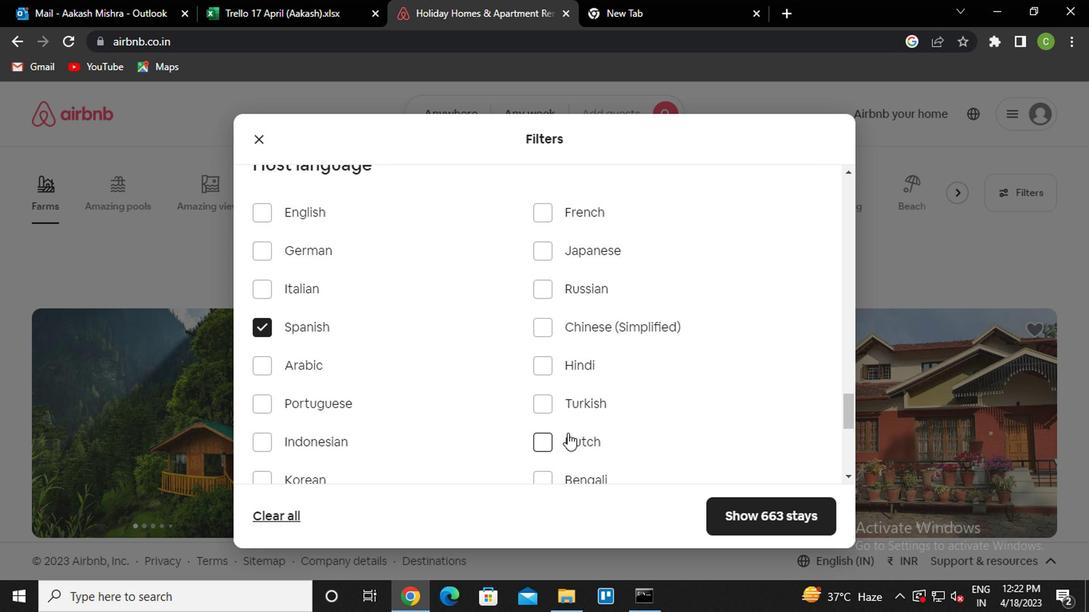 
Action: Mouse moved to (561, 430)
Screenshot: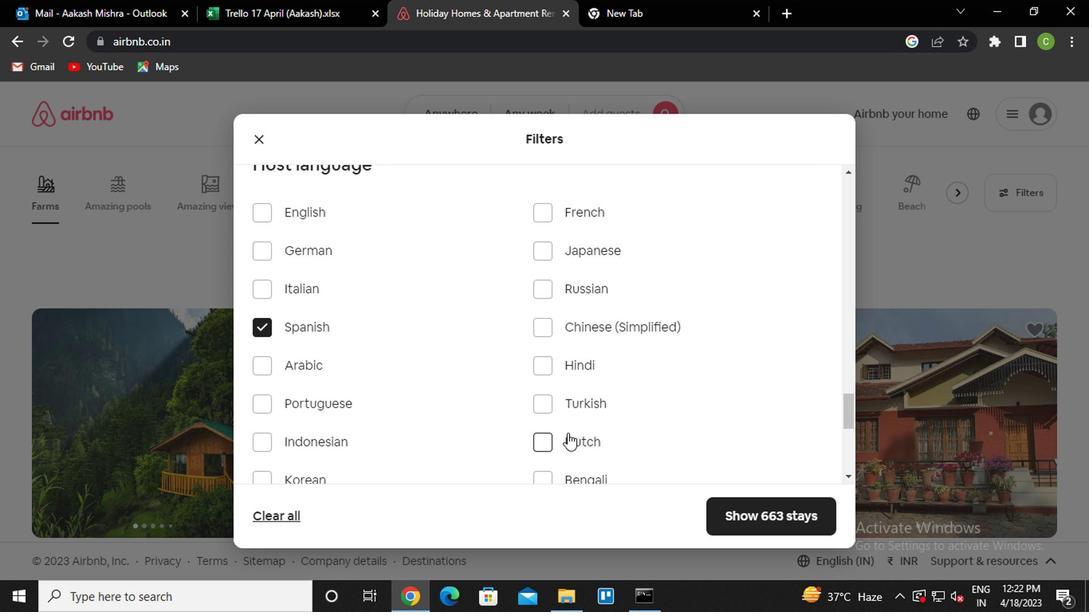
Action: Mouse scrolled (561, 429) with delta (0, 0)
Screenshot: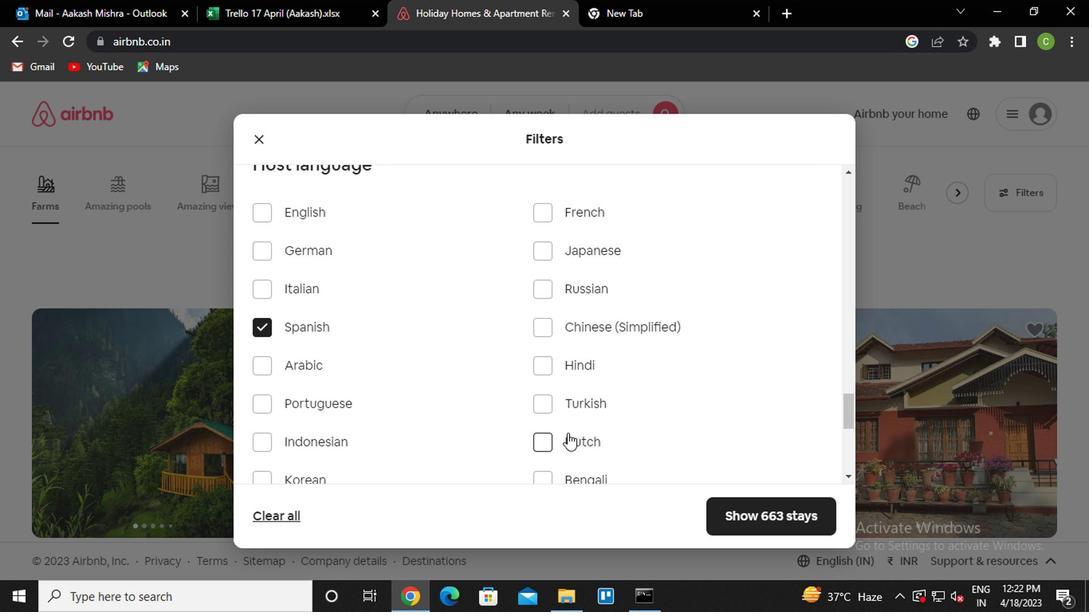 
Action: Mouse moved to (736, 513)
Screenshot: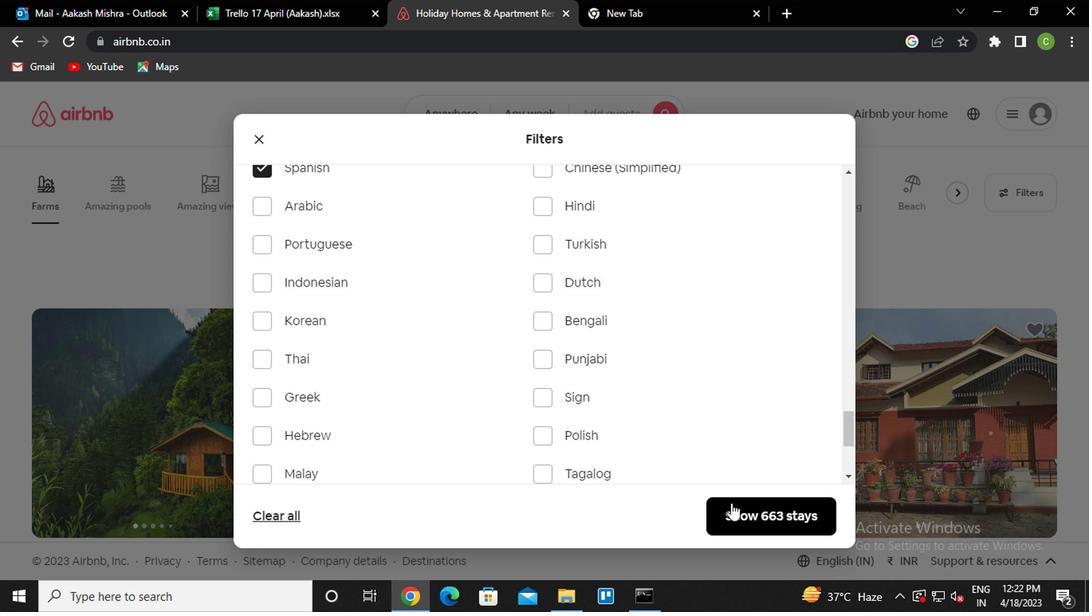 
Action: Mouse pressed left at (736, 513)
Screenshot: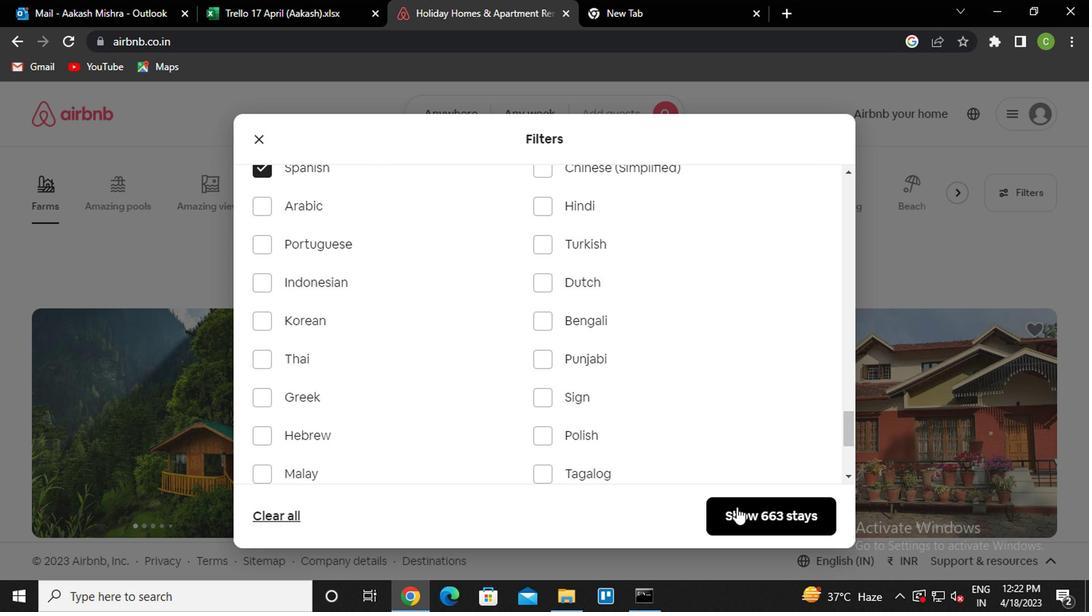 
Action: Mouse moved to (592, 412)
Screenshot: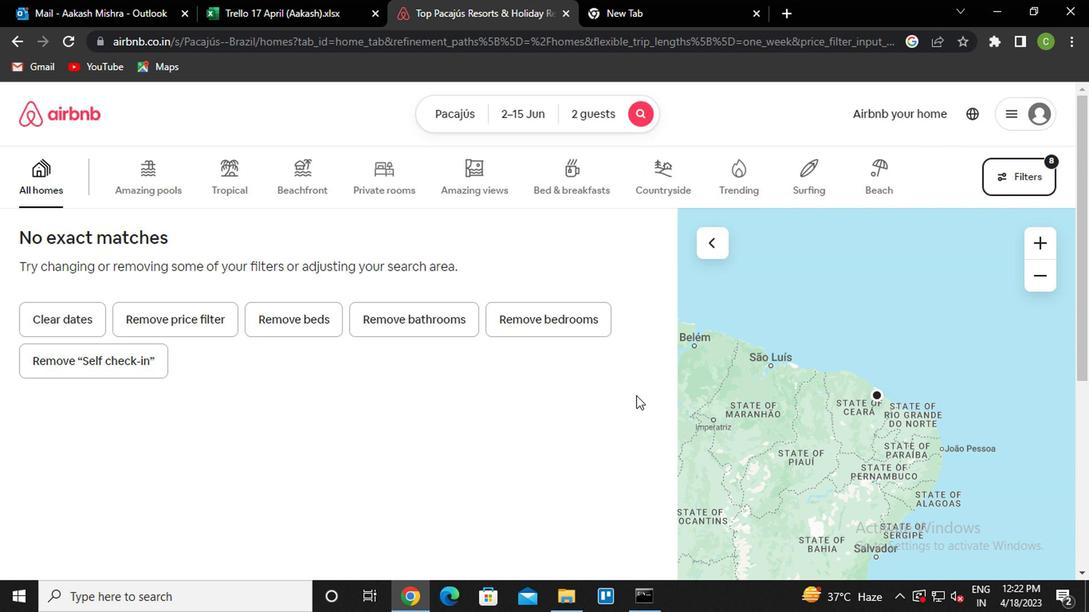 
Action: Key pressed <Key.f8>
Screenshot: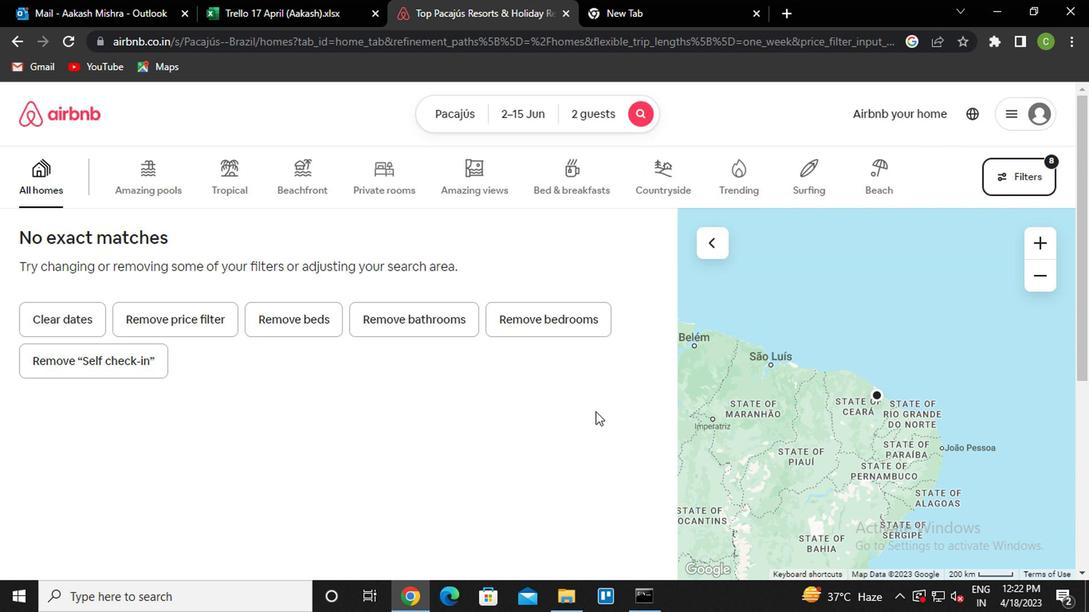 
